 Task: Look for space in Mykolayiv, Ukraine from 15th June, 2023 to 21st June, 2023 for 5 adults in price range Rs.14000 to Rs.25000. Place can be entire place with 3 bedrooms having 3 beds and 3 bathrooms. Property type can be house, flat, guest house. Booking option can be shelf check-in. Required host language is English.
Action: Mouse moved to (518, 110)
Screenshot: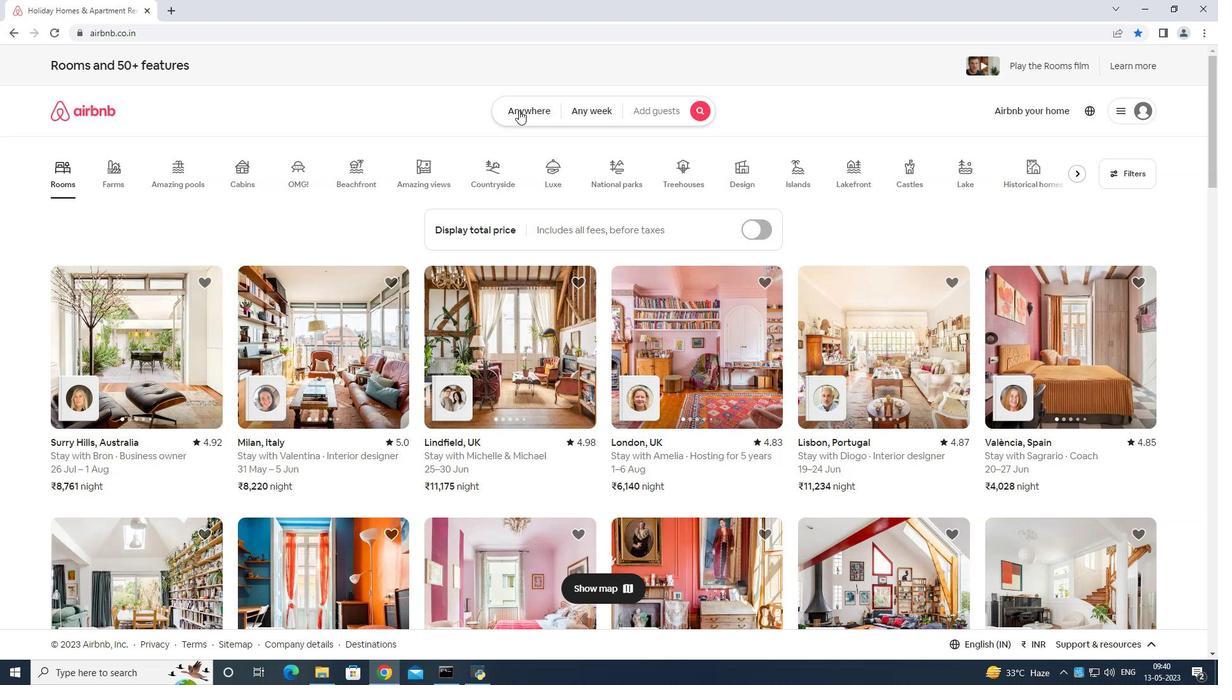 
Action: Mouse pressed left at (518, 110)
Screenshot: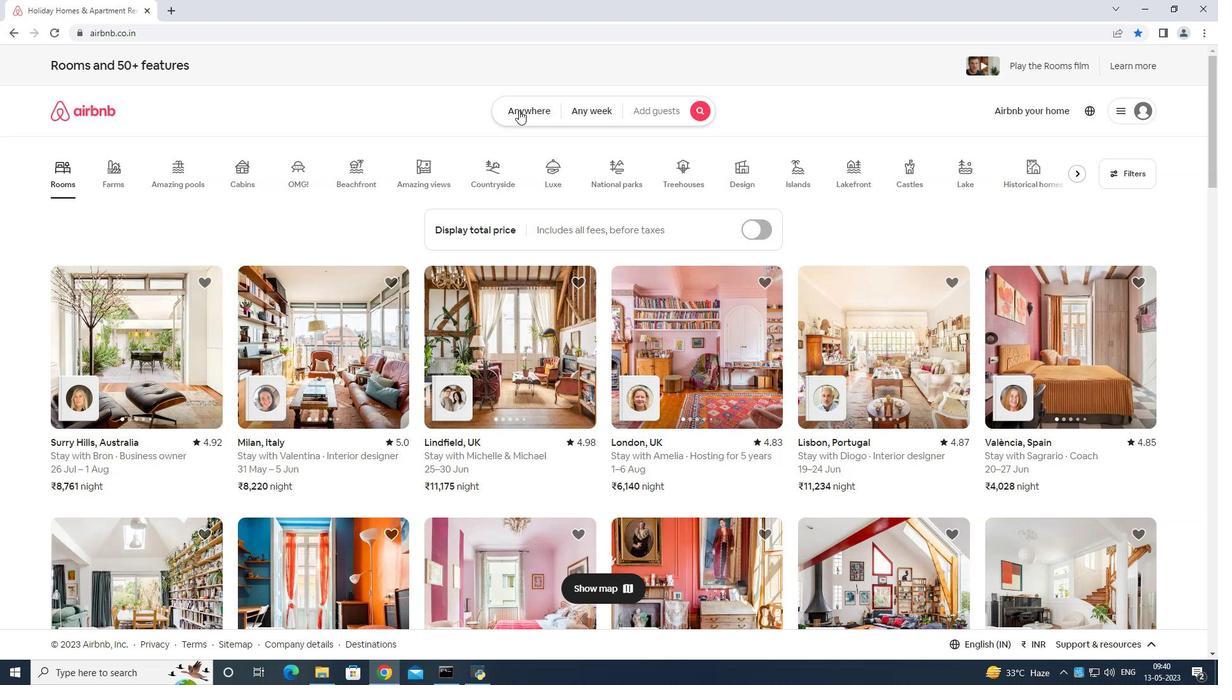 
Action: Mouse moved to (478, 154)
Screenshot: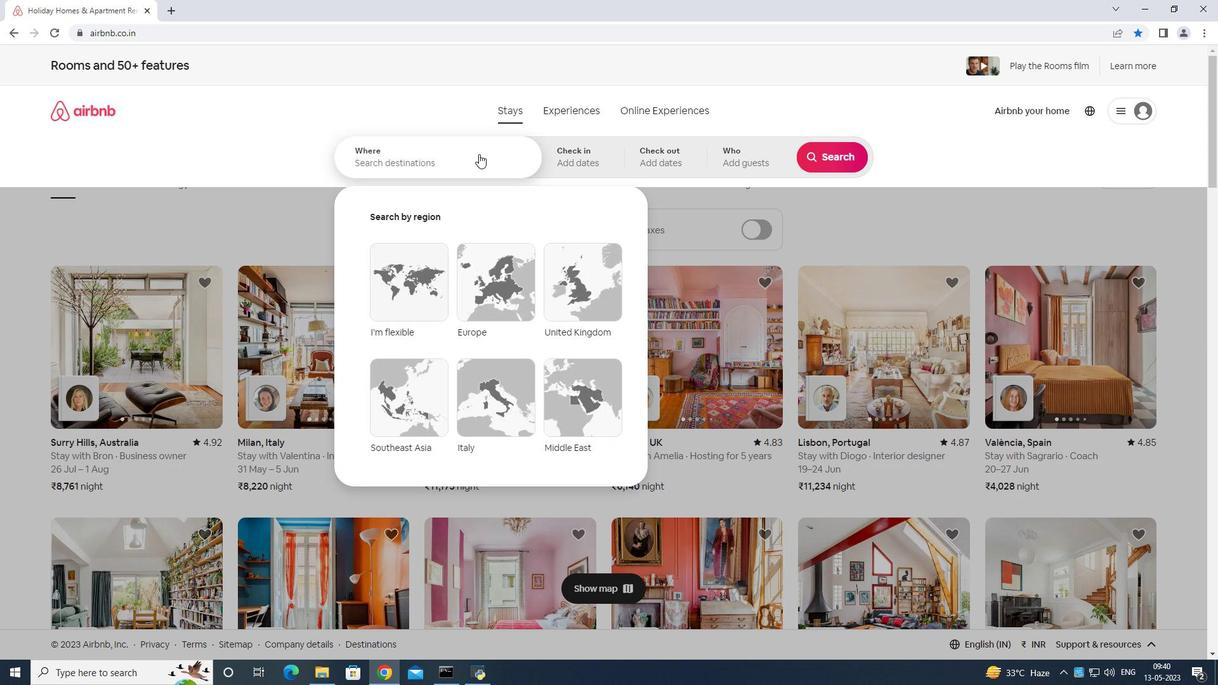 
Action: Mouse pressed left at (478, 154)
Screenshot: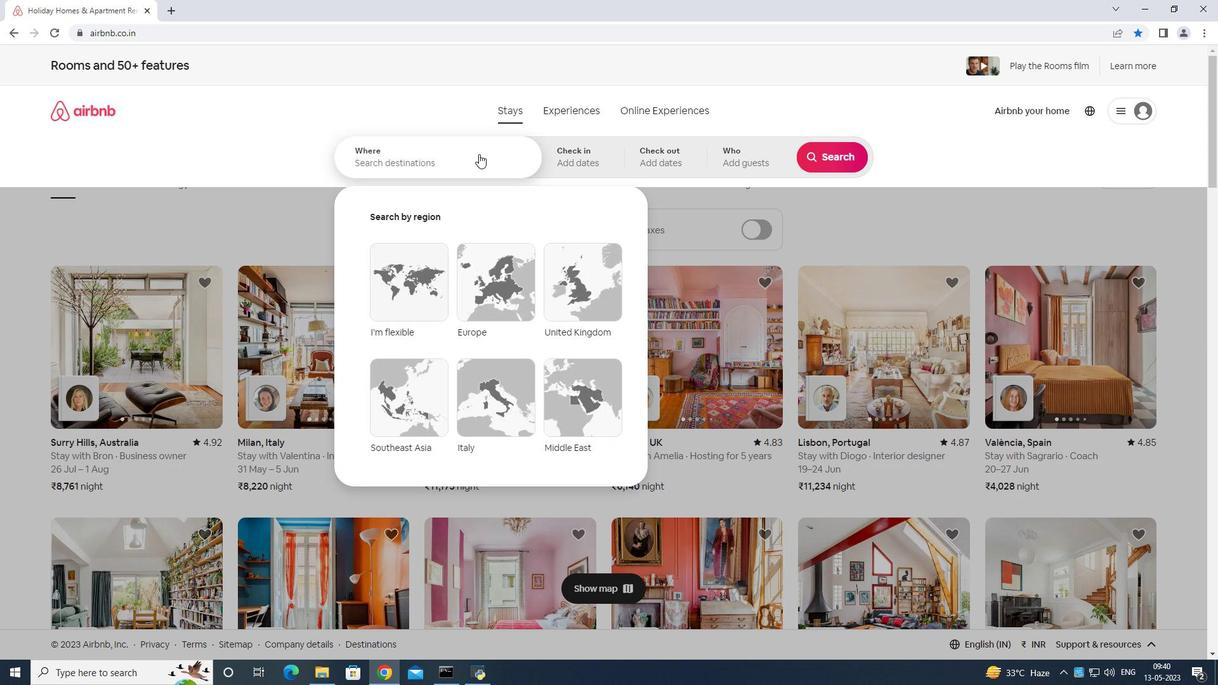
Action: Key pressed <Key.shift>m<Key.backspace><Key.shift>Mykolyiv<Key.space>ukran<Key.backspace>ine<Key.enter>
Screenshot: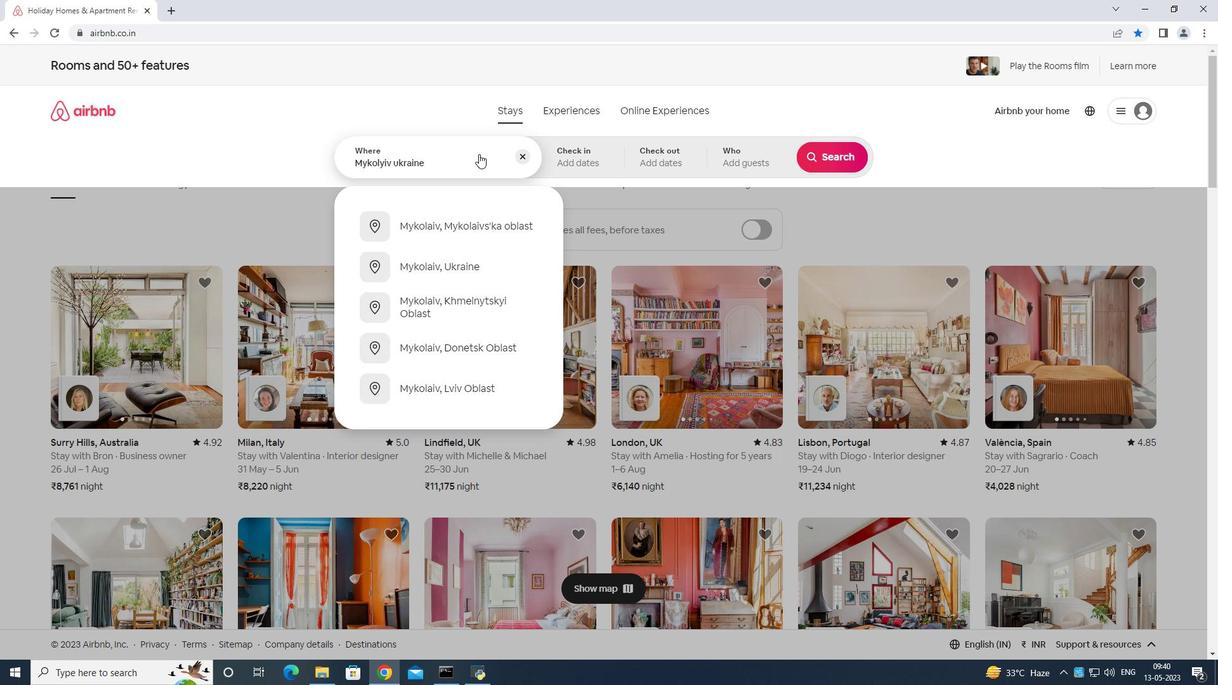 
Action: Mouse moved to (751, 369)
Screenshot: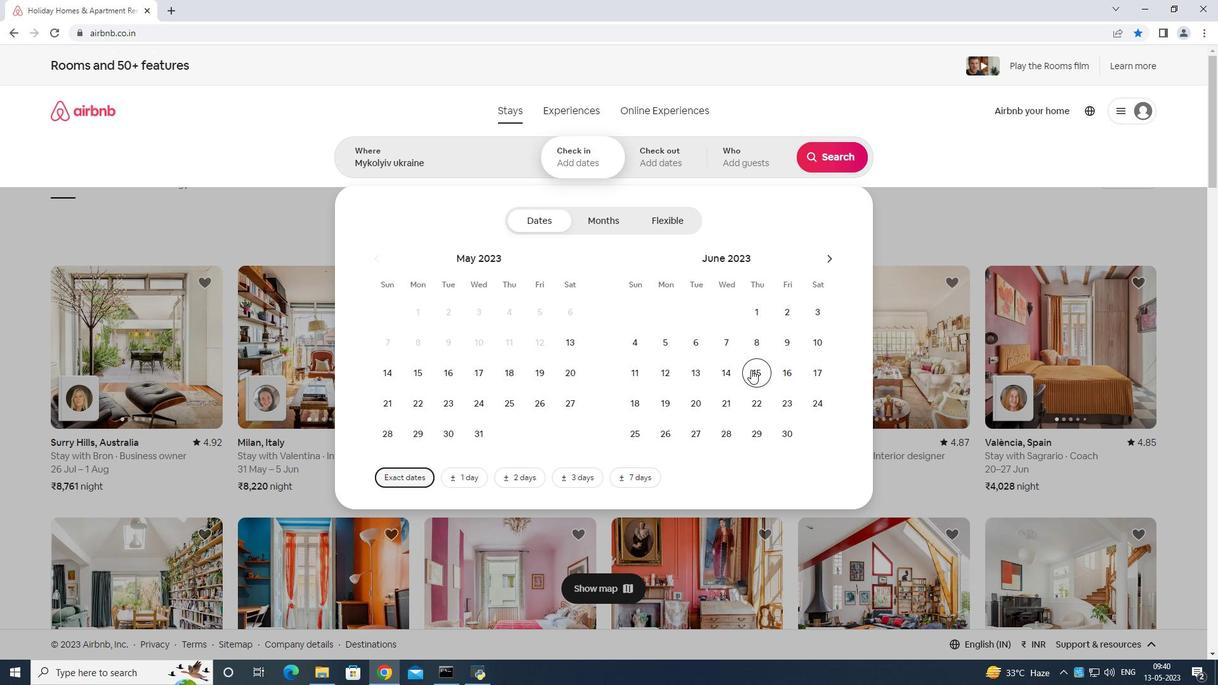 
Action: Mouse pressed left at (751, 369)
Screenshot: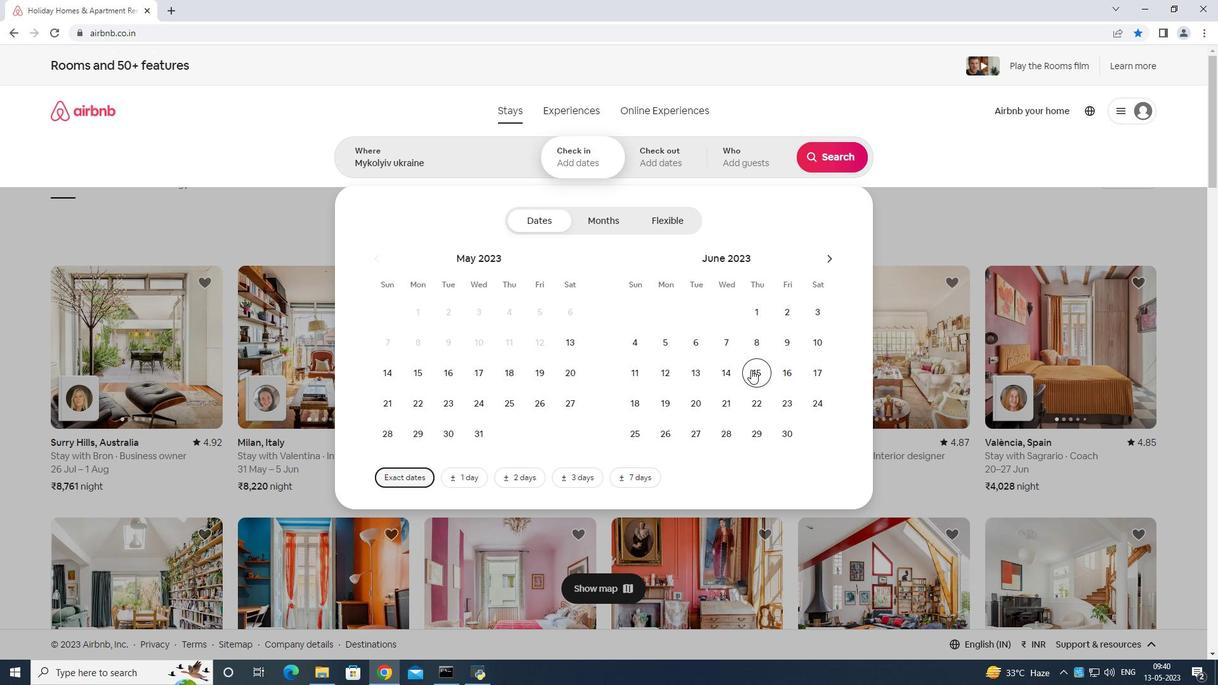 
Action: Mouse moved to (721, 396)
Screenshot: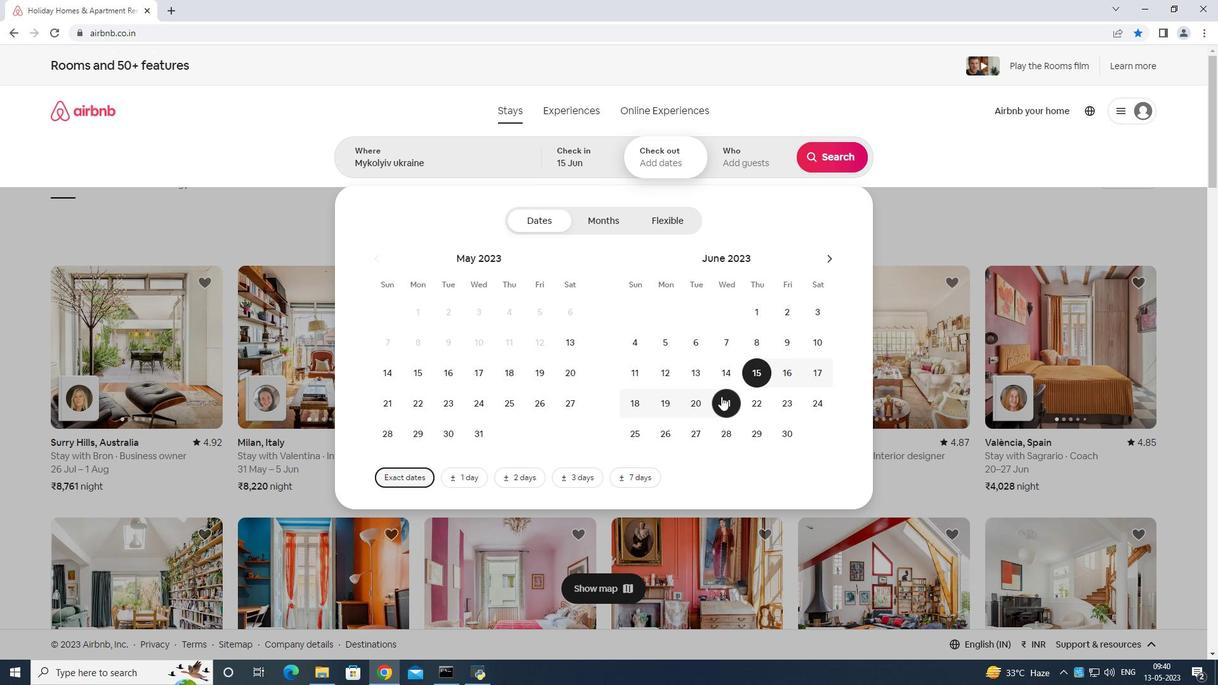 
Action: Mouse pressed left at (721, 396)
Screenshot: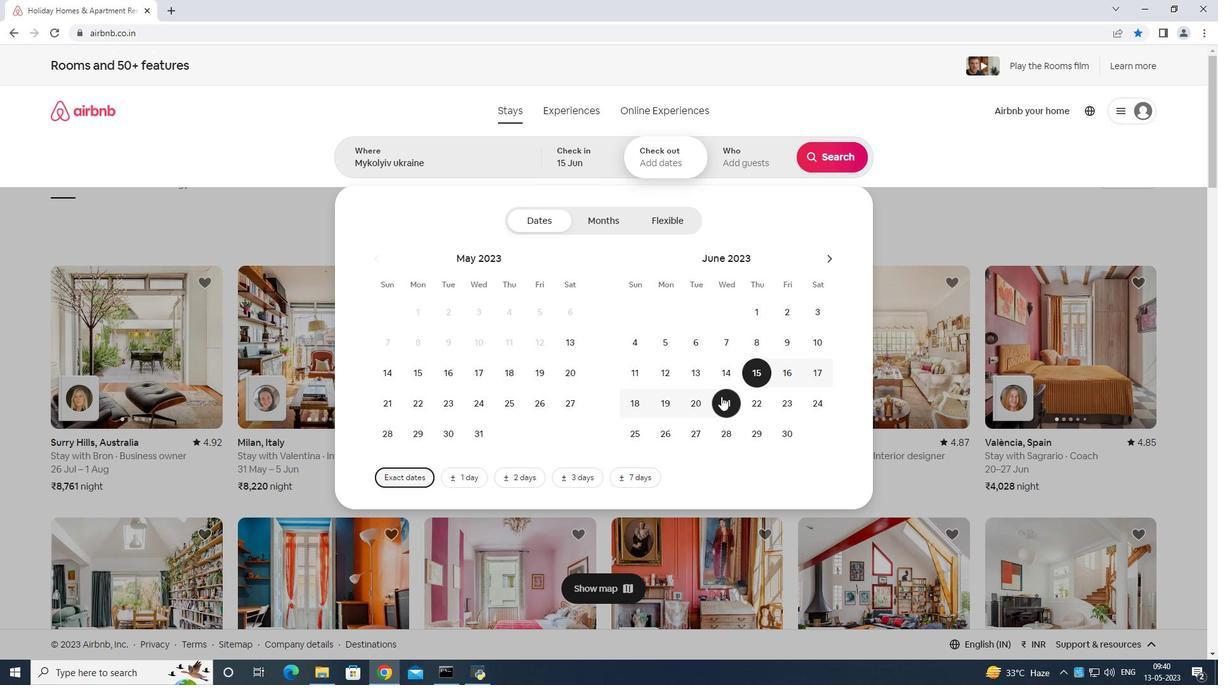 
Action: Mouse moved to (750, 150)
Screenshot: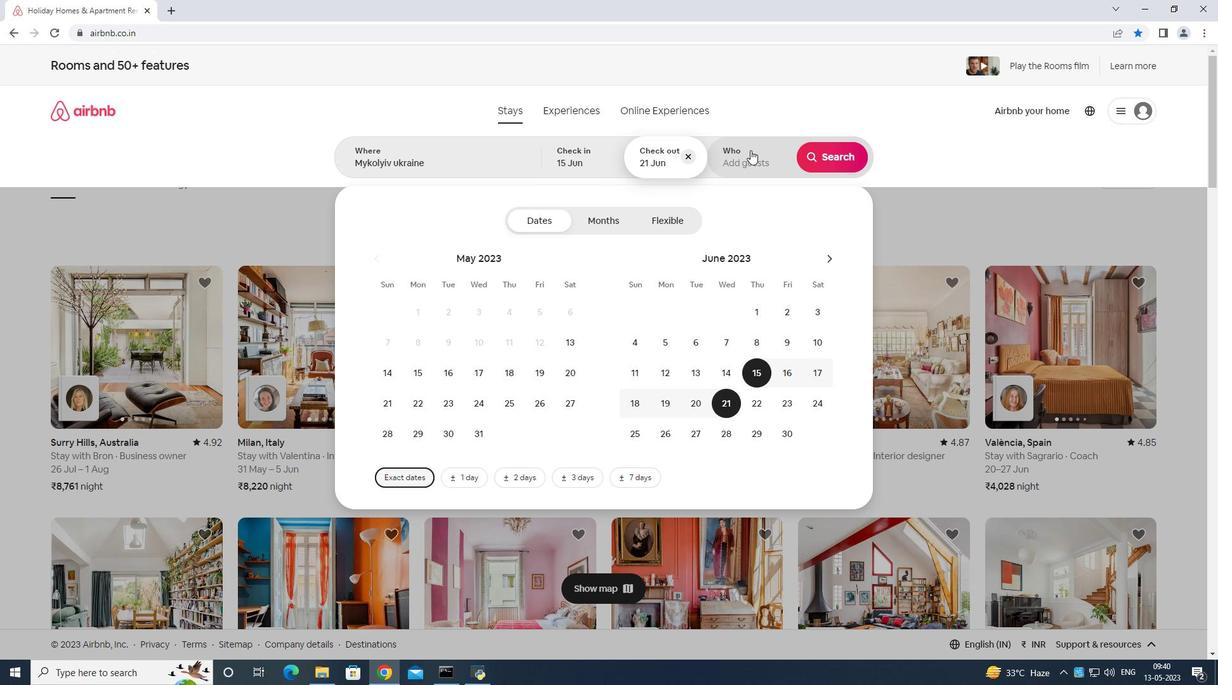 
Action: Mouse pressed left at (750, 150)
Screenshot: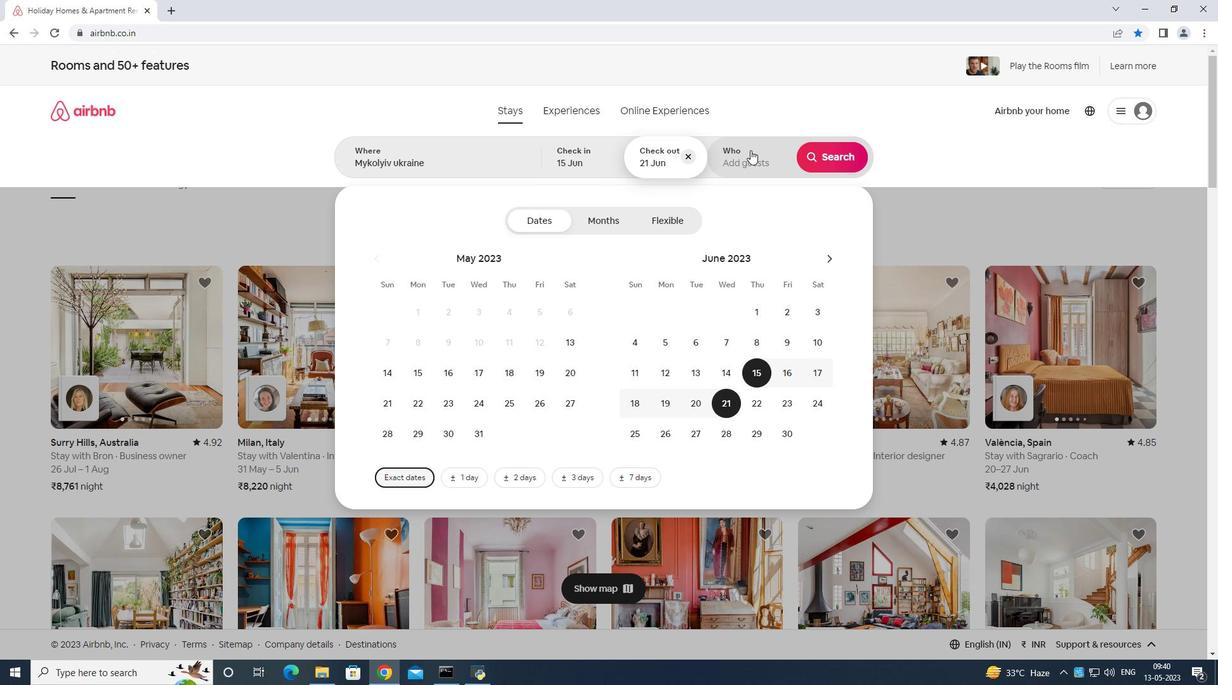 
Action: Mouse moved to (832, 223)
Screenshot: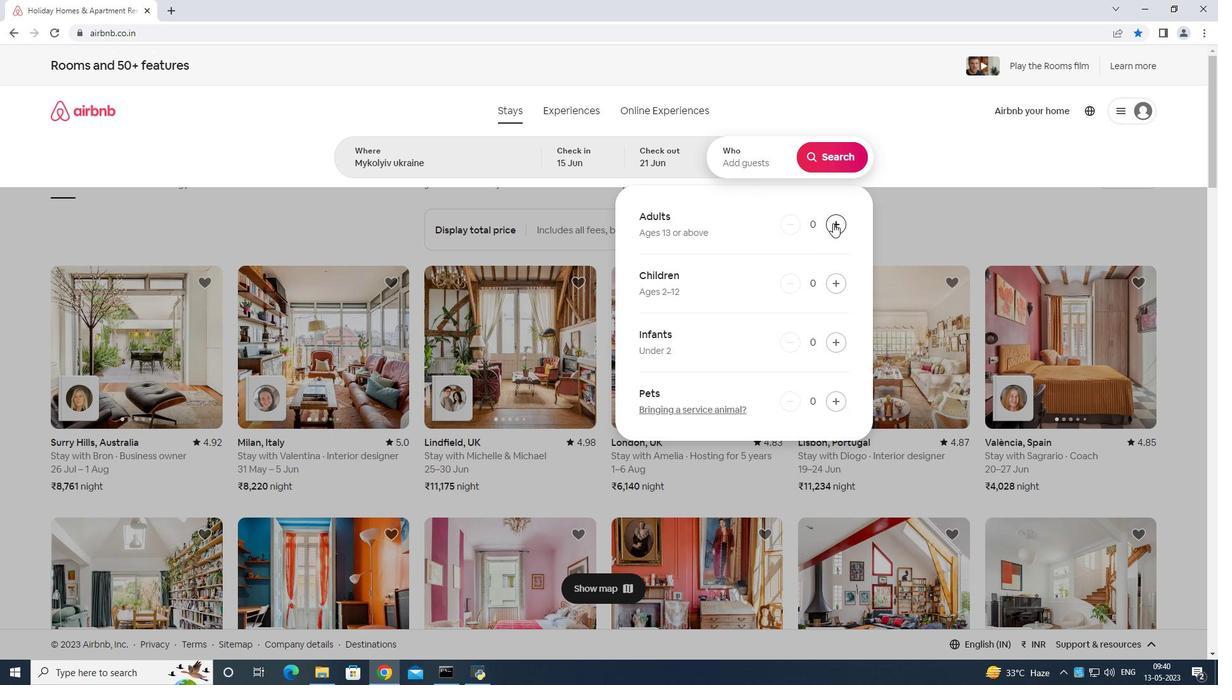
Action: Mouse pressed left at (832, 223)
Screenshot: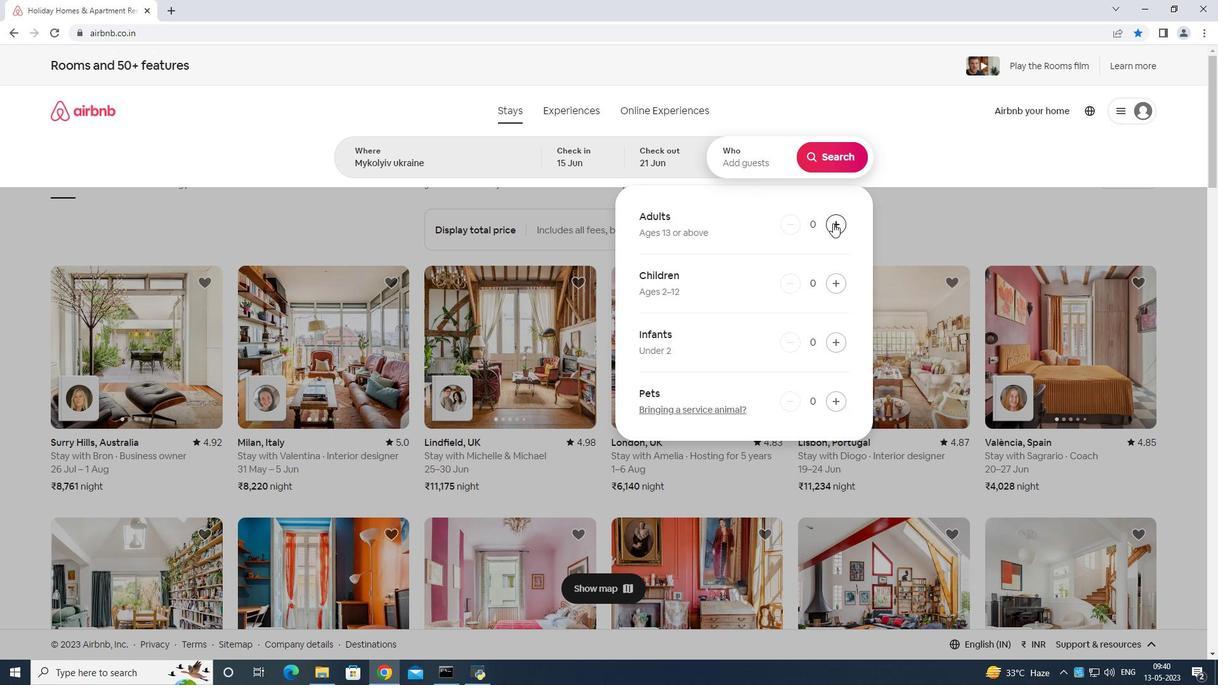
Action: Mouse pressed left at (832, 223)
Screenshot: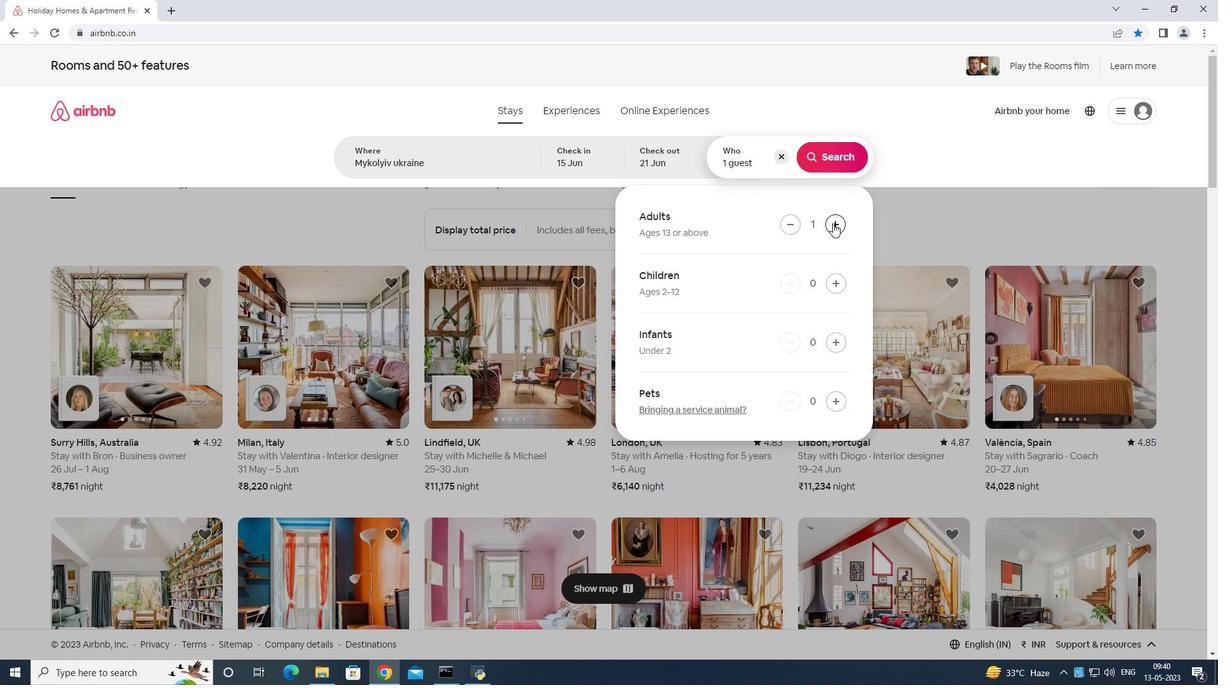 
Action: Mouse pressed left at (832, 223)
Screenshot: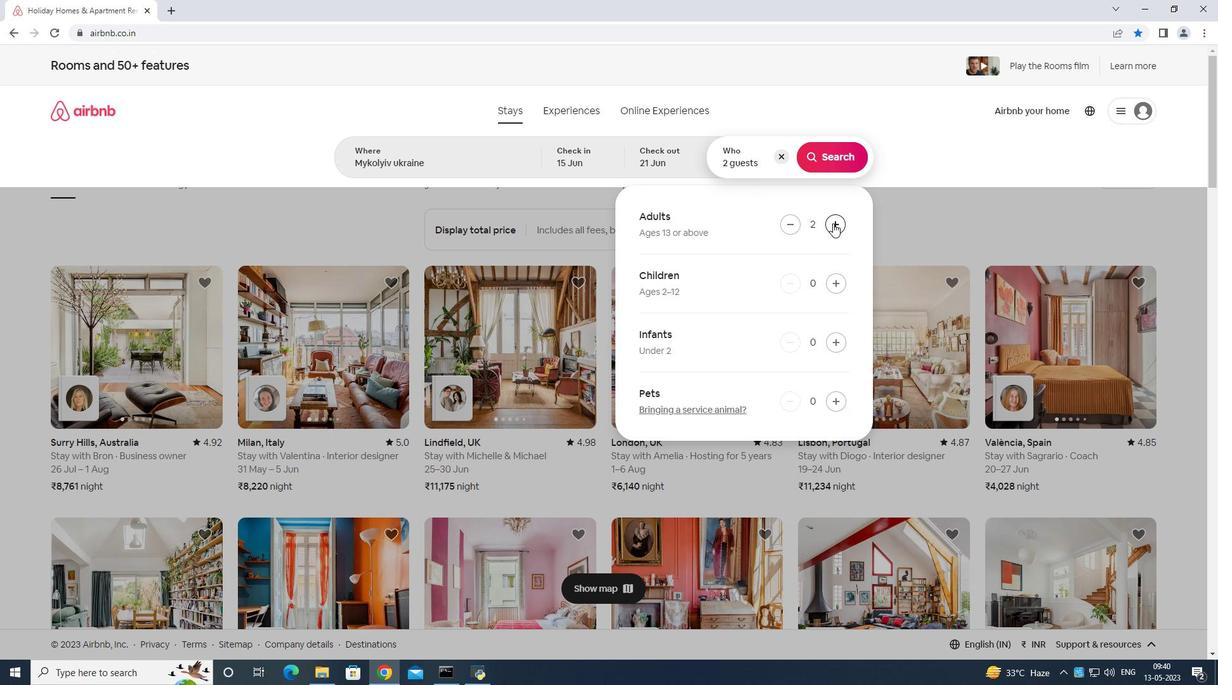 
Action: Mouse pressed left at (832, 223)
Screenshot: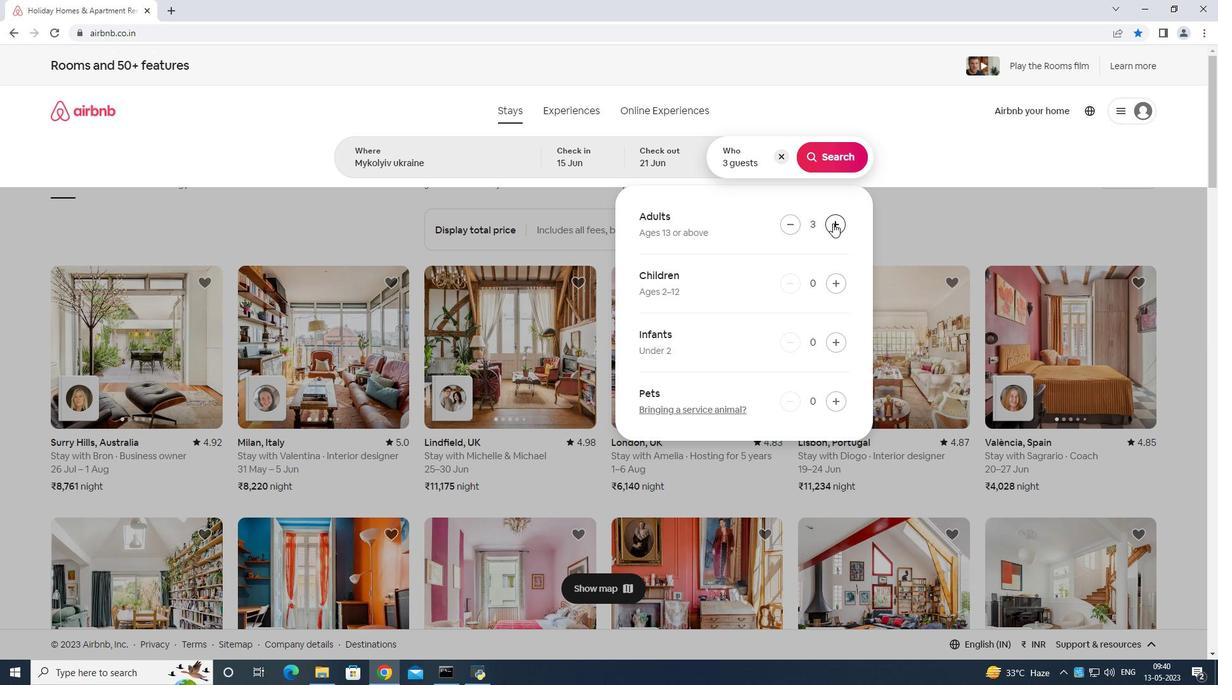 
Action: Mouse pressed left at (832, 223)
Screenshot: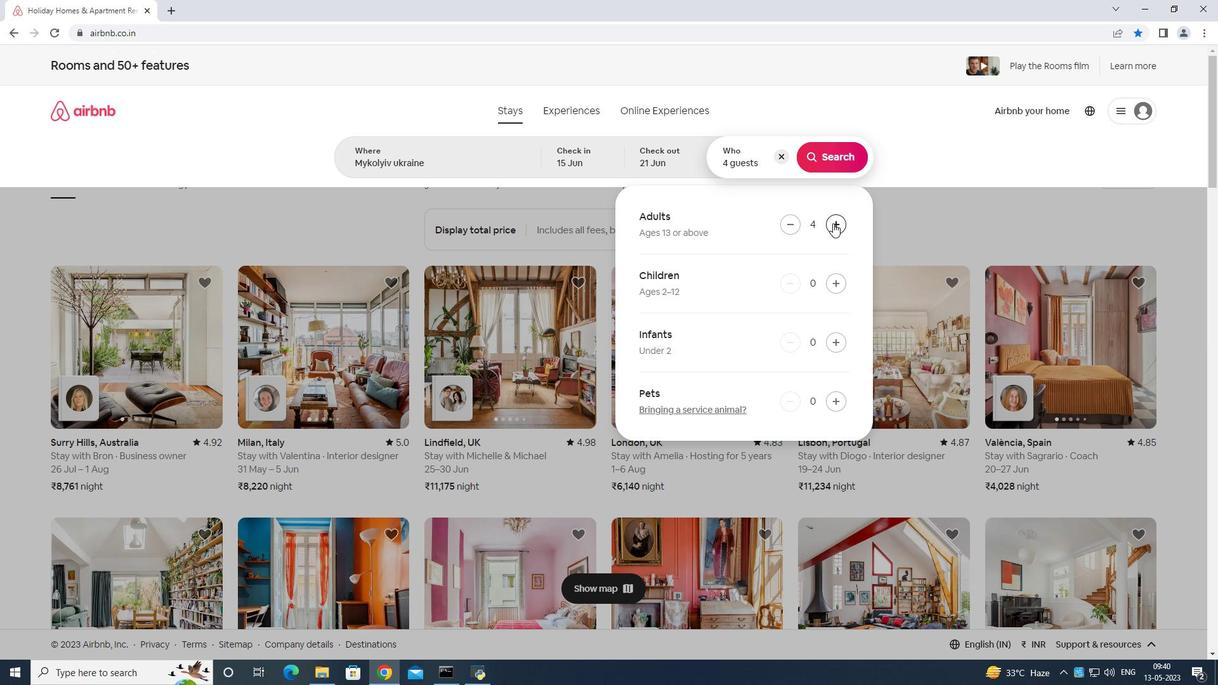 
Action: Mouse moved to (821, 154)
Screenshot: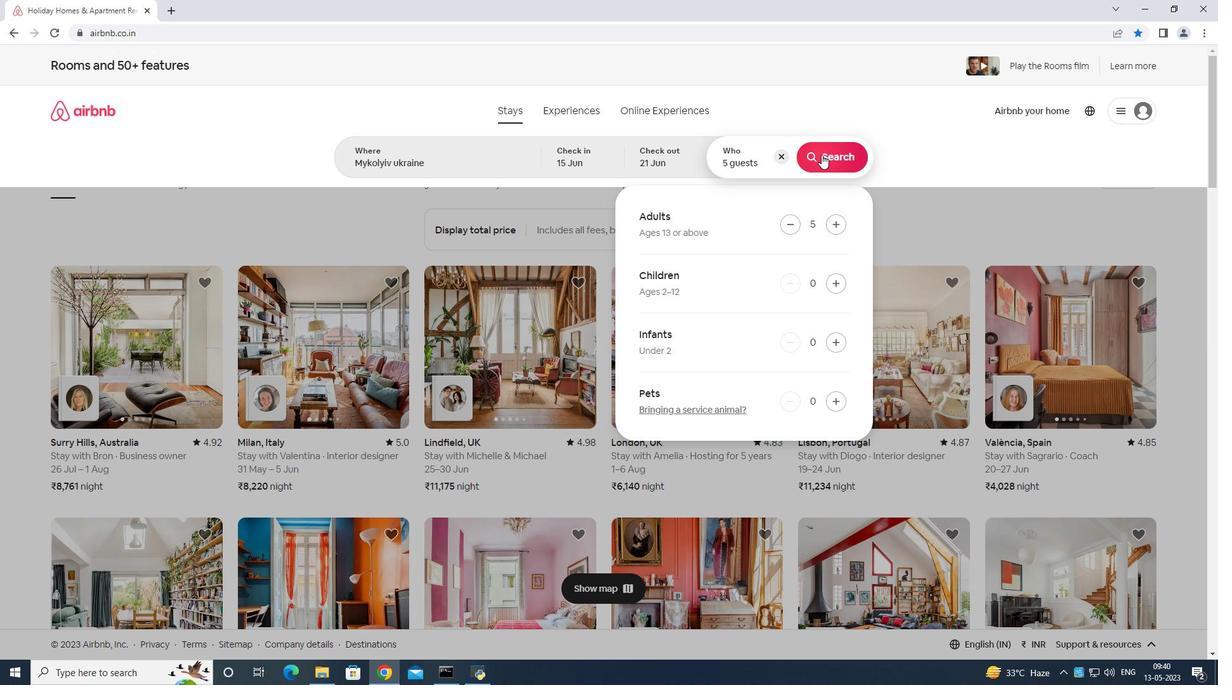 
Action: Mouse pressed left at (821, 154)
Screenshot: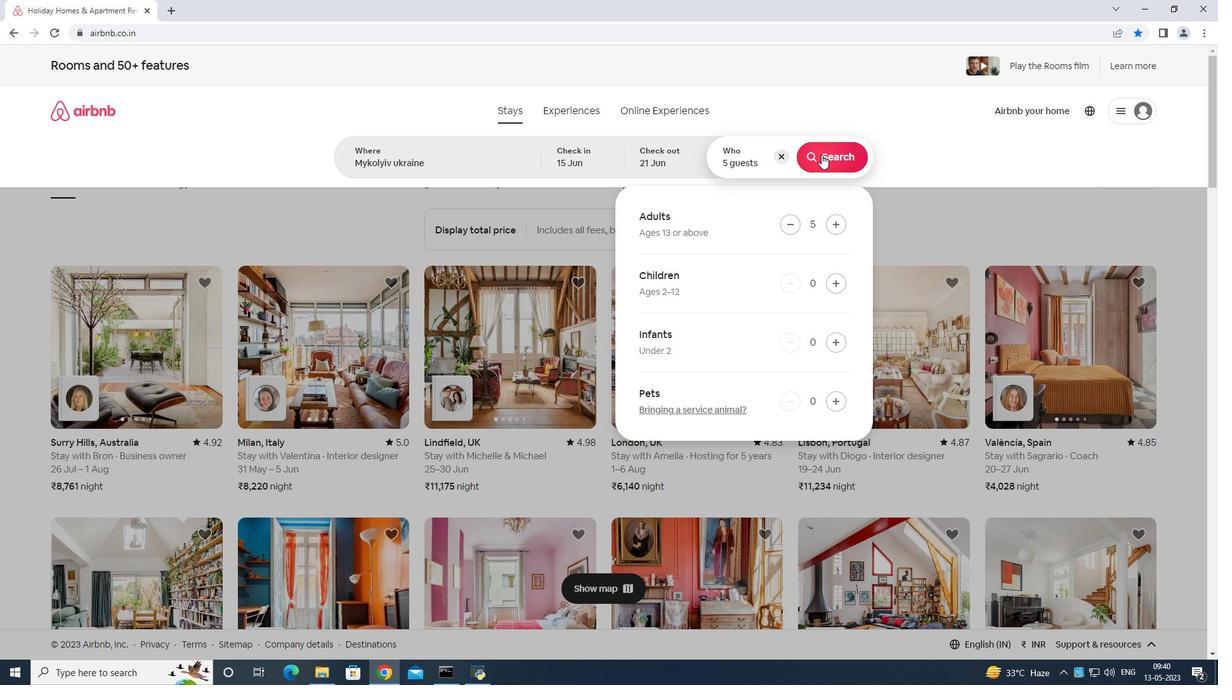 
Action: Mouse moved to (1159, 112)
Screenshot: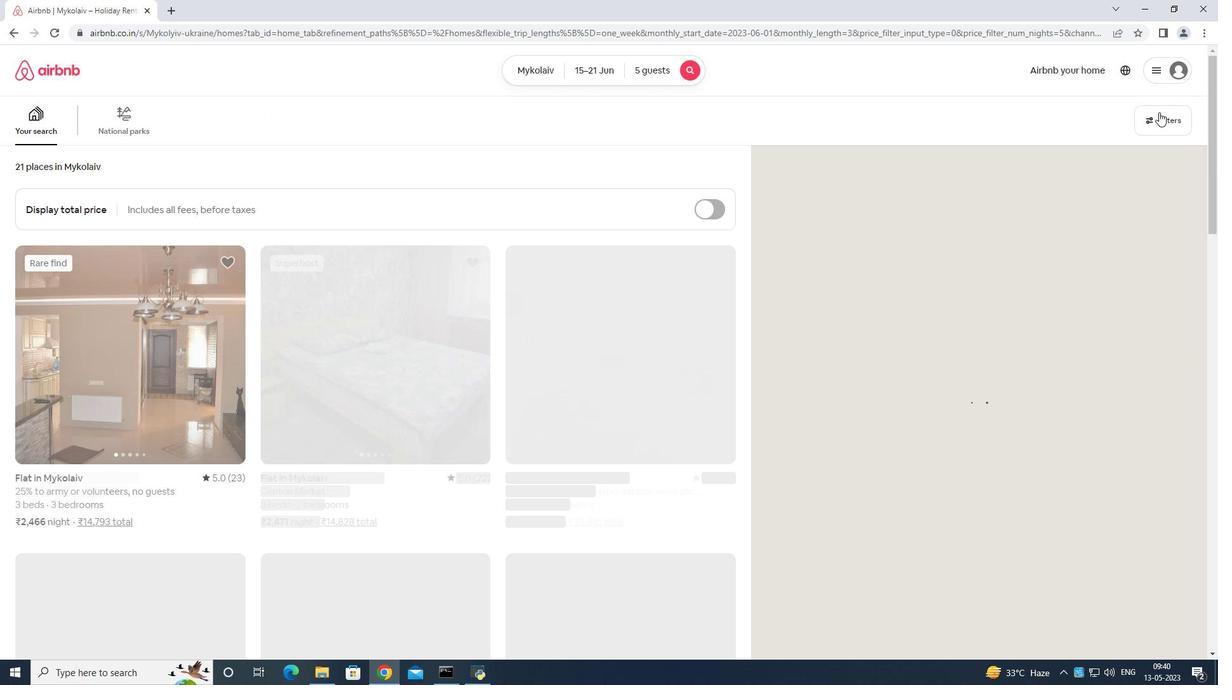 
Action: Mouse pressed left at (1159, 112)
Screenshot: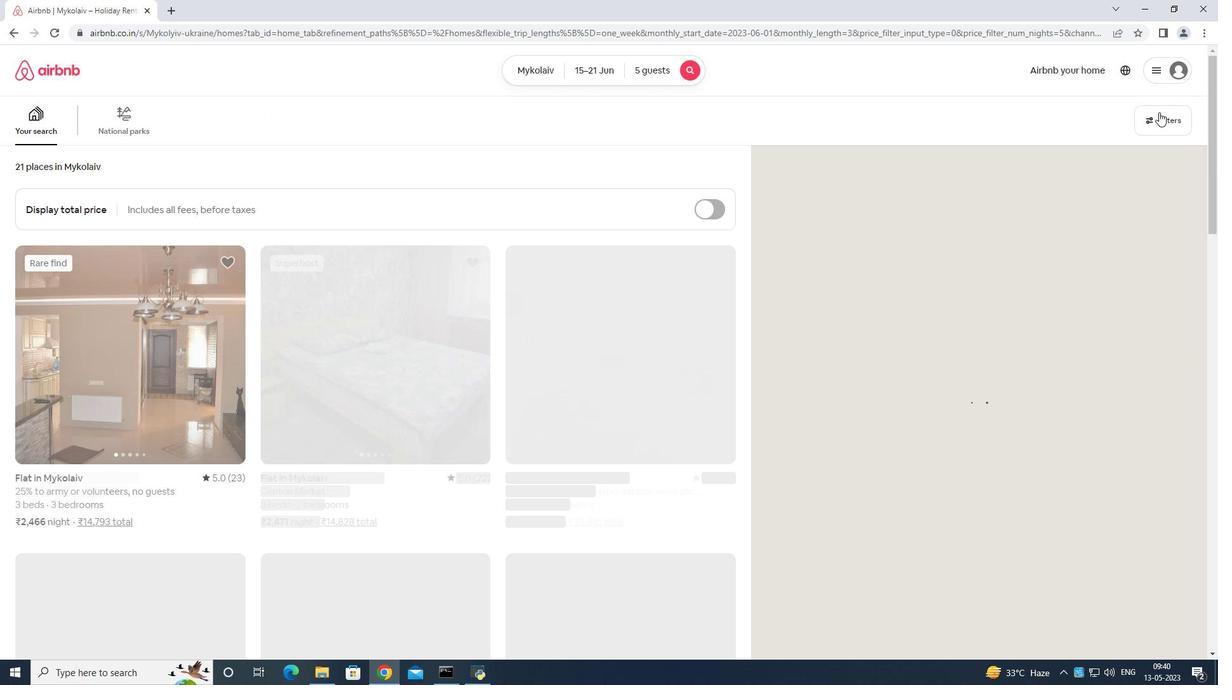 
Action: Mouse moved to (520, 430)
Screenshot: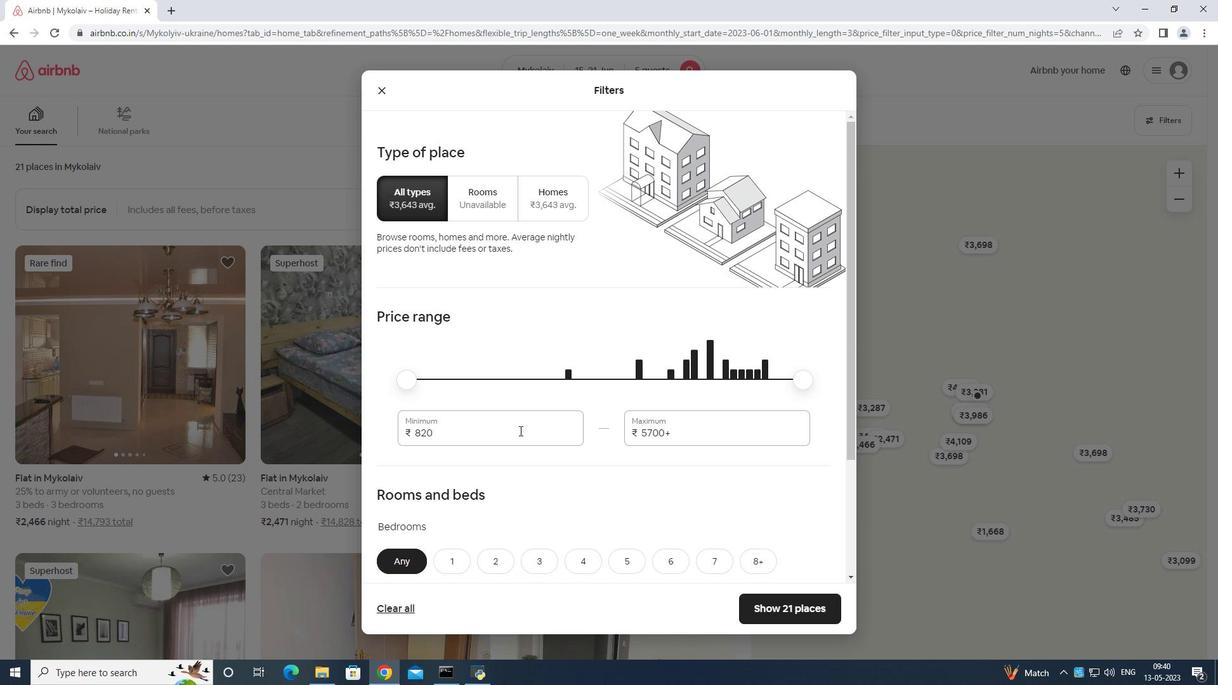 
Action: Mouse pressed left at (520, 430)
Screenshot: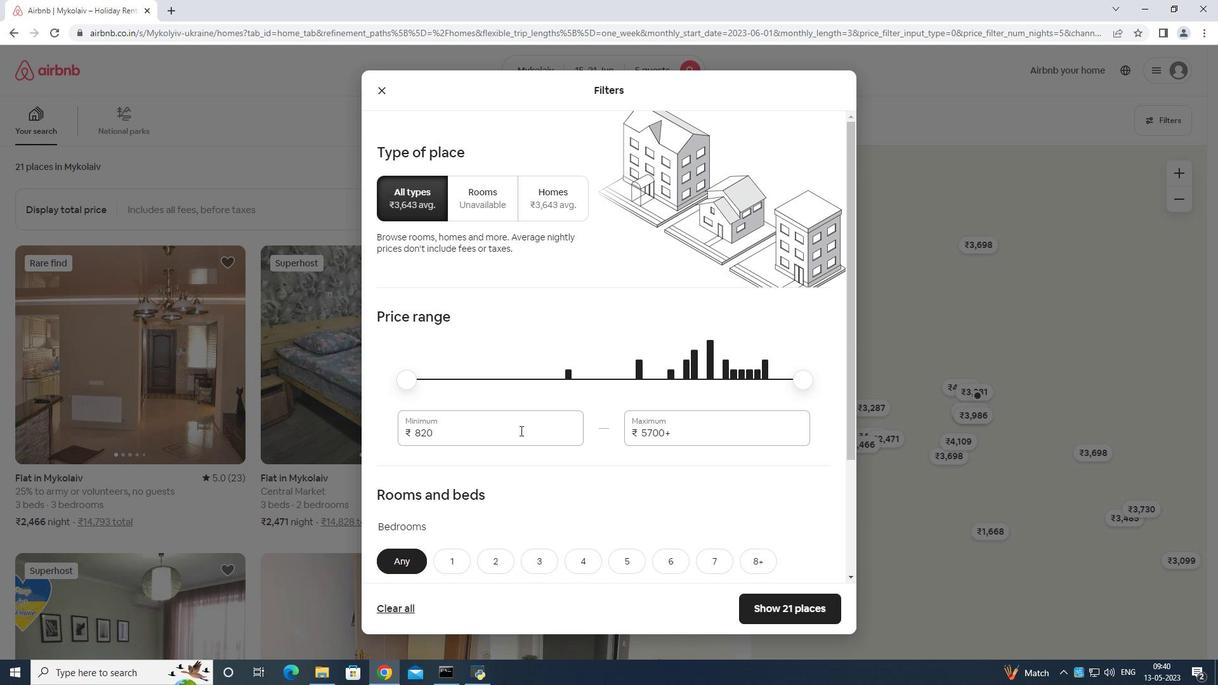 
Action: Mouse moved to (519, 428)
Screenshot: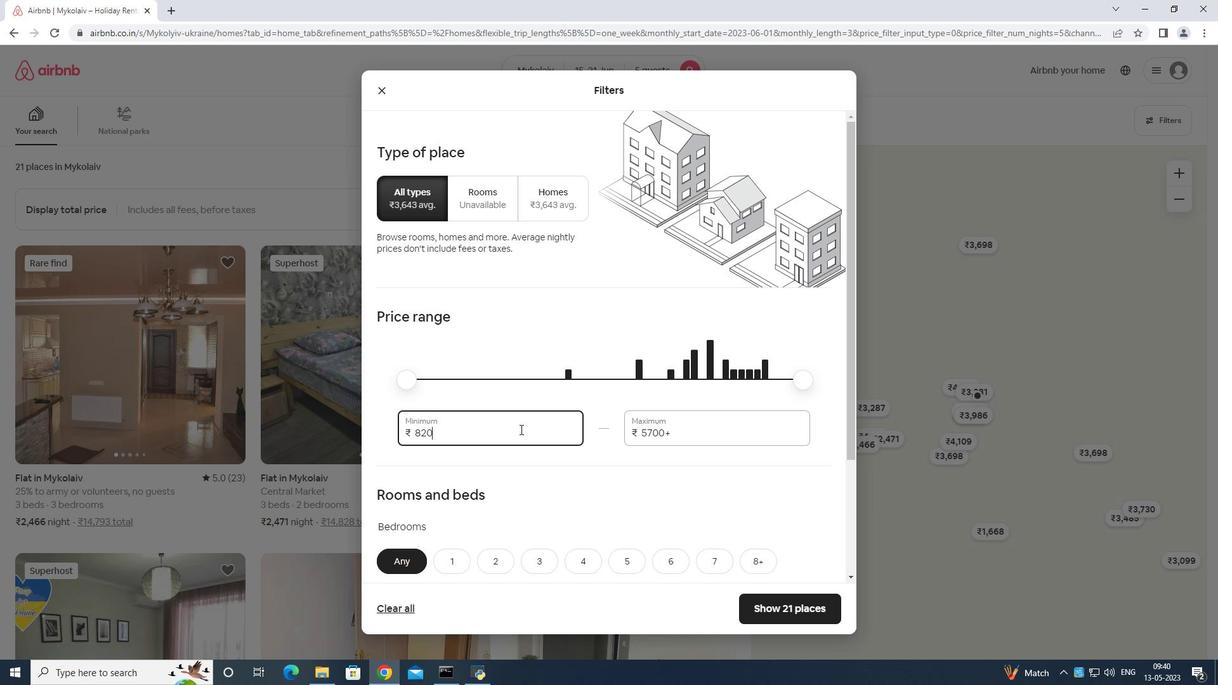 
Action: Key pressed <Key.backspace>
Screenshot: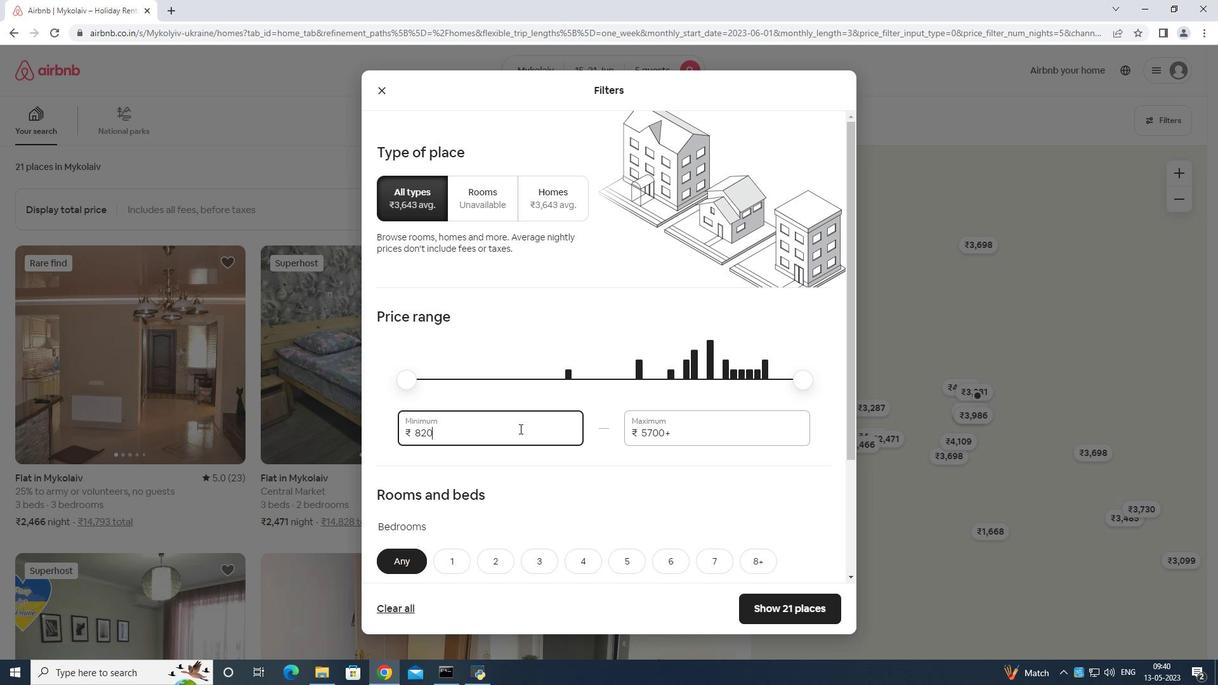 
Action: Mouse moved to (515, 426)
Screenshot: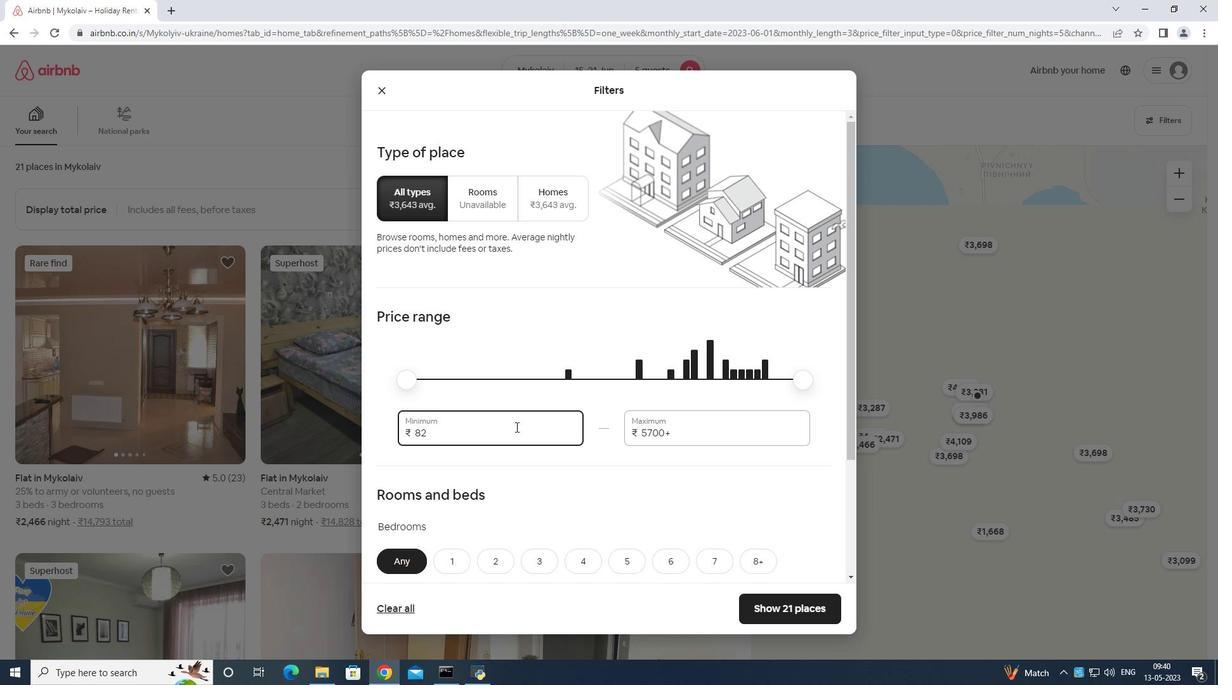 
Action: Key pressed <Key.backspace>
Screenshot: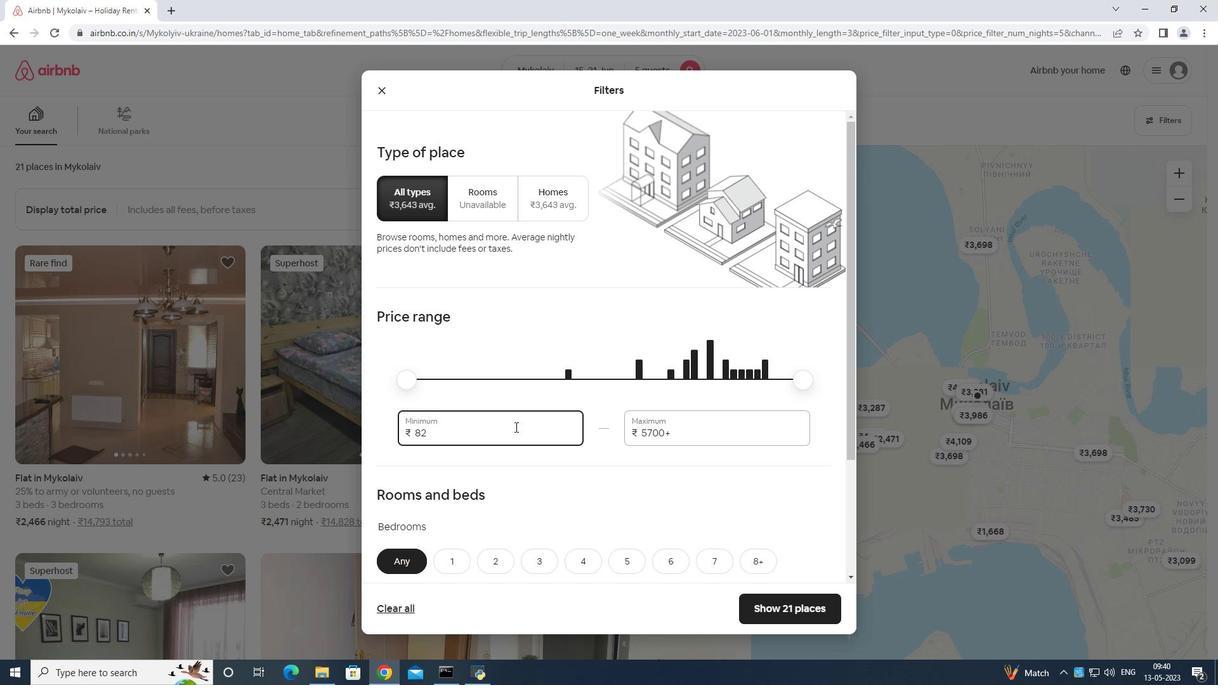 
Action: Mouse moved to (515, 426)
Screenshot: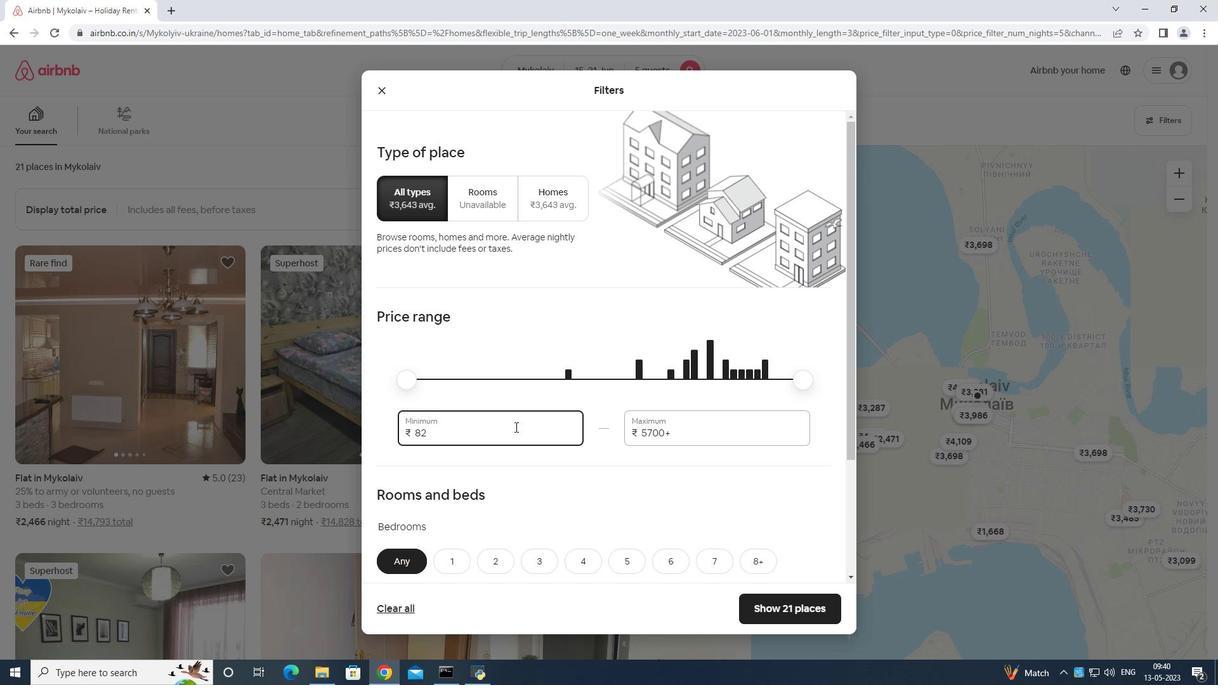 
Action: Key pressed <Key.backspace><Key.backspace><Key.backspace>
Screenshot: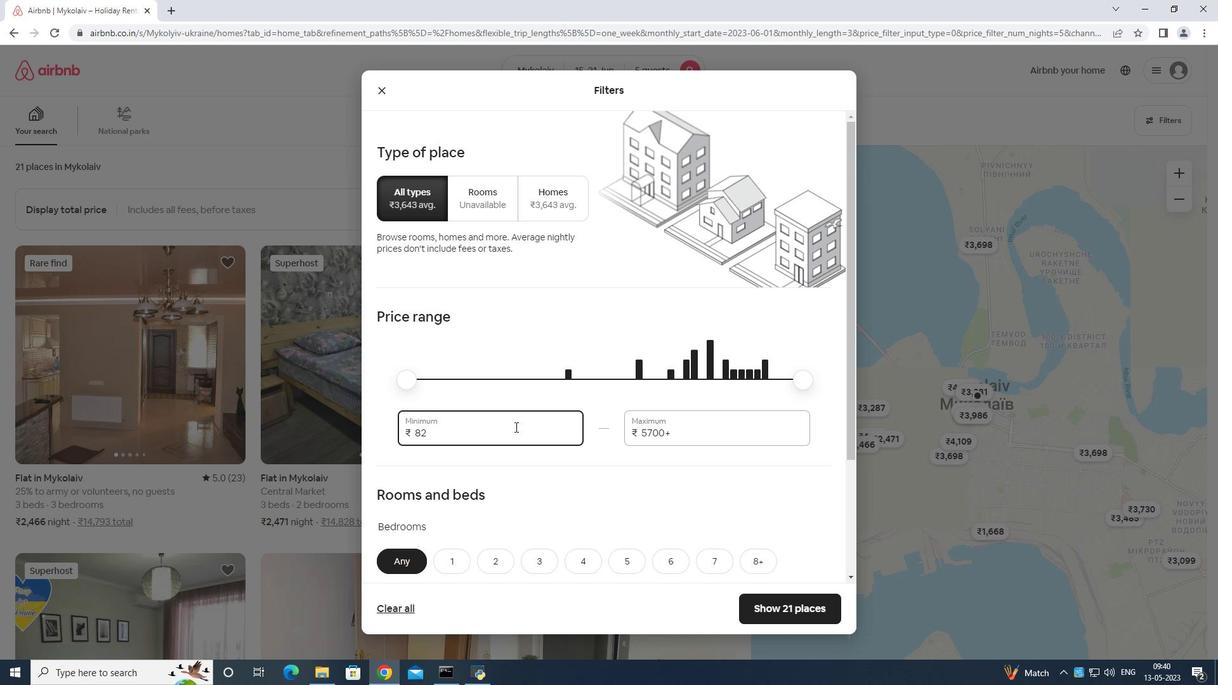 
Action: Mouse moved to (514, 426)
Screenshot: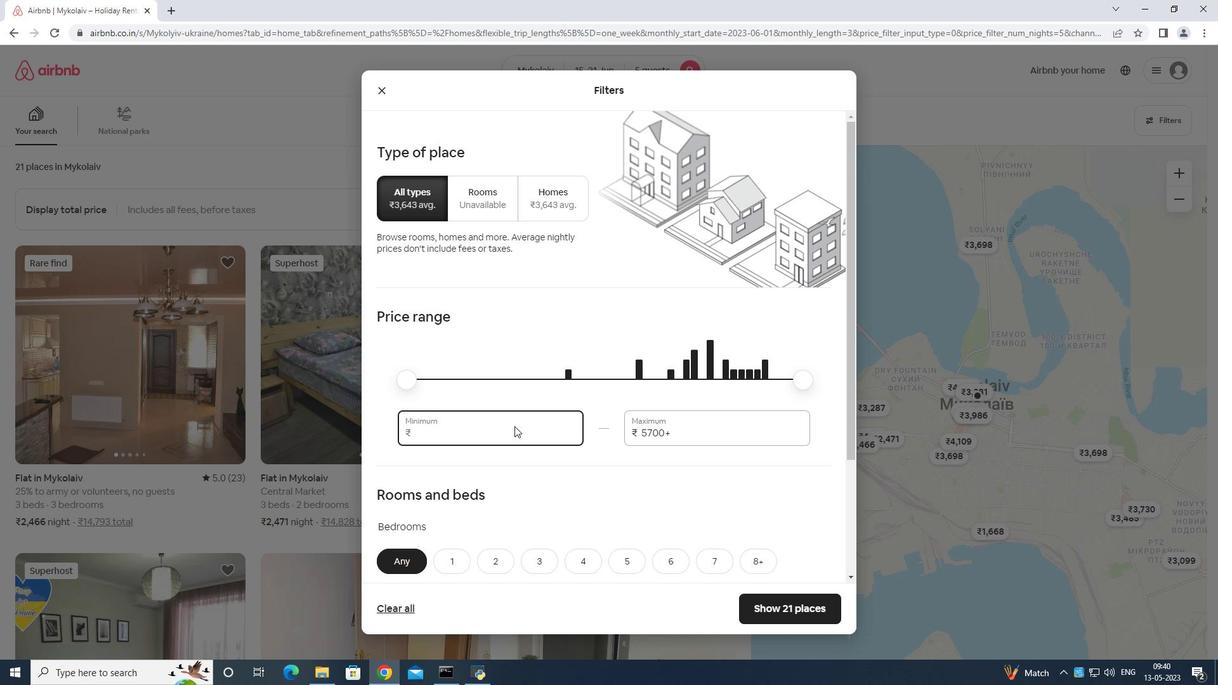 
Action: Key pressed <Key.backspace><Key.backspace><Key.backspace>14
Screenshot: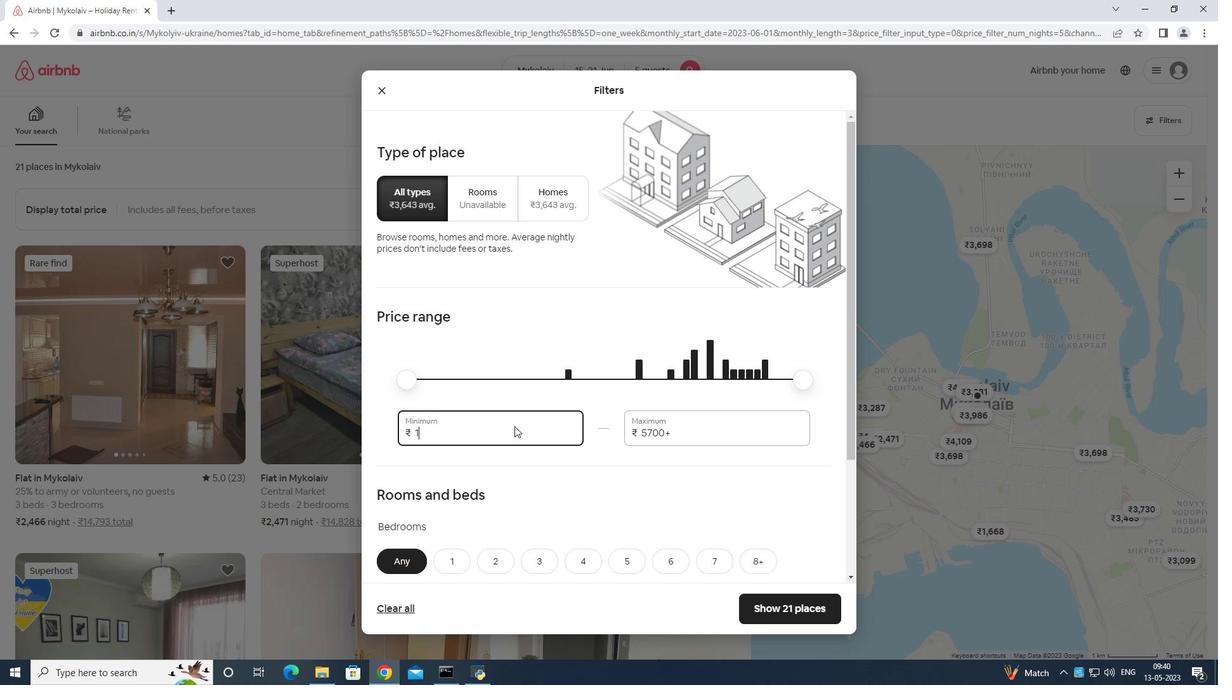 
Action: Mouse moved to (514, 426)
Screenshot: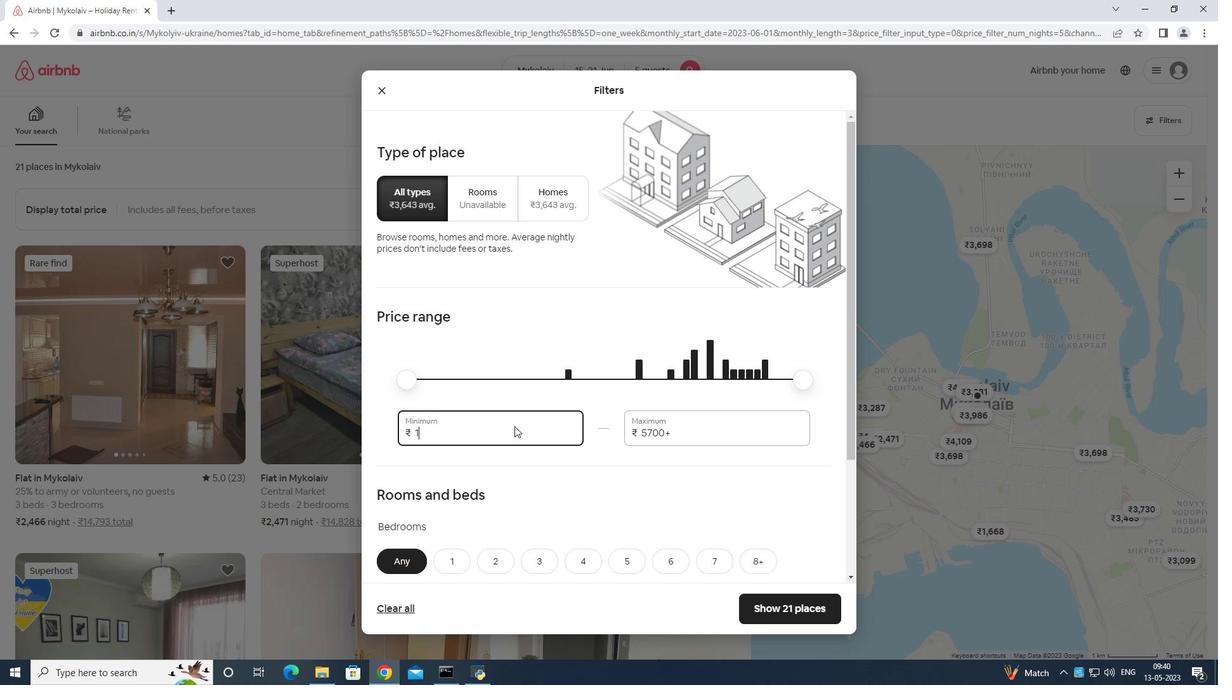 
Action: Key pressed 000
Screenshot: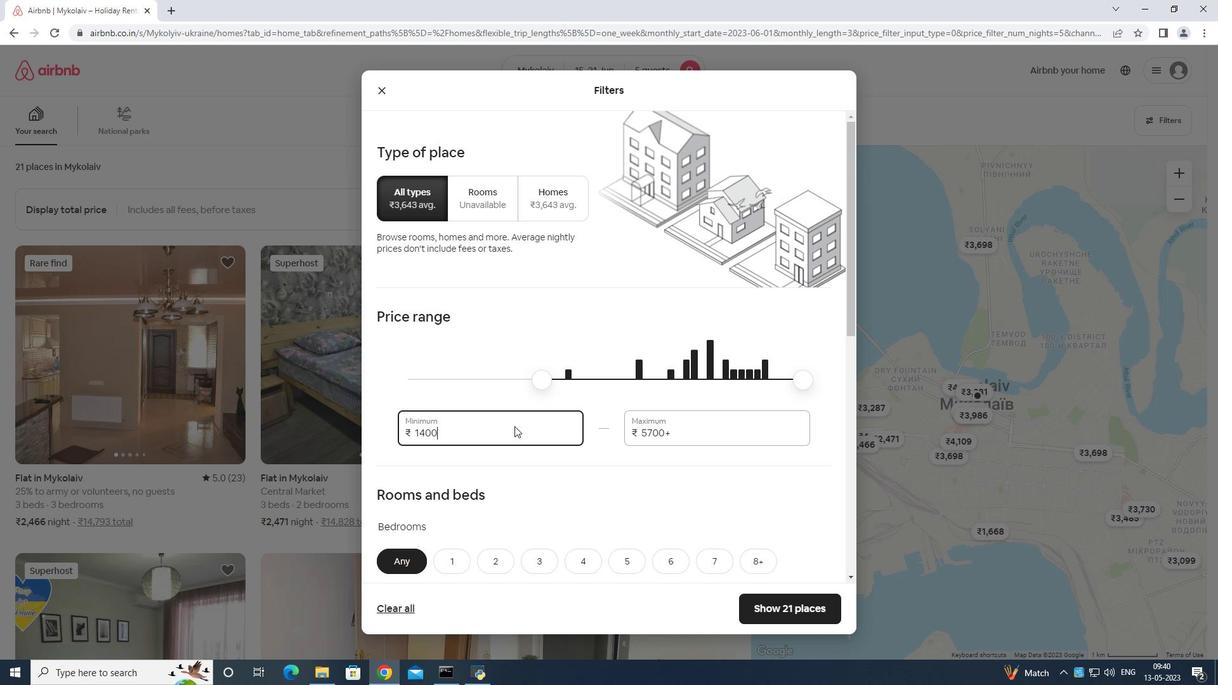 
Action: Mouse moved to (690, 425)
Screenshot: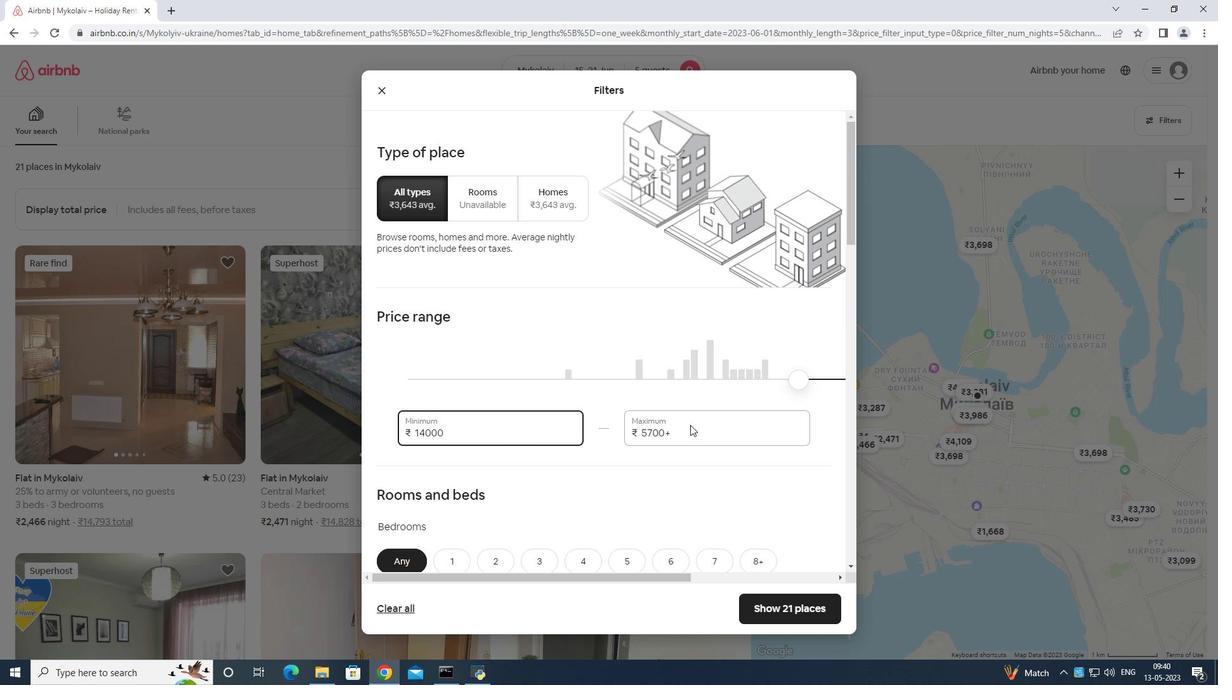 
Action: Mouse pressed left at (690, 425)
Screenshot: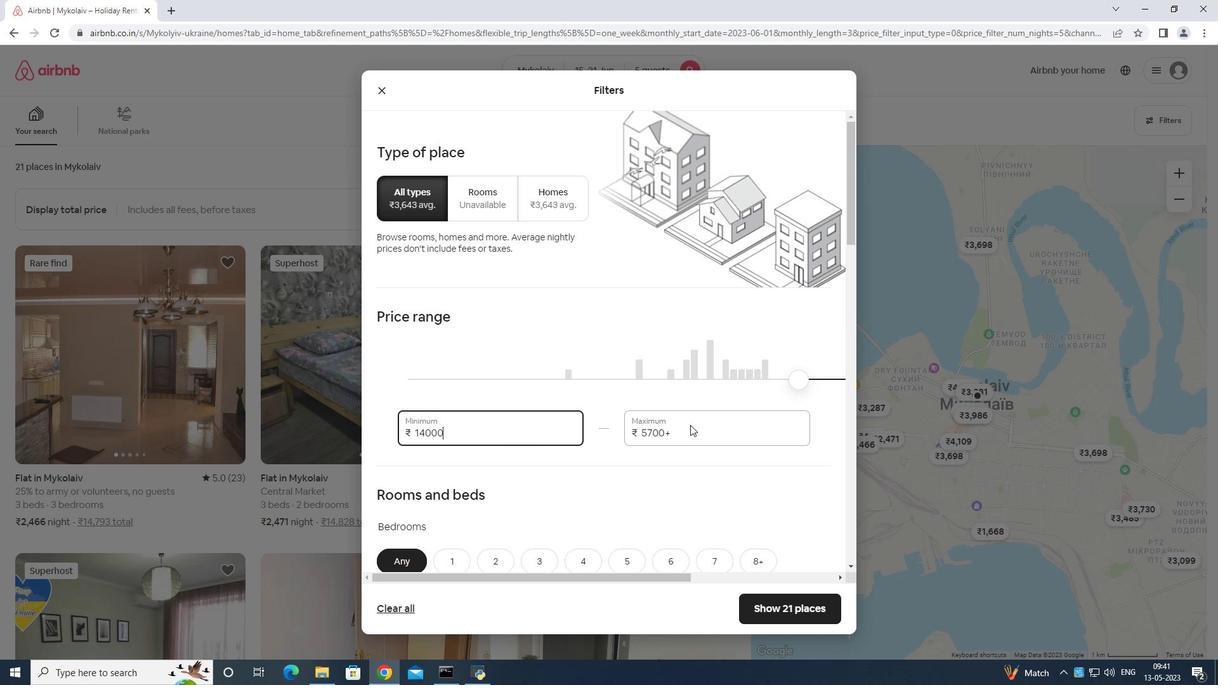 
Action: Mouse moved to (691, 425)
Screenshot: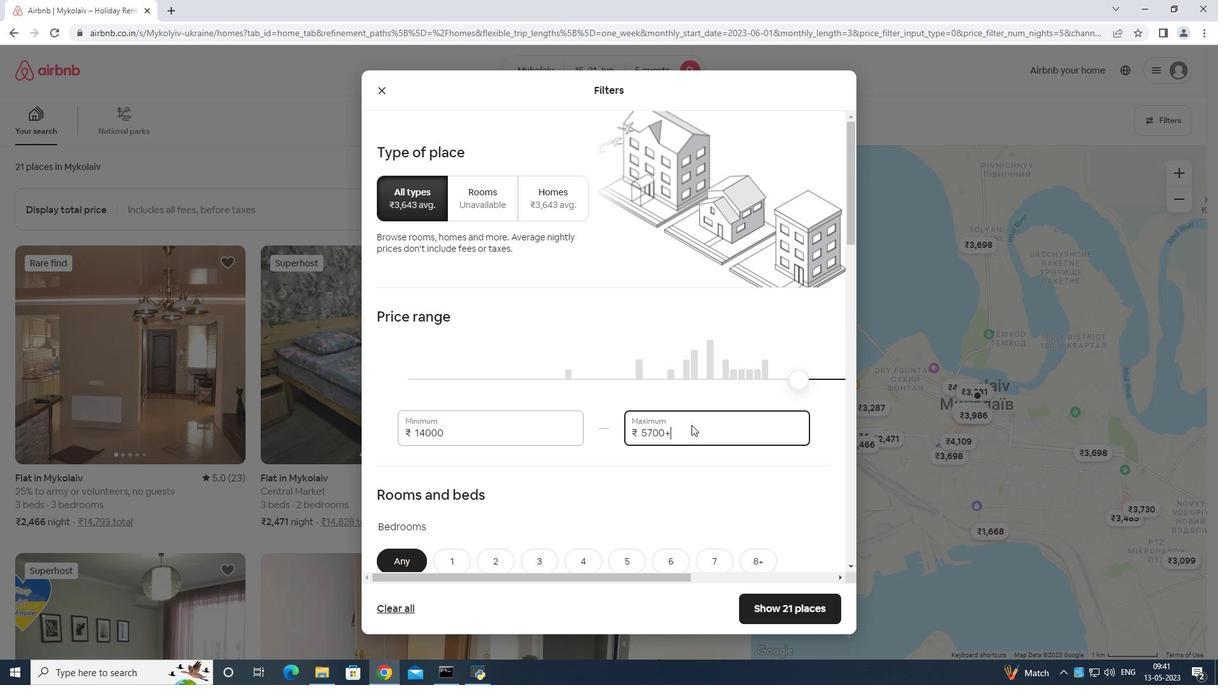 
Action: Key pressed <Key.backspace><Key.backspace><Key.backspace><Key.backspace><Key.backspace><Key.backspace><Key.backspace><Key.backspace><Key.backspace><Key.backspace><Key.backspace><Key.backspace><Key.backspace>25000
Screenshot: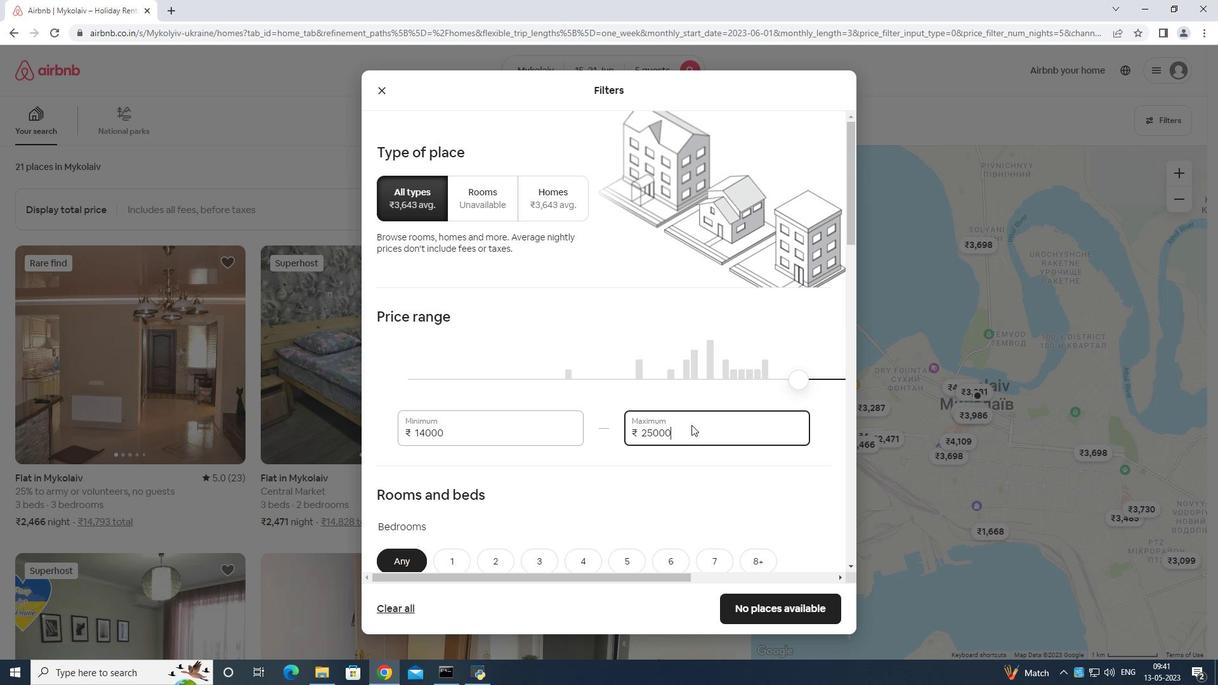 
Action: Mouse scrolled (691, 424) with delta (0, 0)
Screenshot: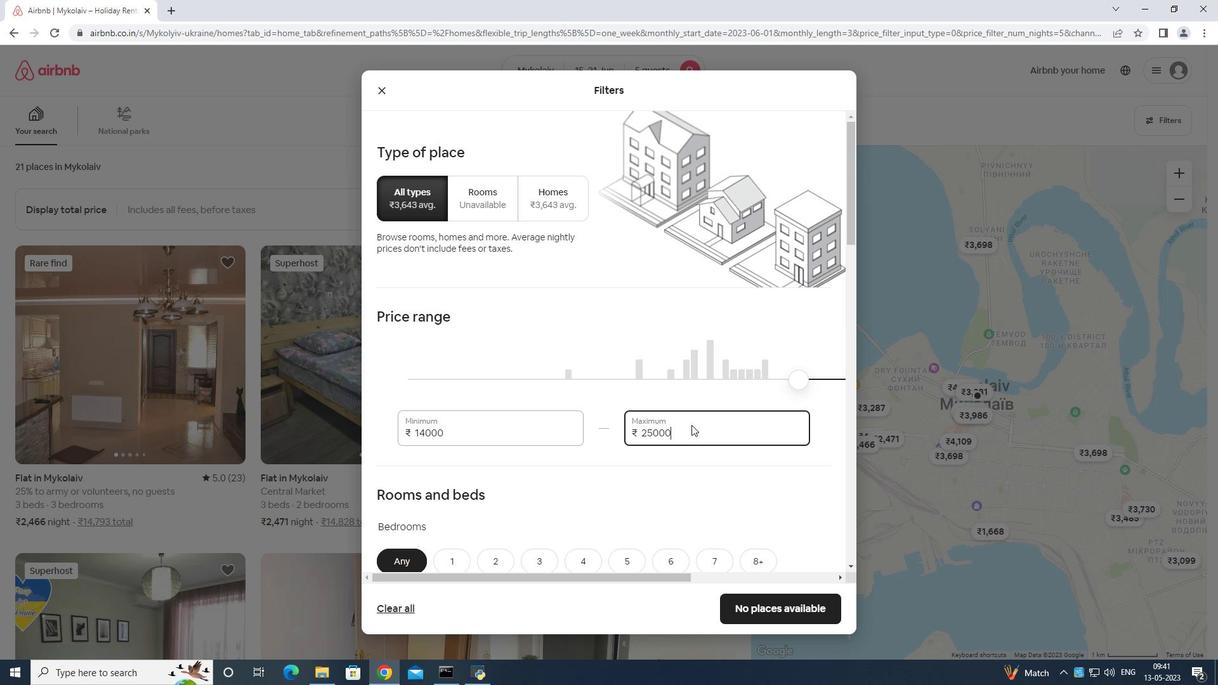 
Action: Mouse scrolled (691, 424) with delta (0, 0)
Screenshot: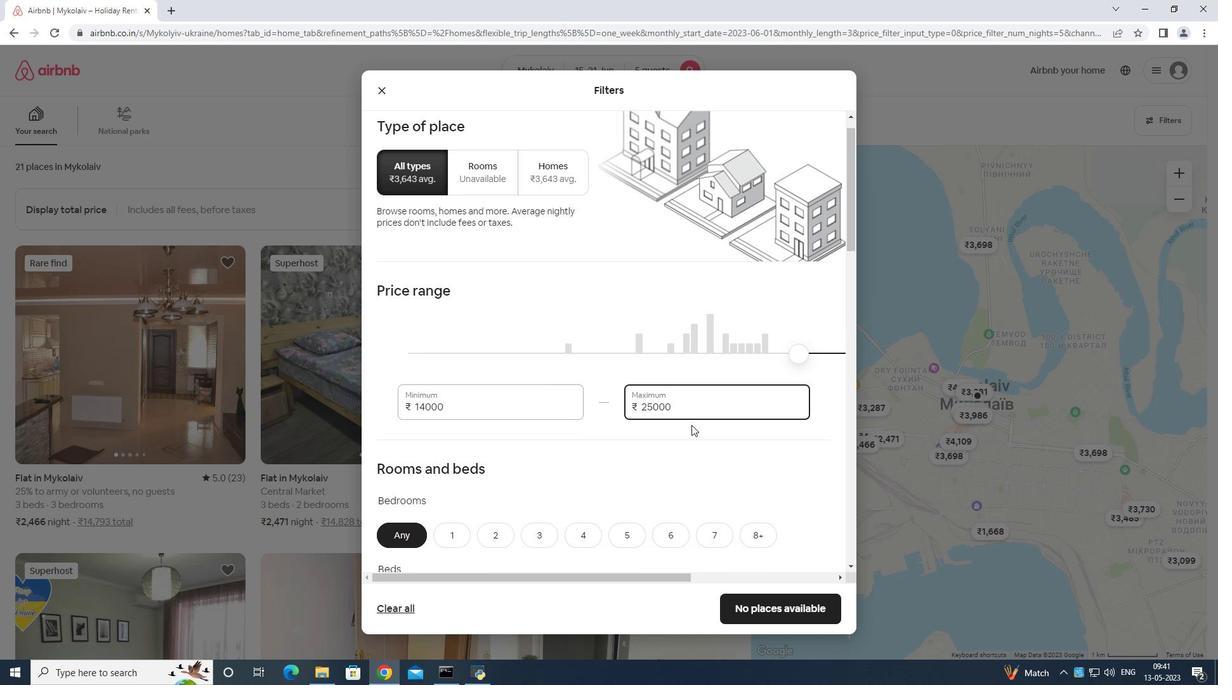 
Action: Mouse scrolled (691, 424) with delta (0, 0)
Screenshot: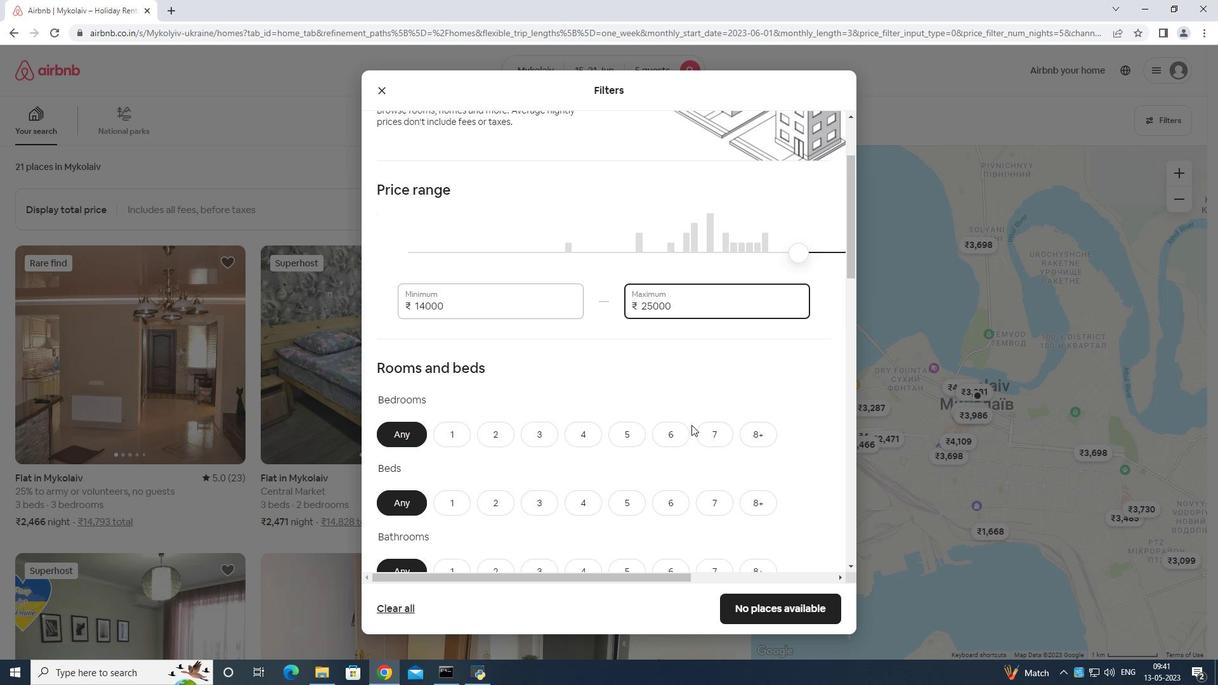 
Action: Mouse moved to (532, 367)
Screenshot: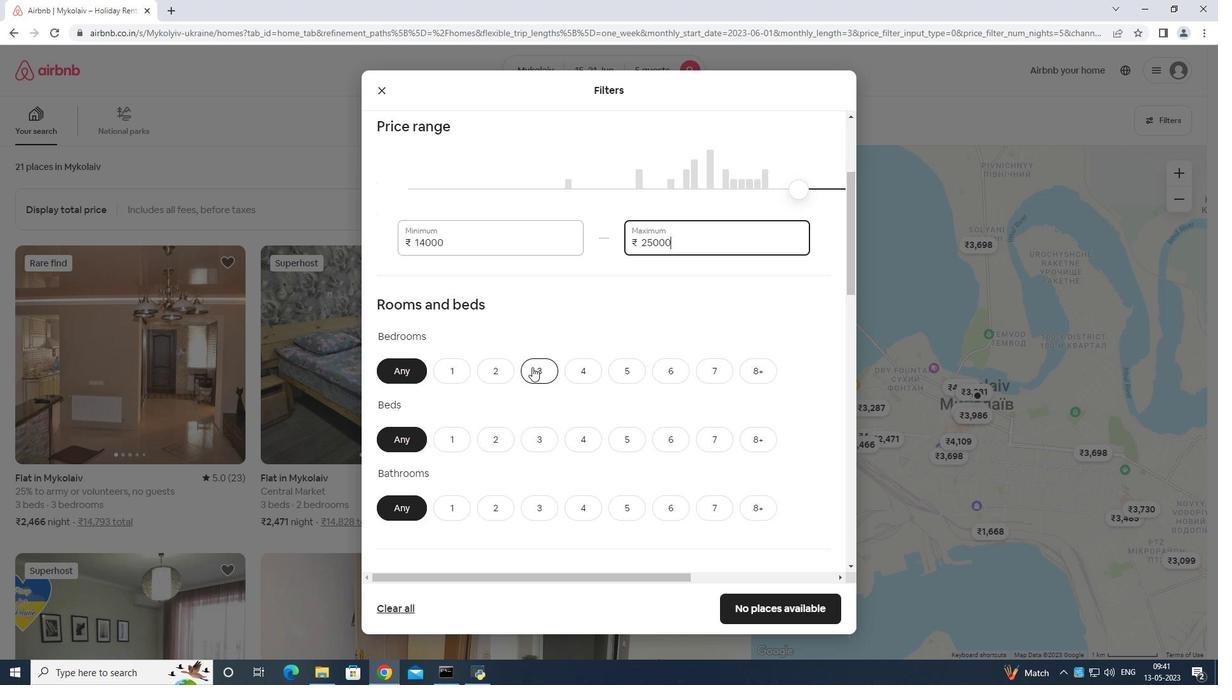 
Action: Mouse pressed left at (532, 367)
Screenshot: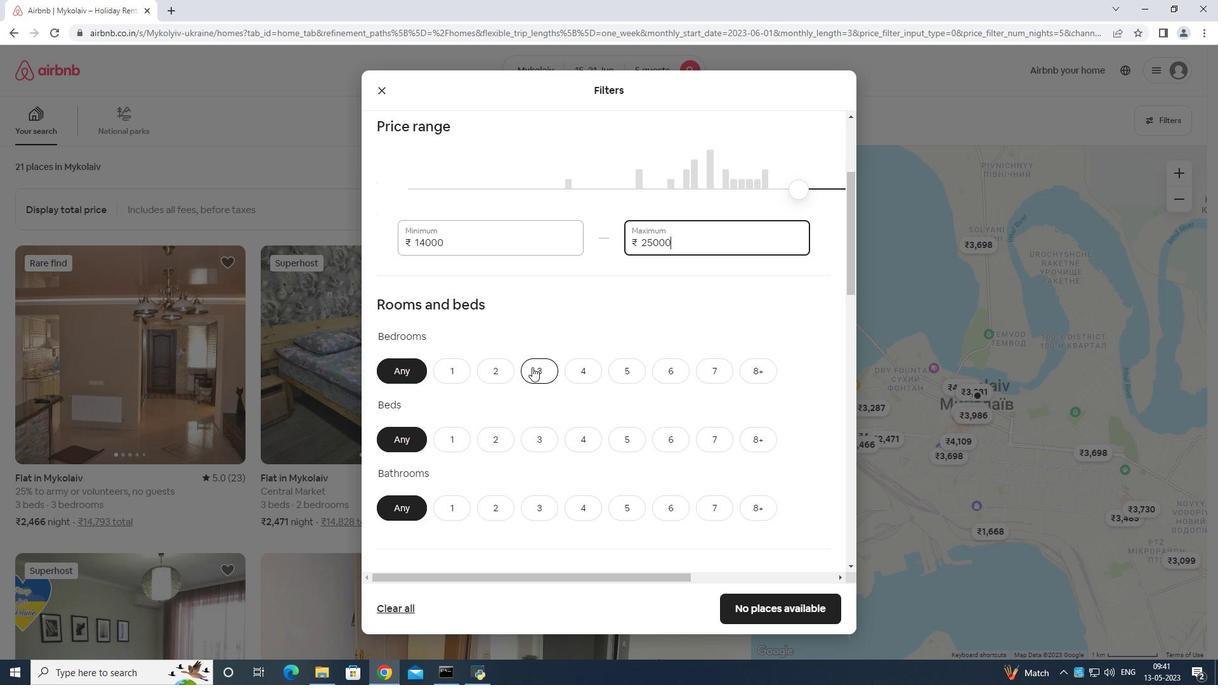 
Action: Mouse moved to (533, 432)
Screenshot: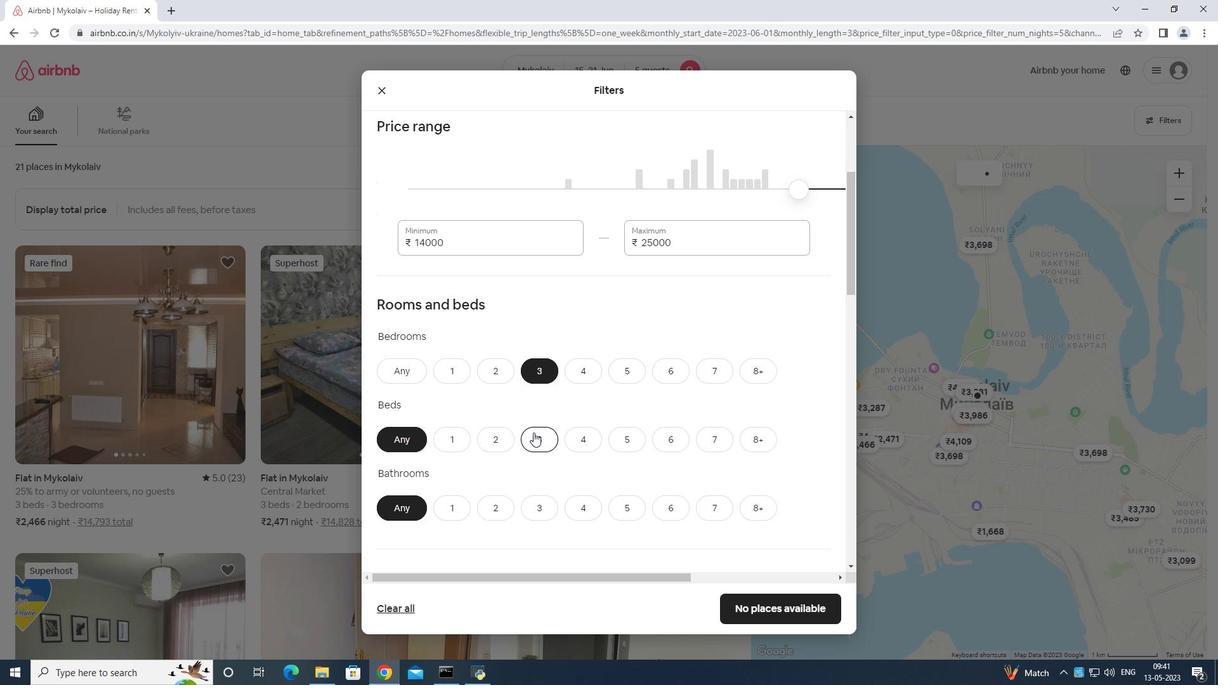 
Action: Mouse pressed left at (533, 432)
Screenshot: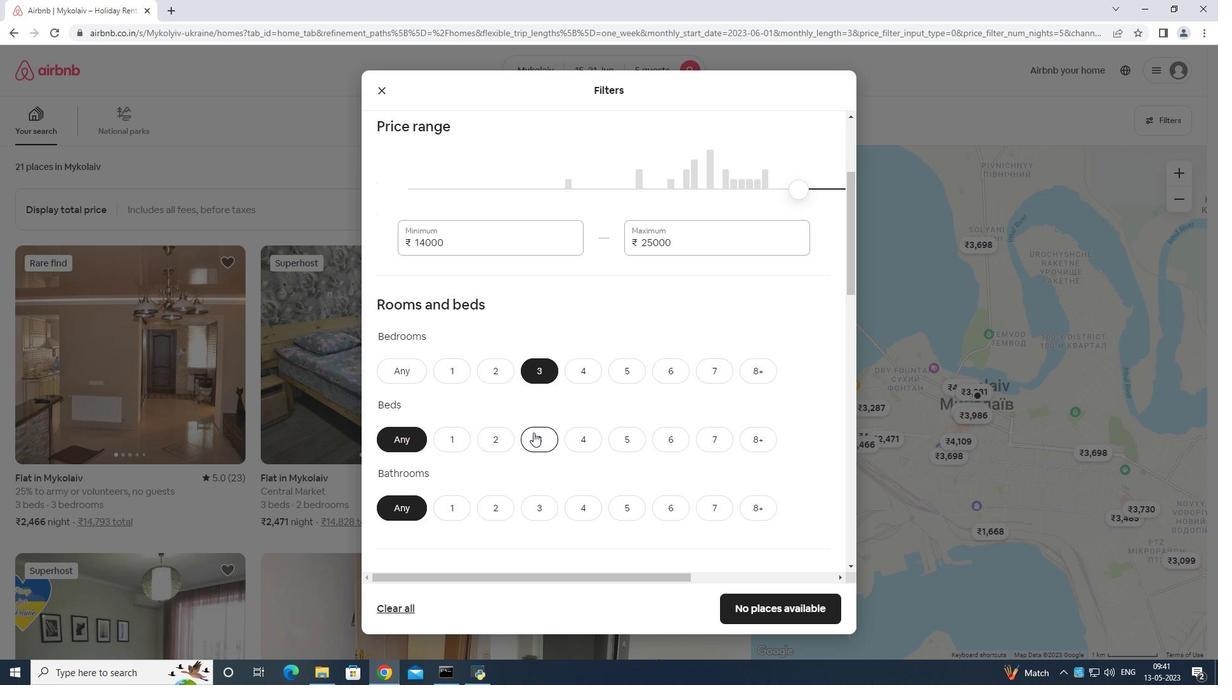 
Action: Mouse moved to (536, 507)
Screenshot: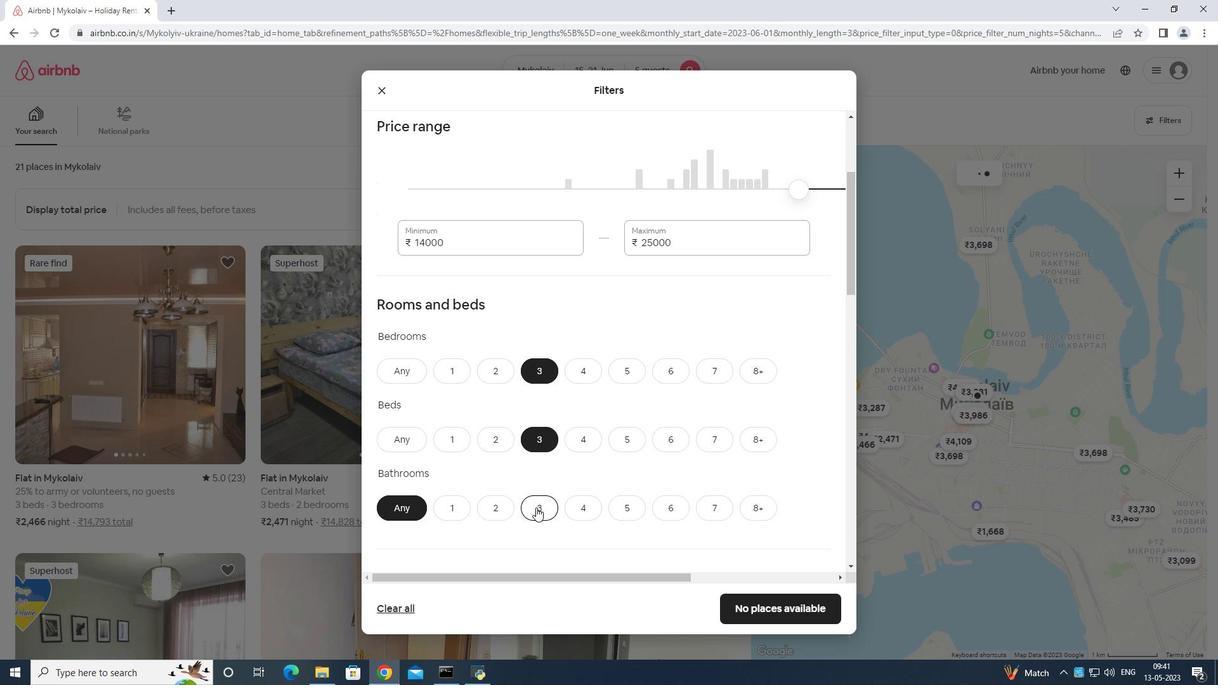 
Action: Mouse pressed left at (536, 507)
Screenshot: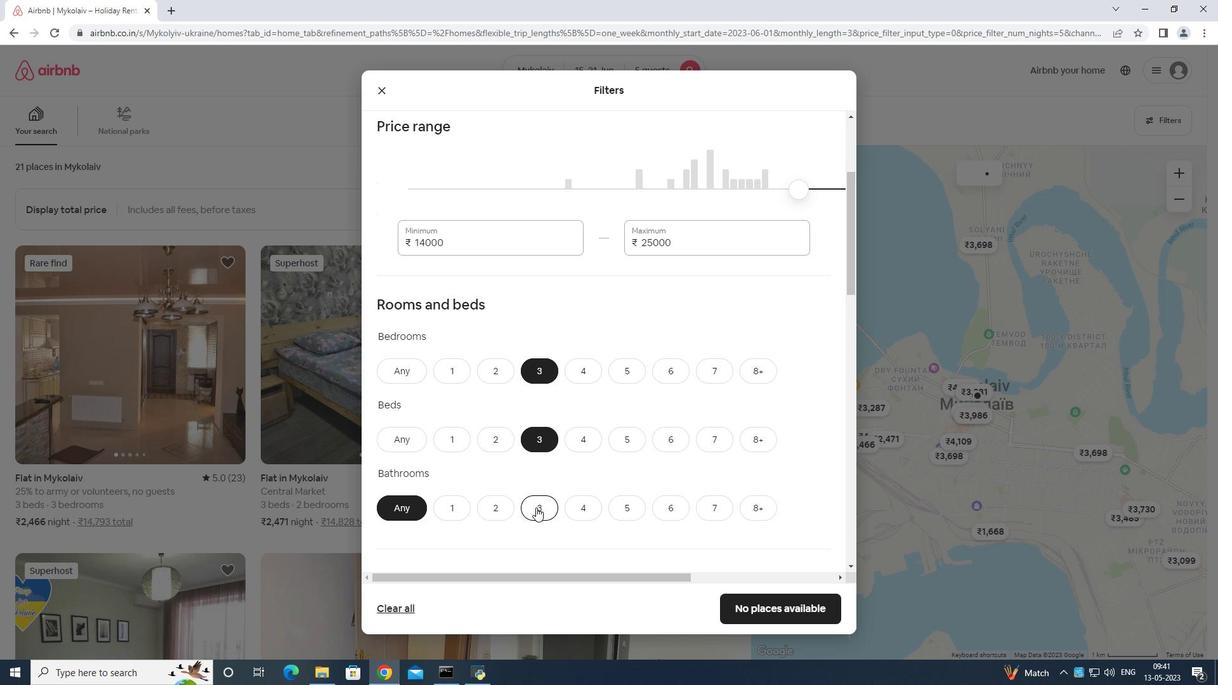 
Action: Mouse moved to (537, 503)
Screenshot: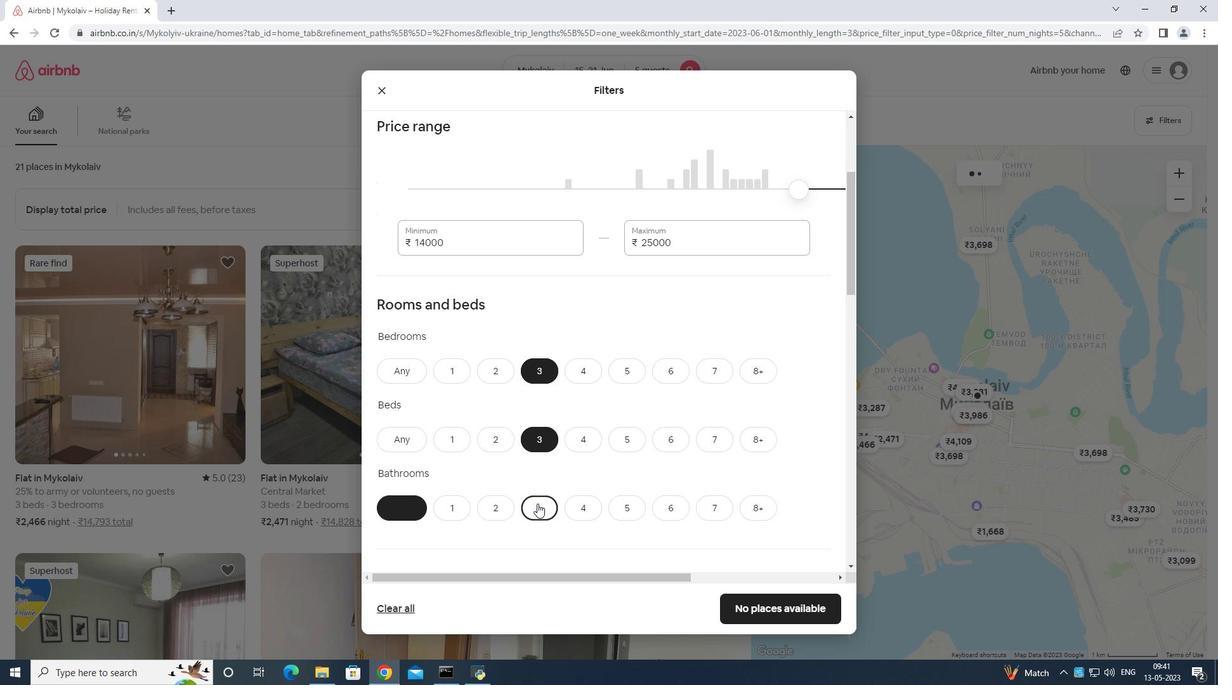 
Action: Mouse scrolled (537, 502) with delta (0, 0)
Screenshot: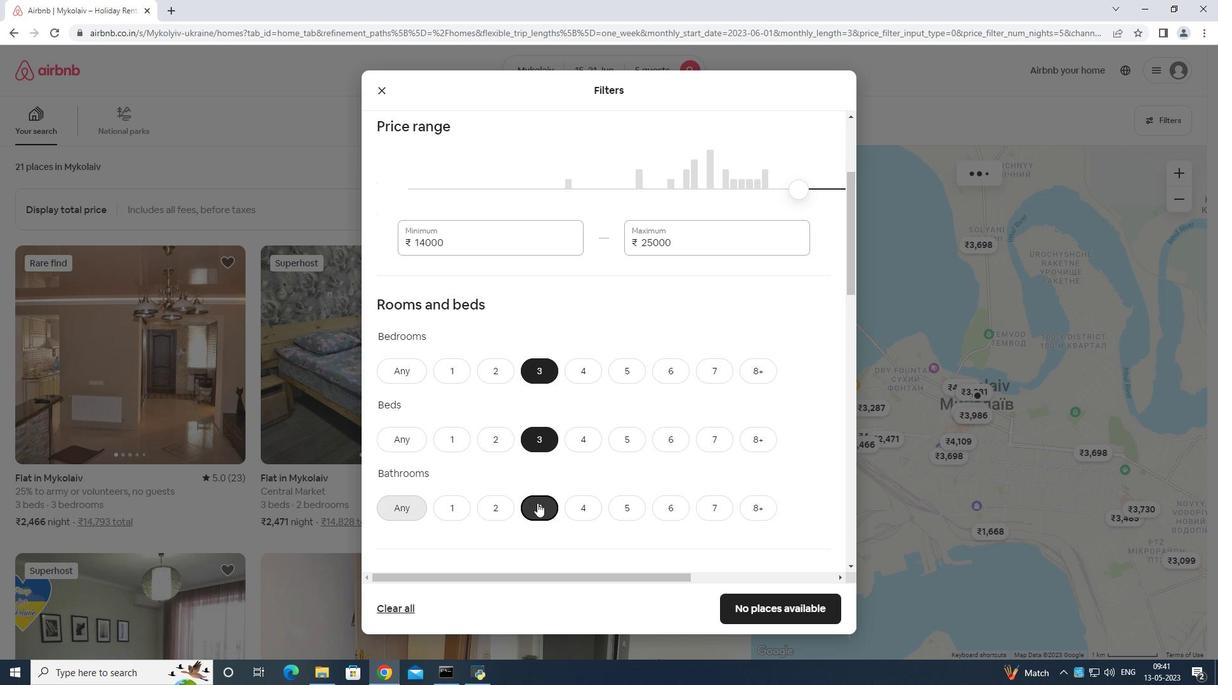 
Action: Mouse scrolled (537, 502) with delta (0, 0)
Screenshot: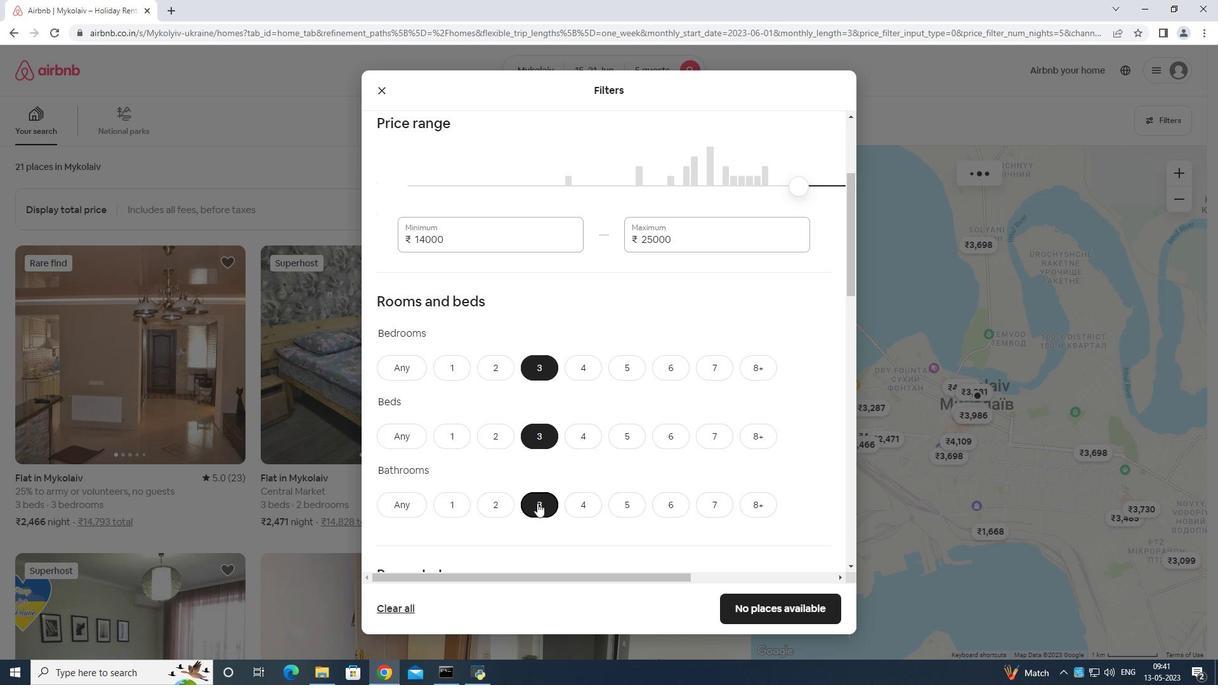 
Action: Mouse scrolled (537, 502) with delta (0, 0)
Screenshot: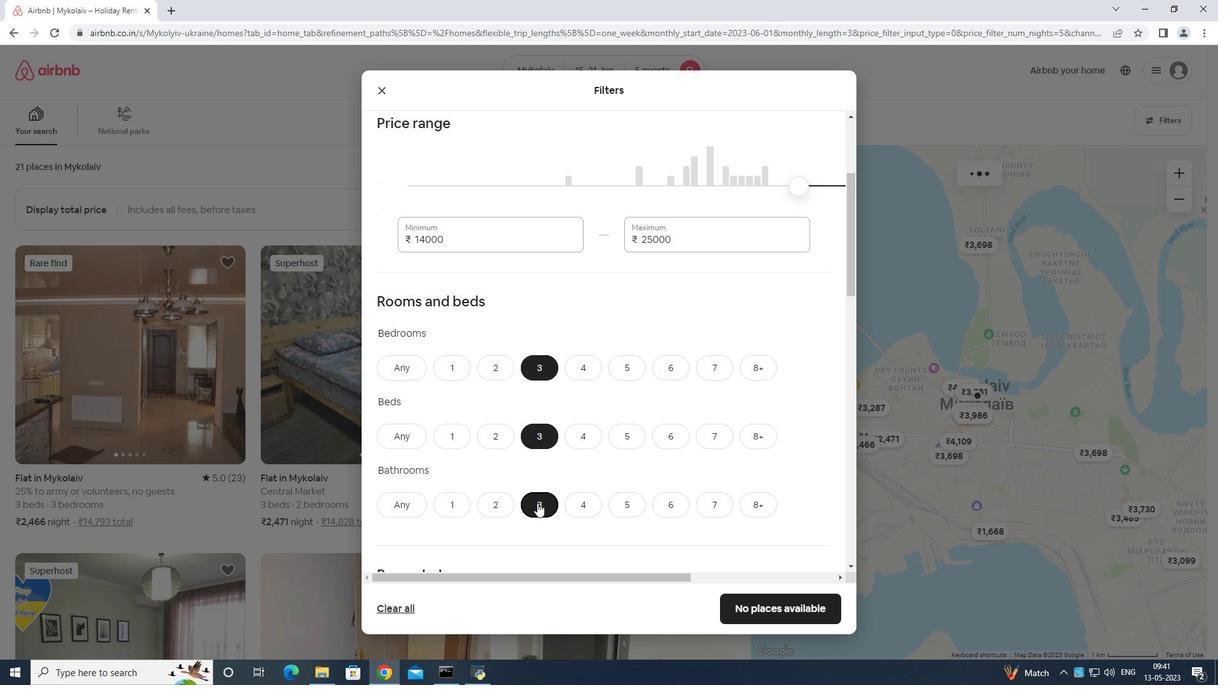 
Action: Mouse moved to (537, 501)
Screenshot: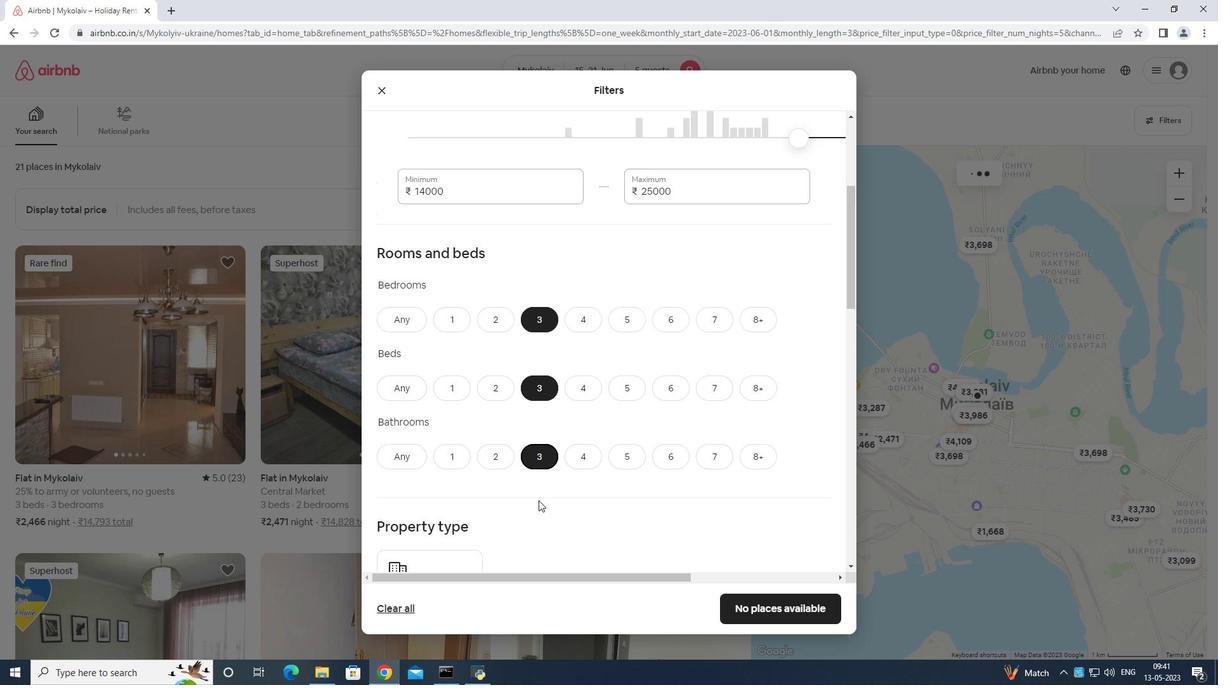 
Action: Mouse scrolled (537, 500) with delta (0, 0)
Screenshot: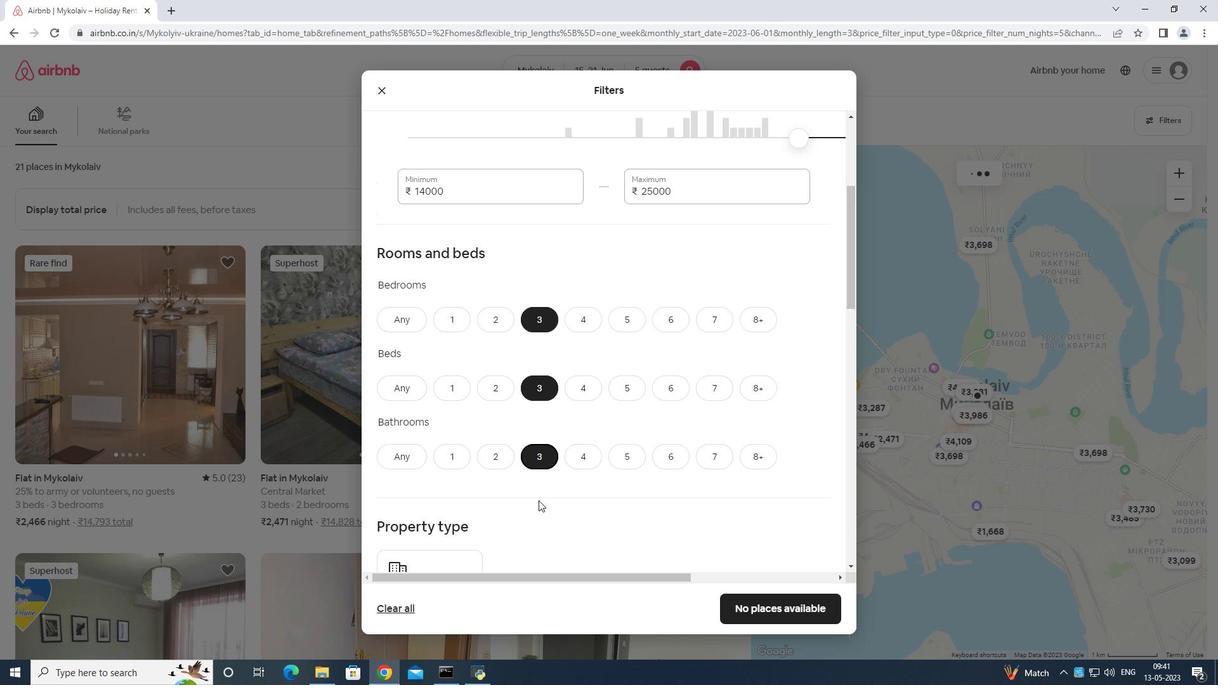 
Action: Mouse moved to (428, 398)
Screenshot: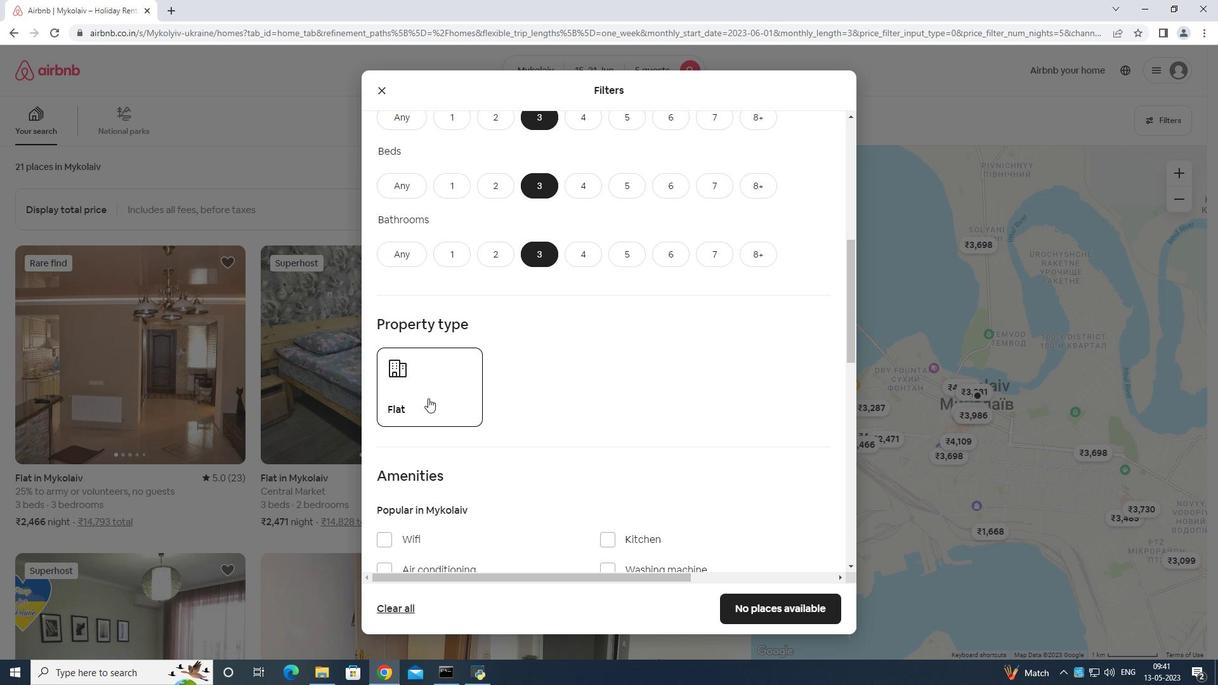 
Action: Mouse pressed left at (428, 398)
Screenshot: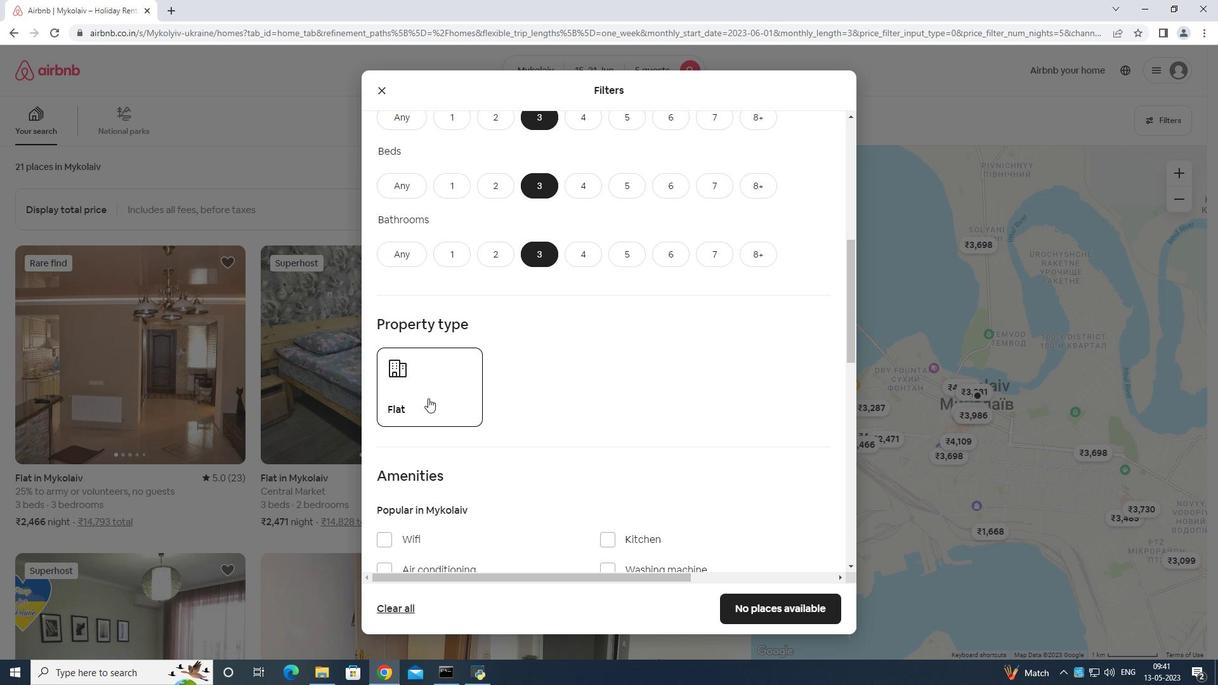 
Action: Mouse moved to (433, 384)
Screenshot: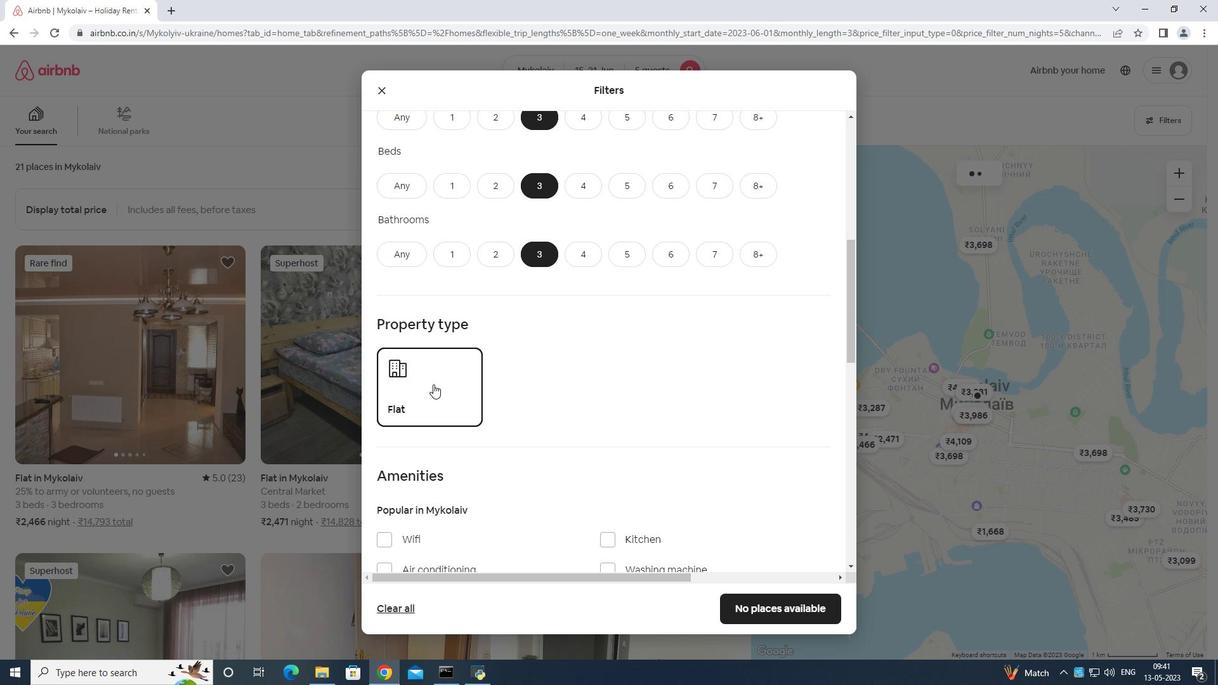 
Action: Mouse scrolled (433, 383) with delta (0, 0)
Screenshot: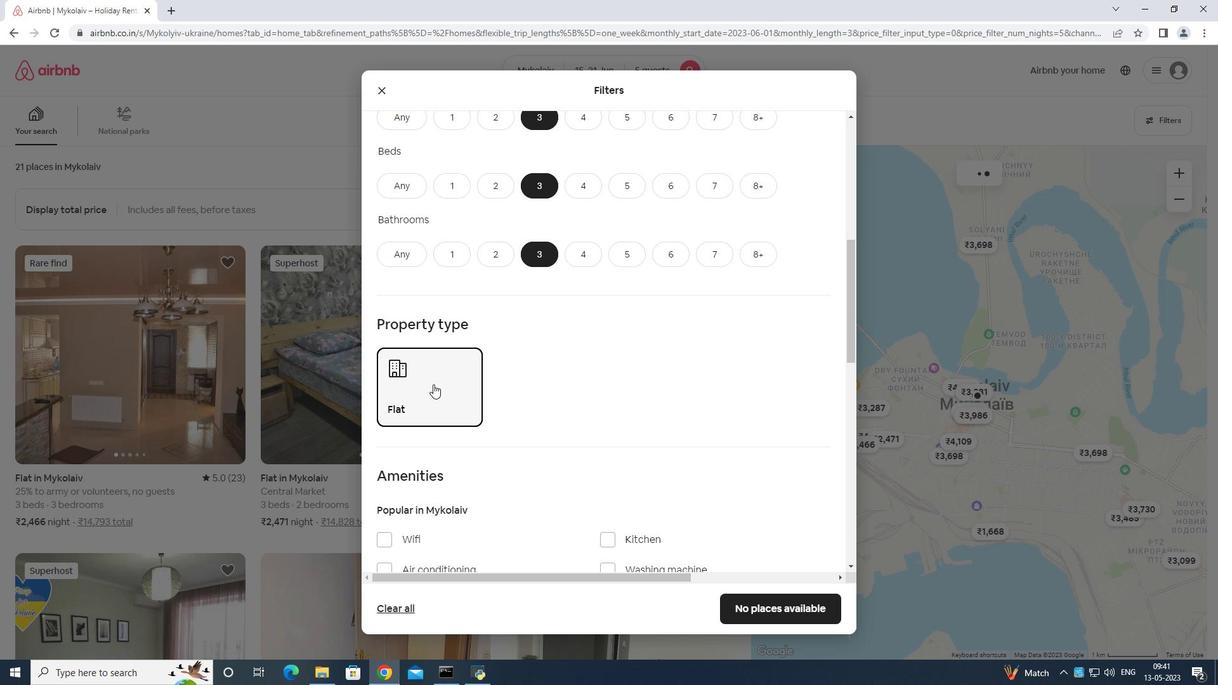 
Action: Mouse scrolled (433, 383) with delta (0, 0)
Screenshot: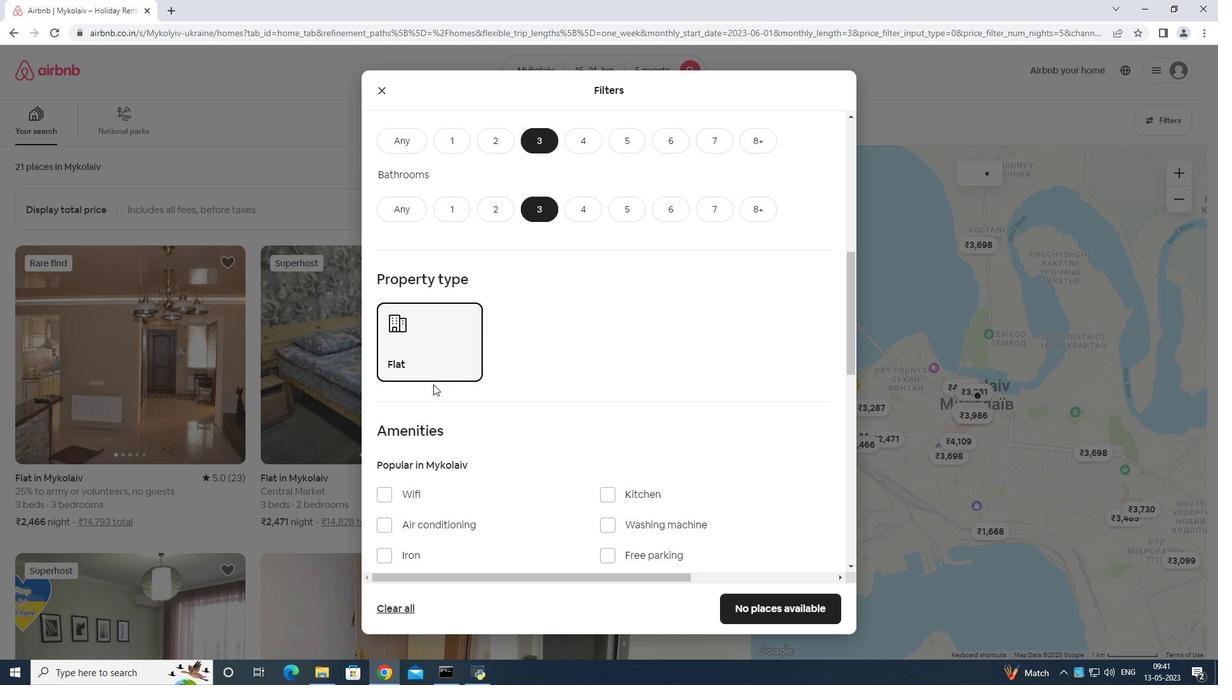 
Action: Mouse scrolled (433, 383) with delta (0, 0)
Screenshot: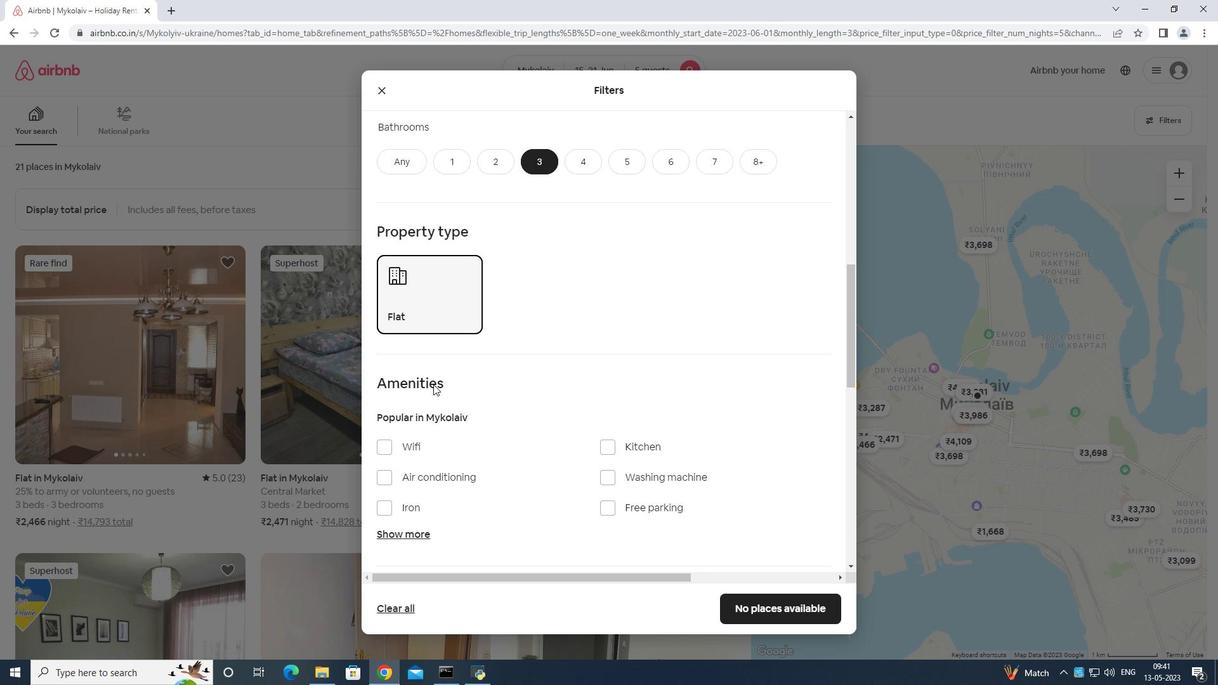 
Action: Mouse scrolled (433, 383) with delta (0, 0)
Screenshot: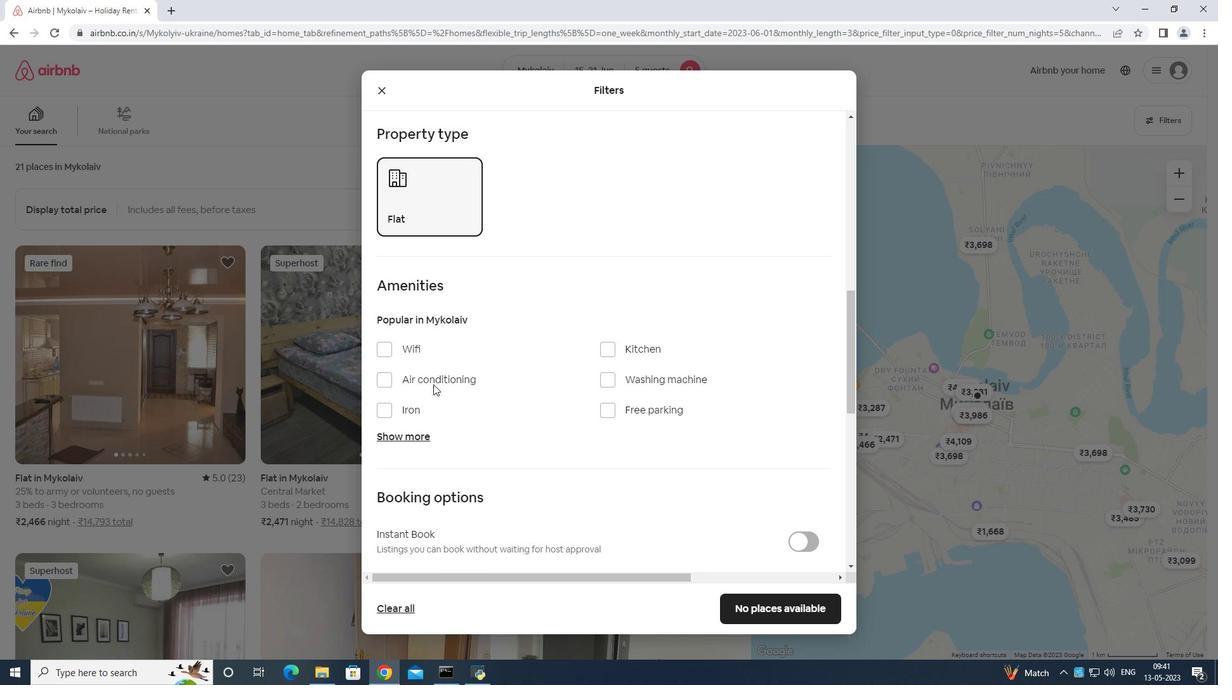 
Action: Mouse moved to (384, 280)
Screenshot: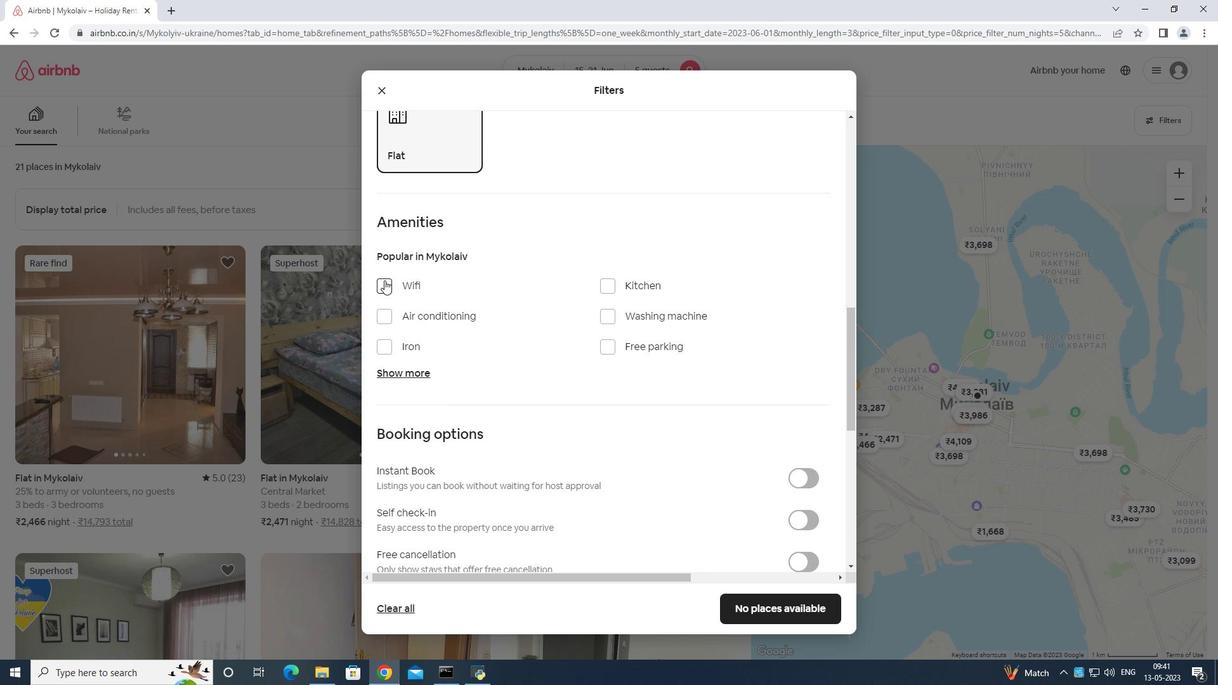 
Action: Mouse pressed left at (384, 280)
Screenshot: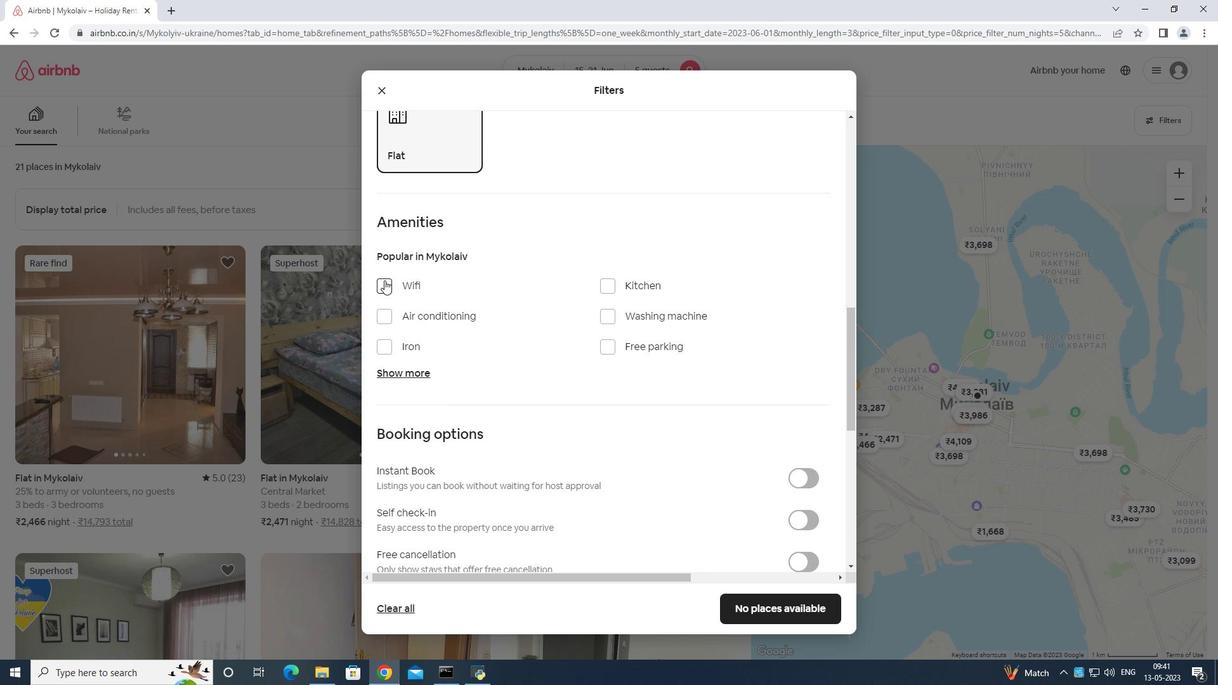 
Action: Mouse moved to (386, 282)
Screenshot: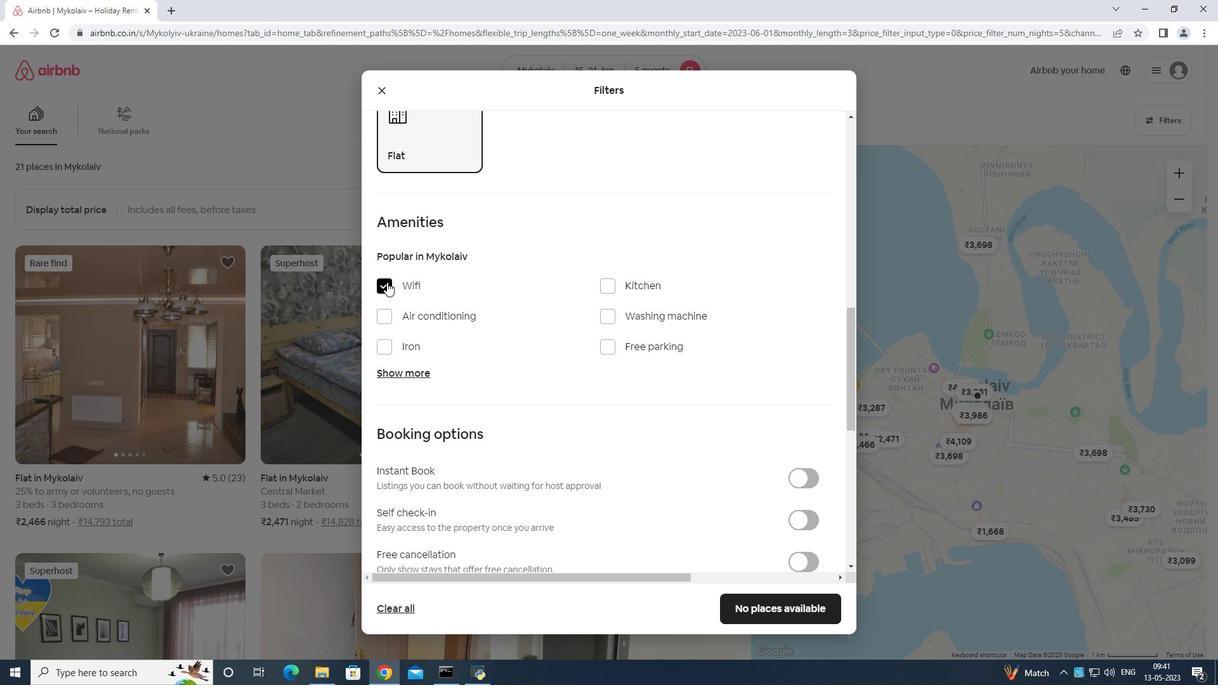 
Action: Mouse pressed left at (386, 282)
Screenshot: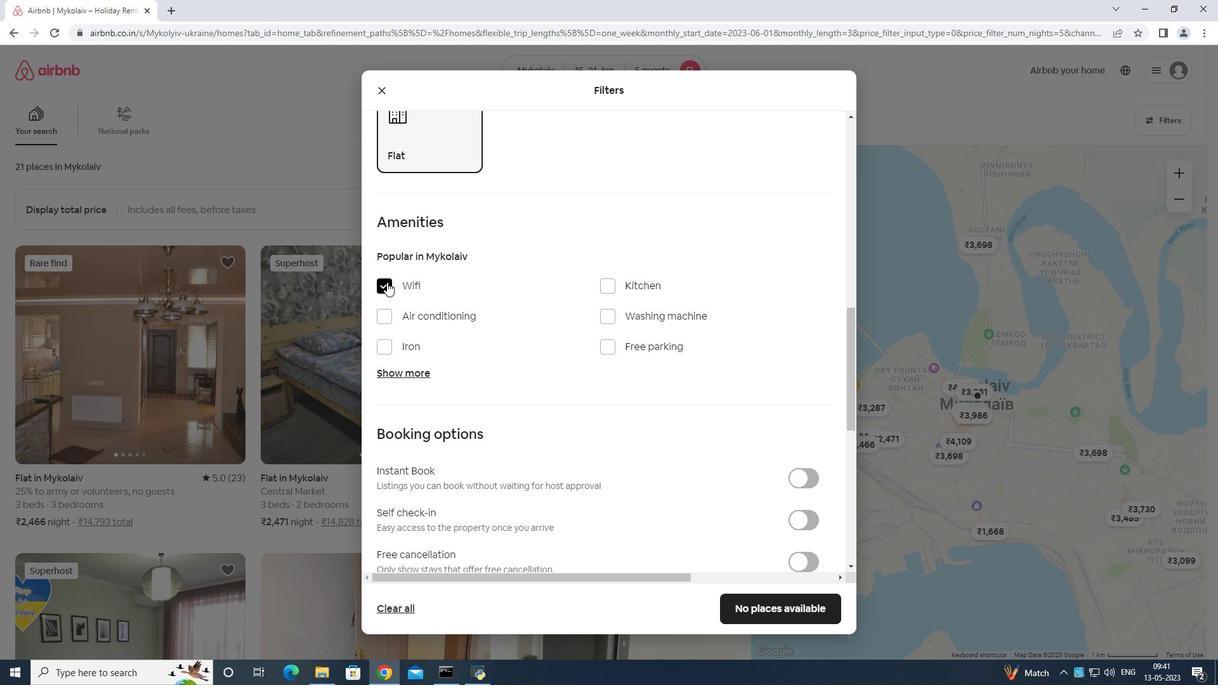 
Action: Mouse moved to (812, 517)
Screenshot: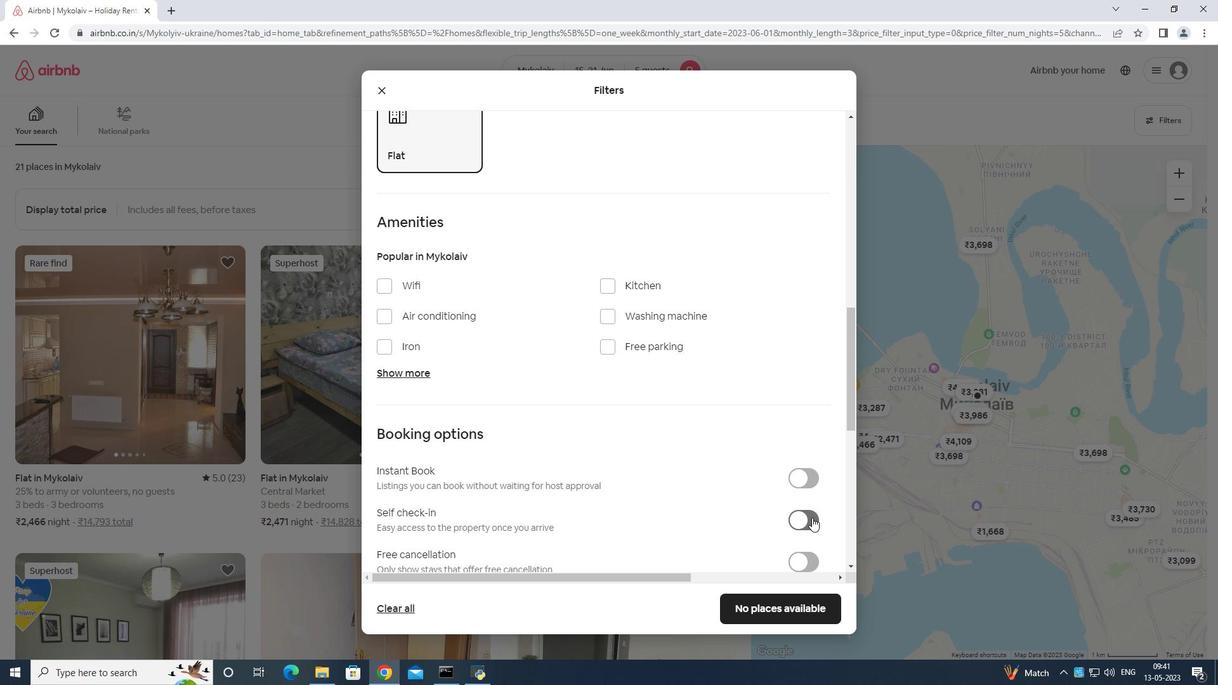 
Action: Mouse pressed left at (812, 517)
Screenshot: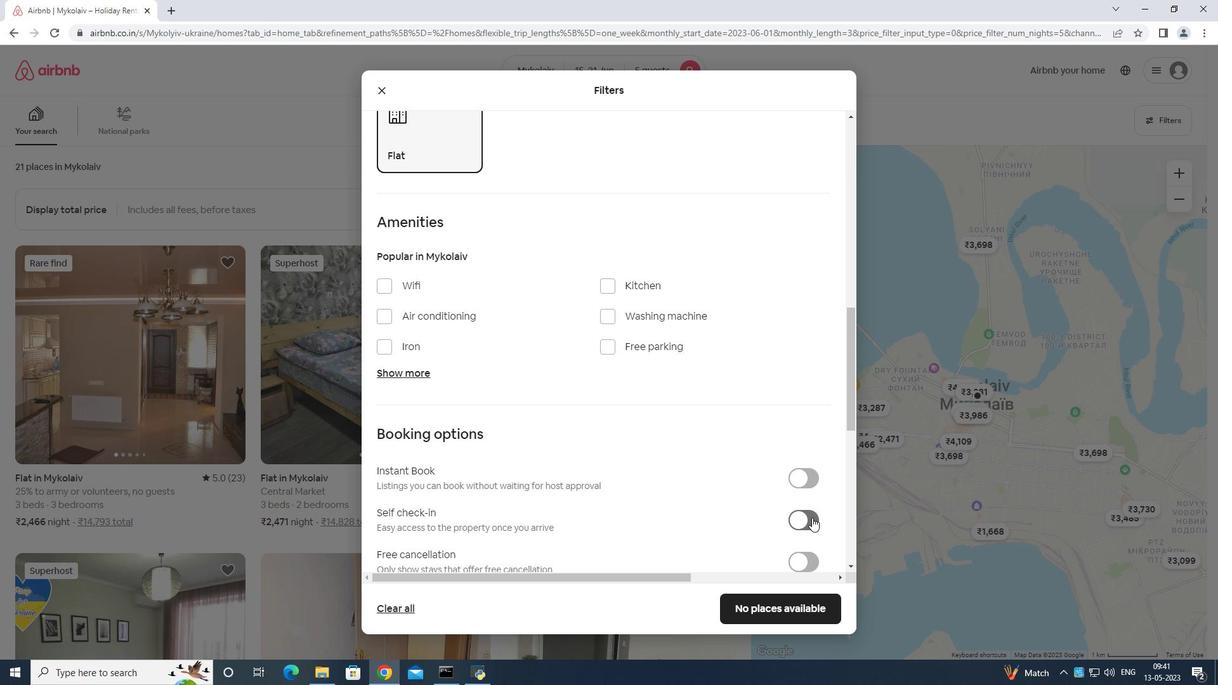 
Action: Mouse moved to (830, 494)
Screenshot: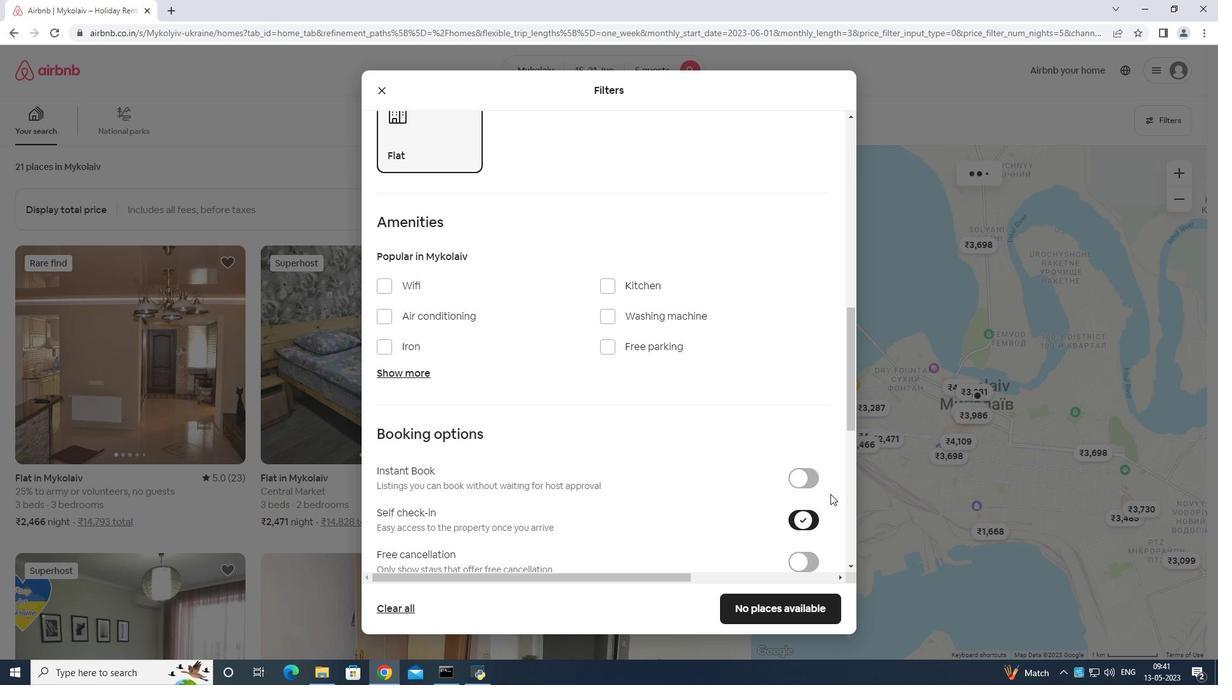 
Action: Mouse scrolled (830, 493) with delta (0, 0)
Screenshot: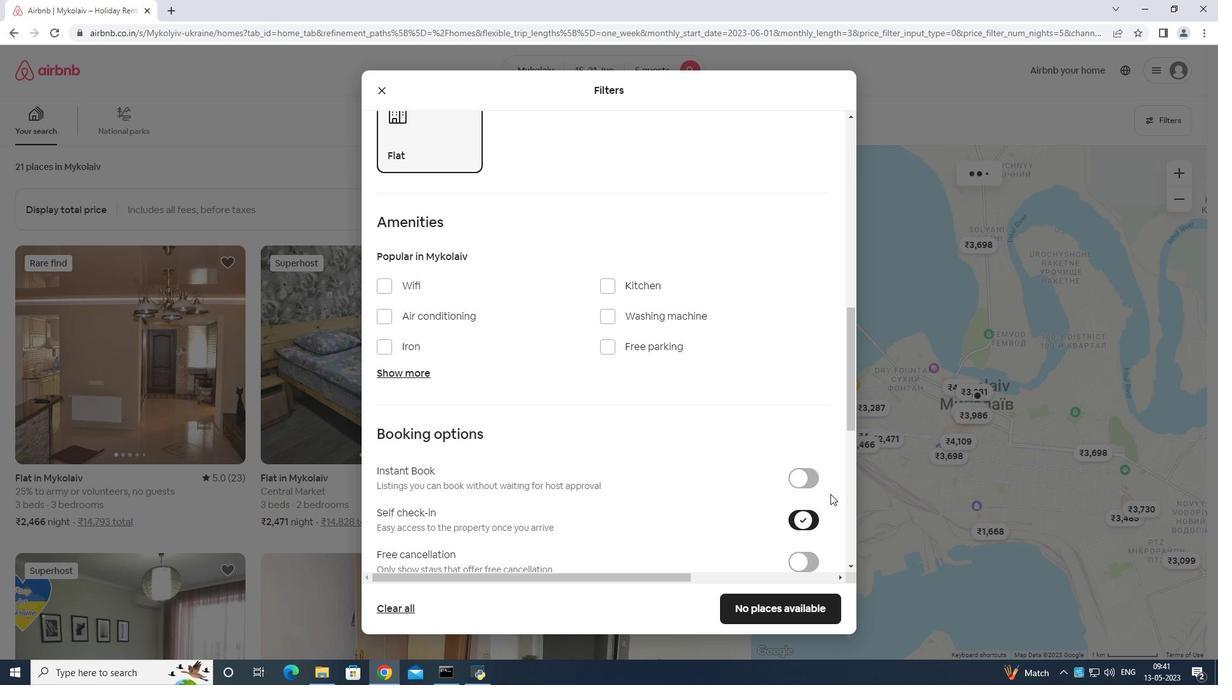 
Action: Mouse scrolled (830, 493) with delta (0, 0)
Screenshot: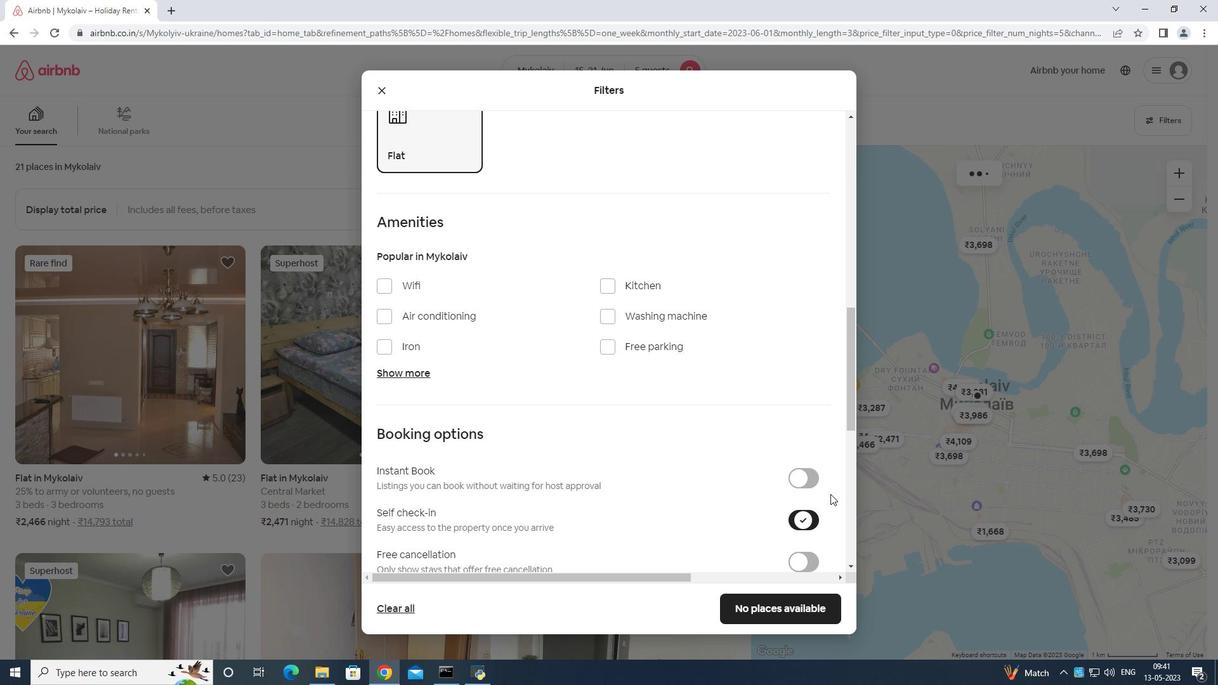 
Action: Mouse scrolled (830, 493) with delta (0, 0)
Screenshot: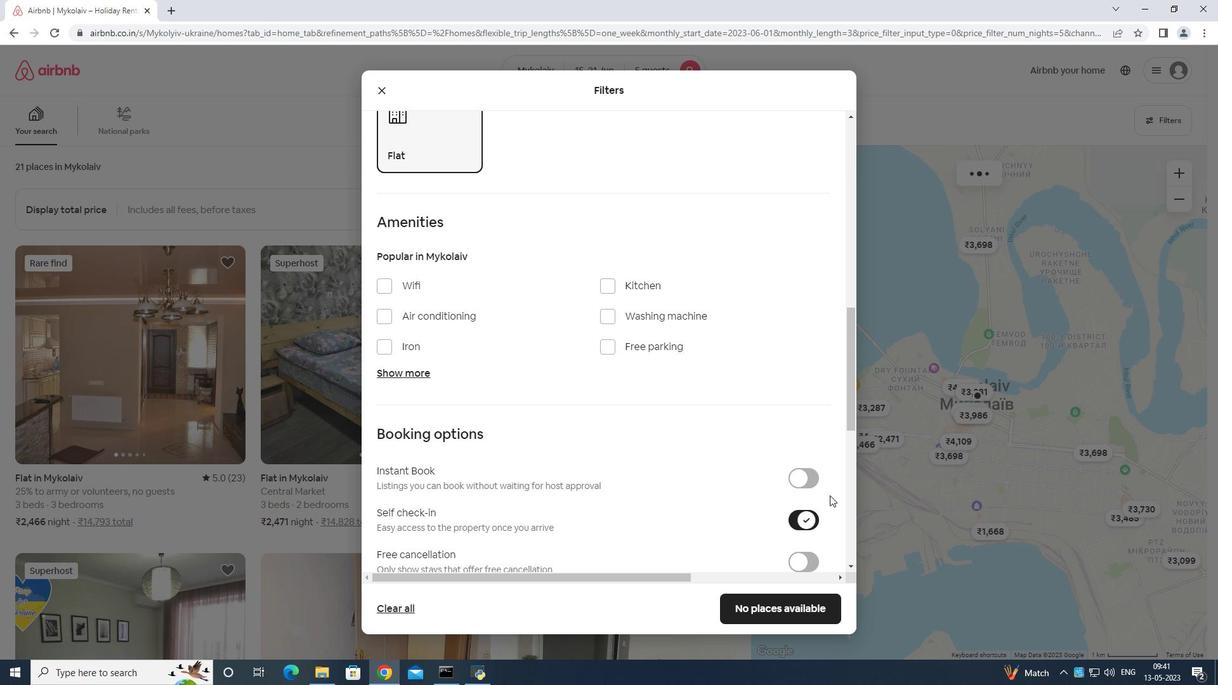 
Action: Mouse moved to (829, 495)
Screenshot: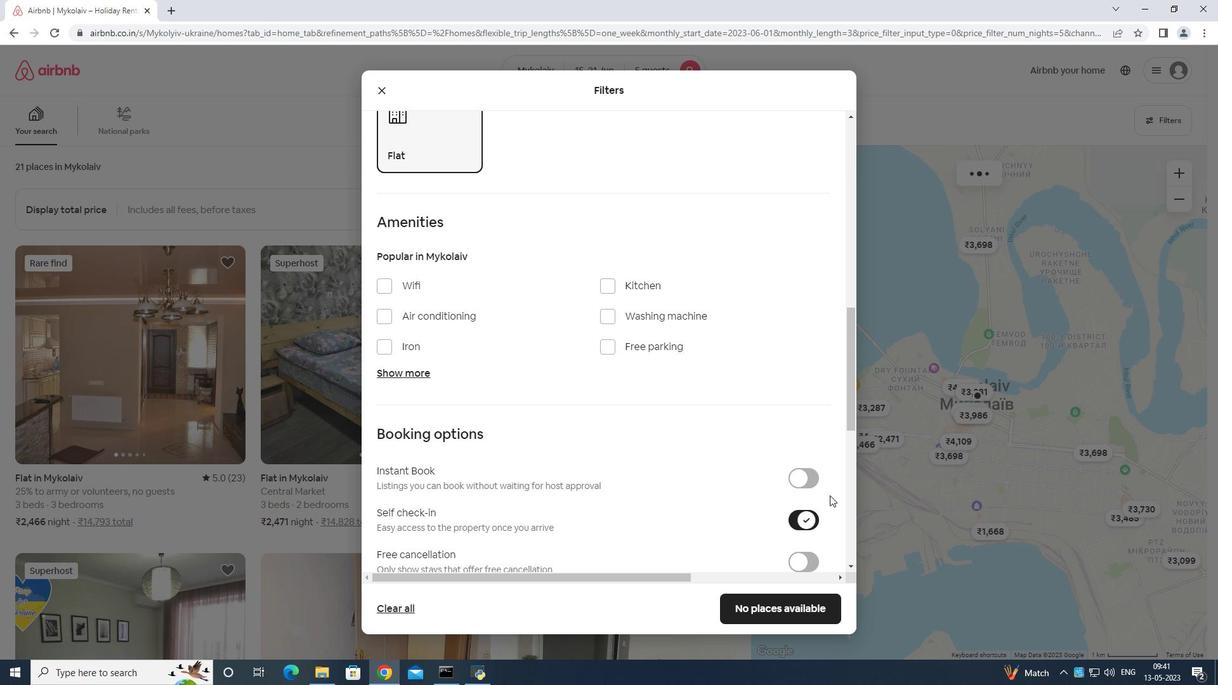 
Action: Mouse scrolled (829, 494) with delta (0, 0)
Screenshot: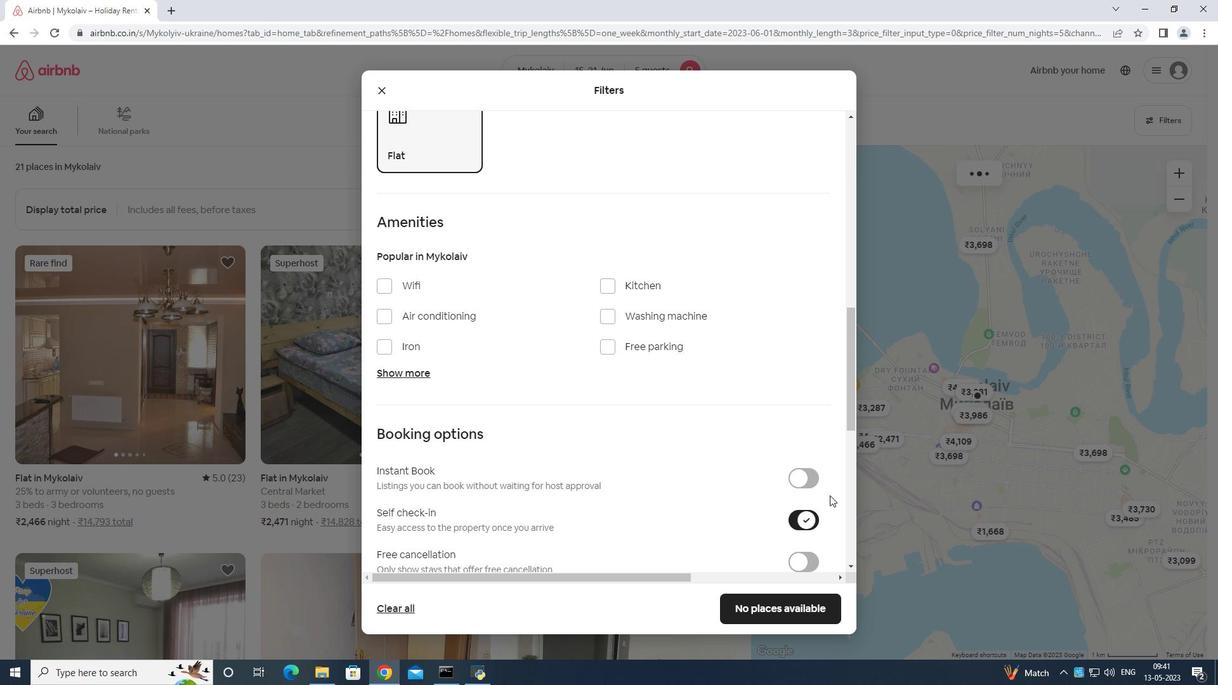 
Action: Mouse moved to (799, 466)
Screenshot: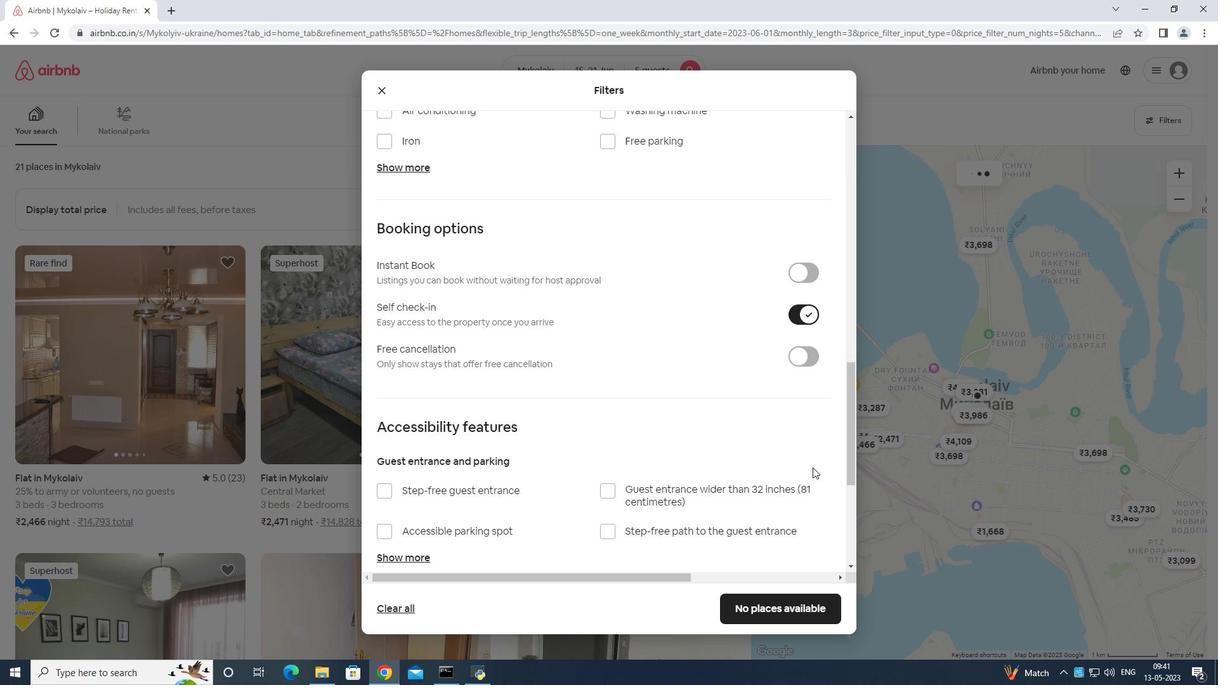
Action: Mouse scrolled (803, 466) with delta (0, 0)
Screenshot: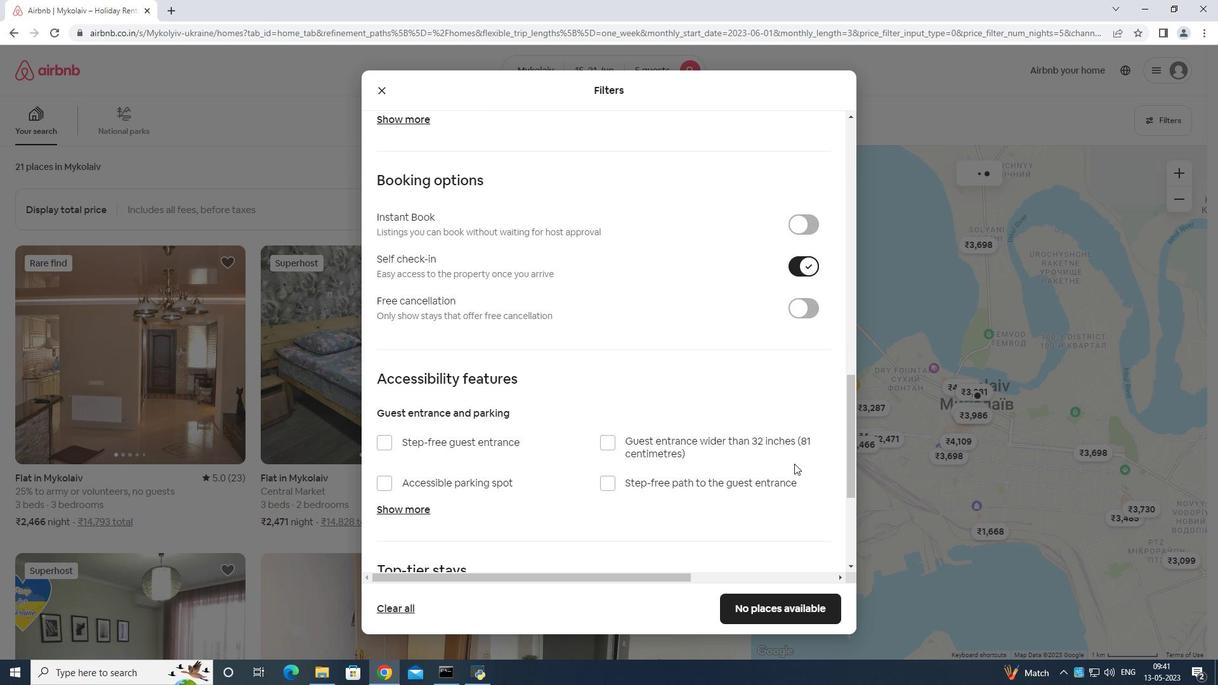 
Action: Mouse moved to (796, 464)
Screenshot: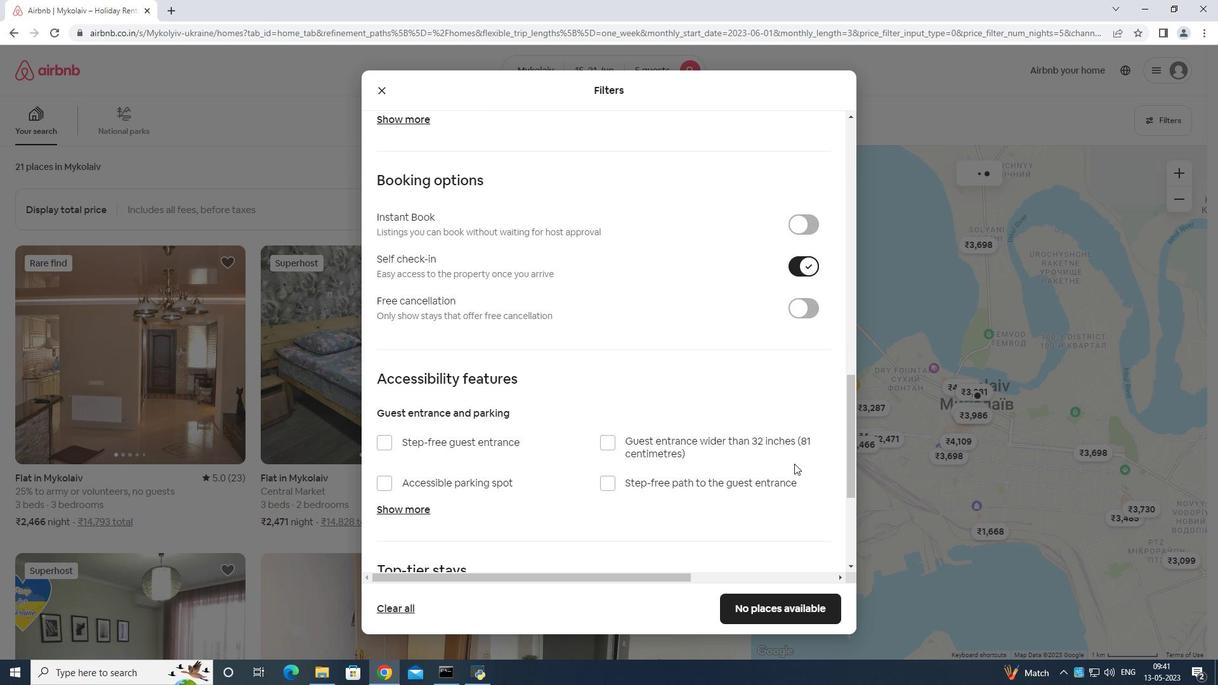 
Action: Mouse scrolled (796, 465) with delta (0, 0)
Screenshot: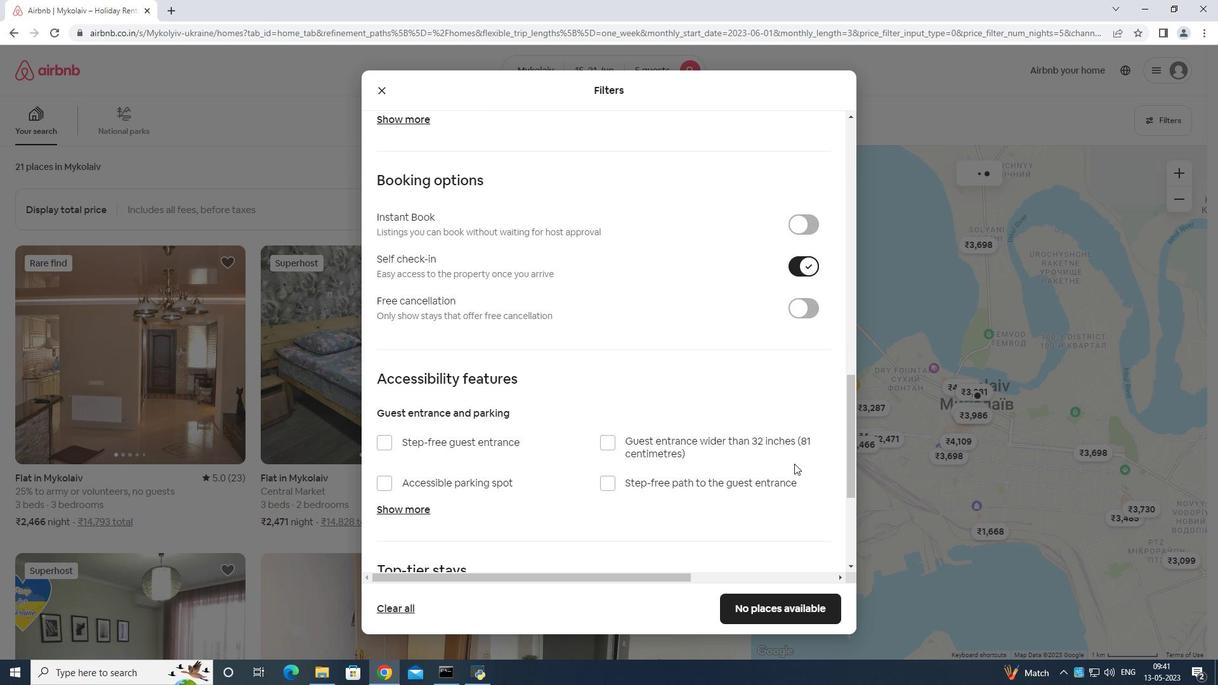 
Action: Mouse moved to (794, 463)
Screenshot: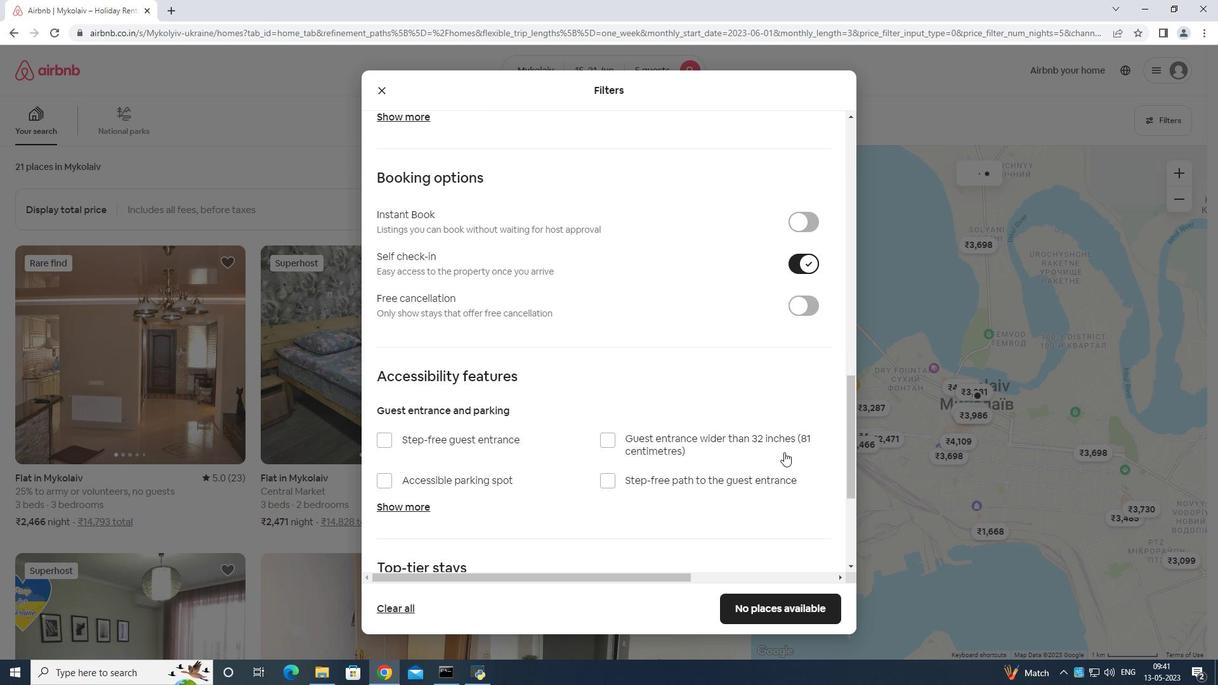 
Action: Mouse scrolled (794, 463) with delta (0, 0)
Screenshot: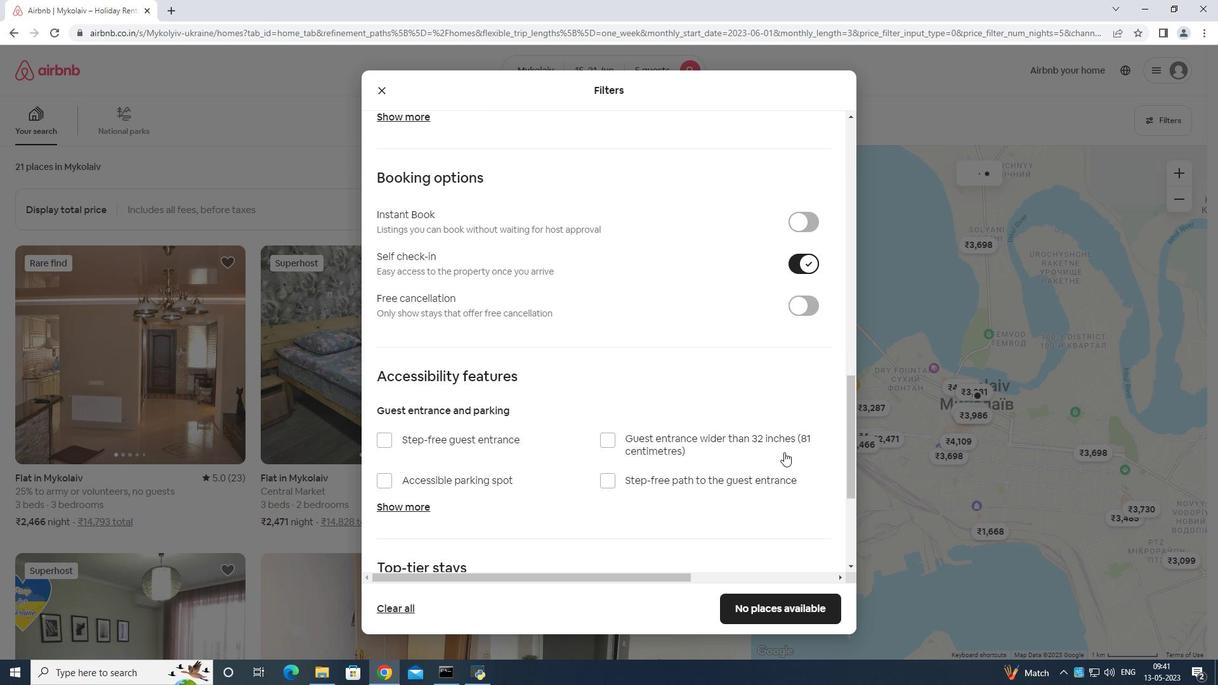 
Action: Mouse moved to (773, 435)
Screenshot: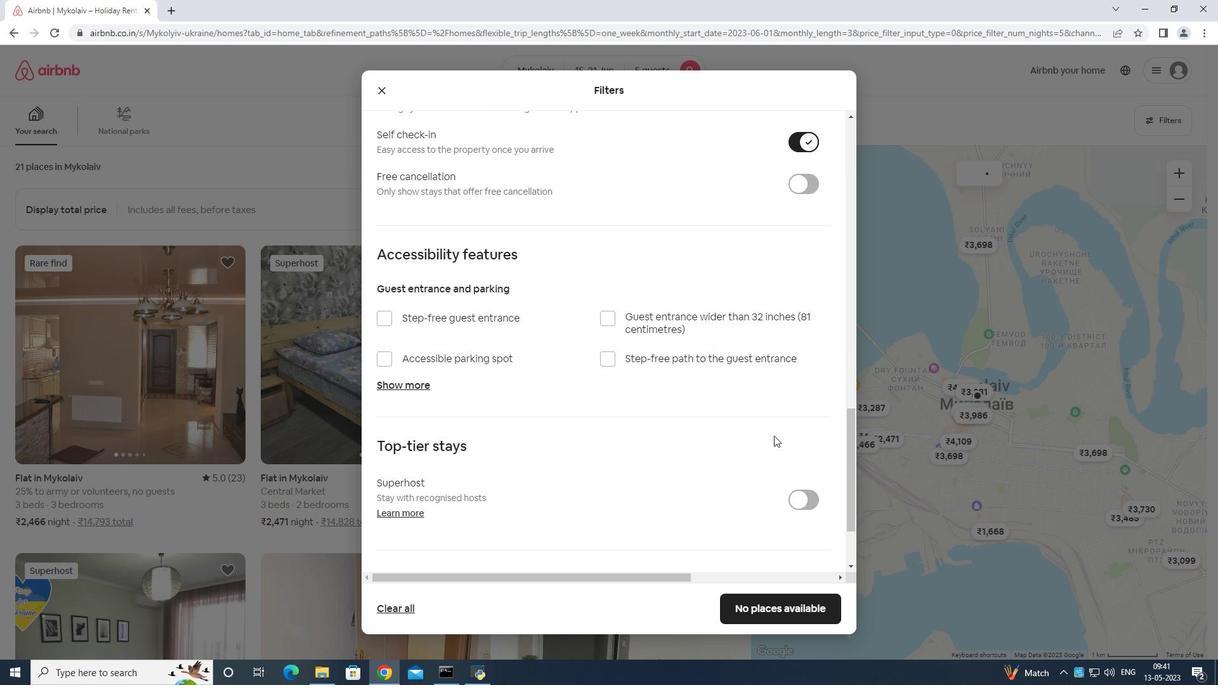 
Action: Mouse scrolled (773, 435) with delta (0, 0)
Screenshot: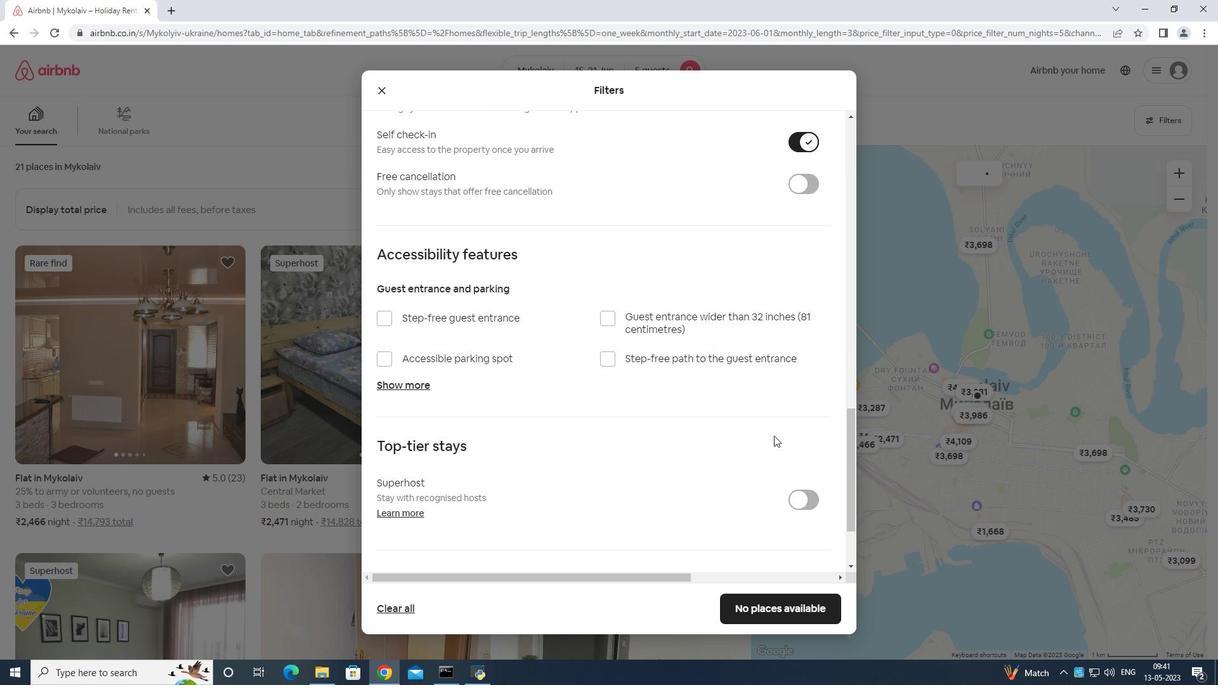 
Action: Mouse moved to (769, 435)
Screenshot: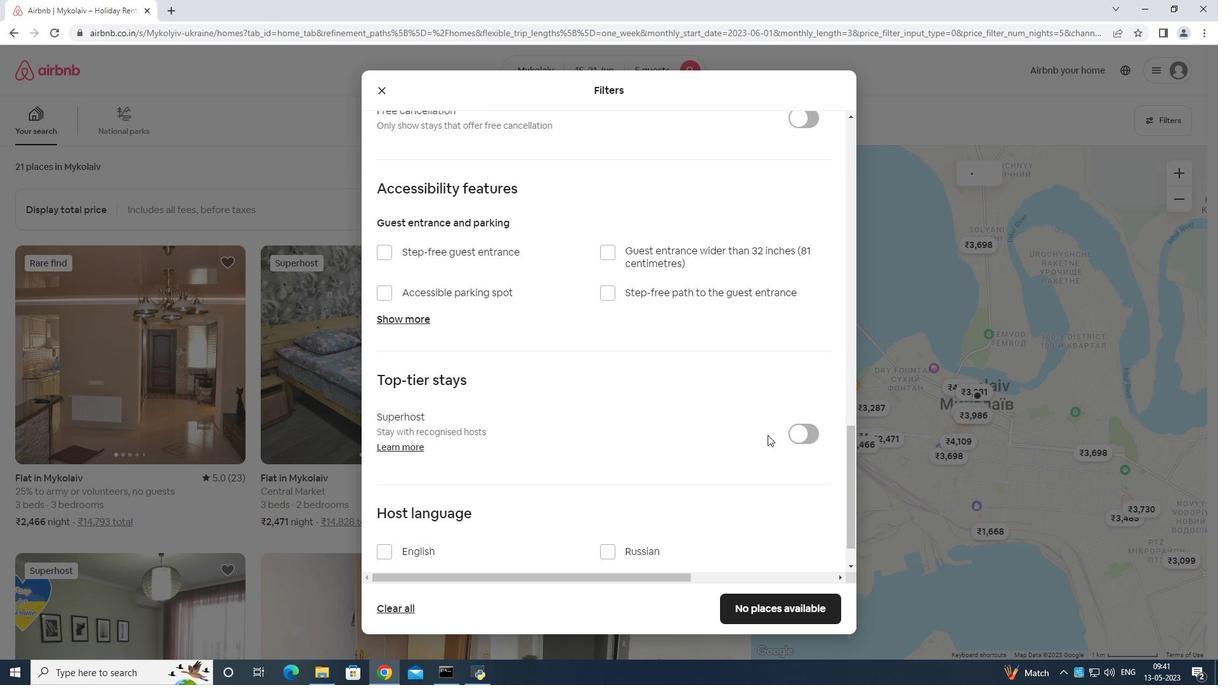 
Action: Mouse scrolled (769, 434) with delta (0, 0)
Screenshot: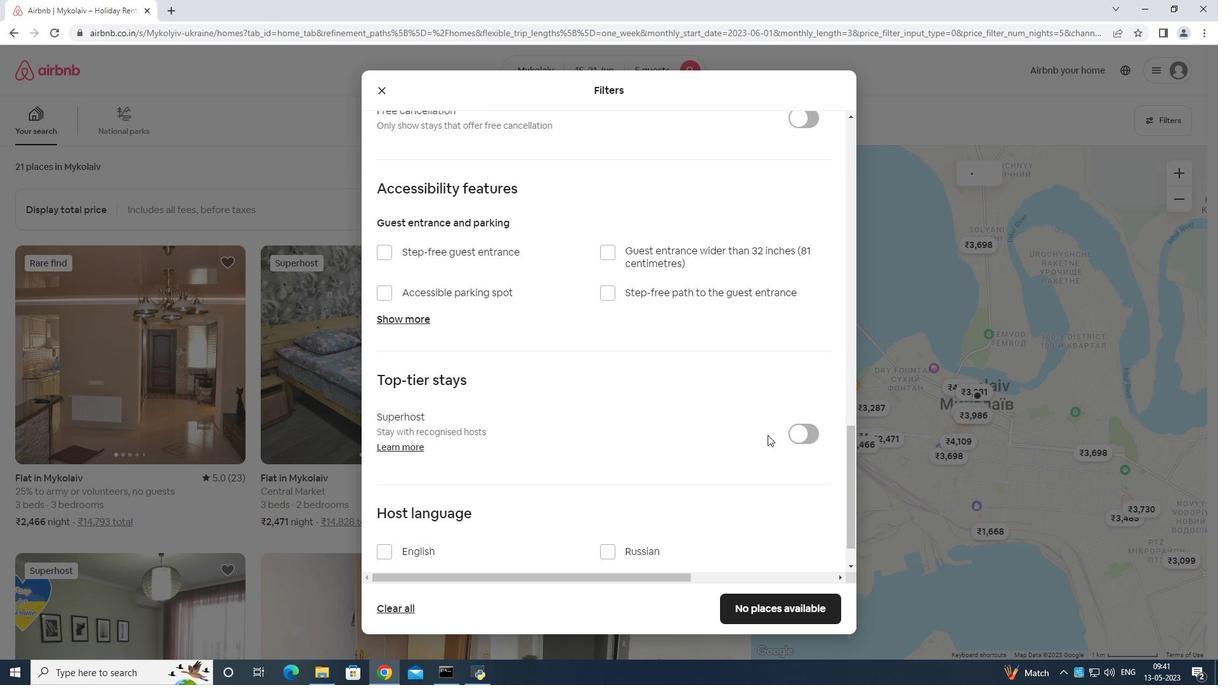 
Action: Mouse moved to (767, 435)
Screenshot: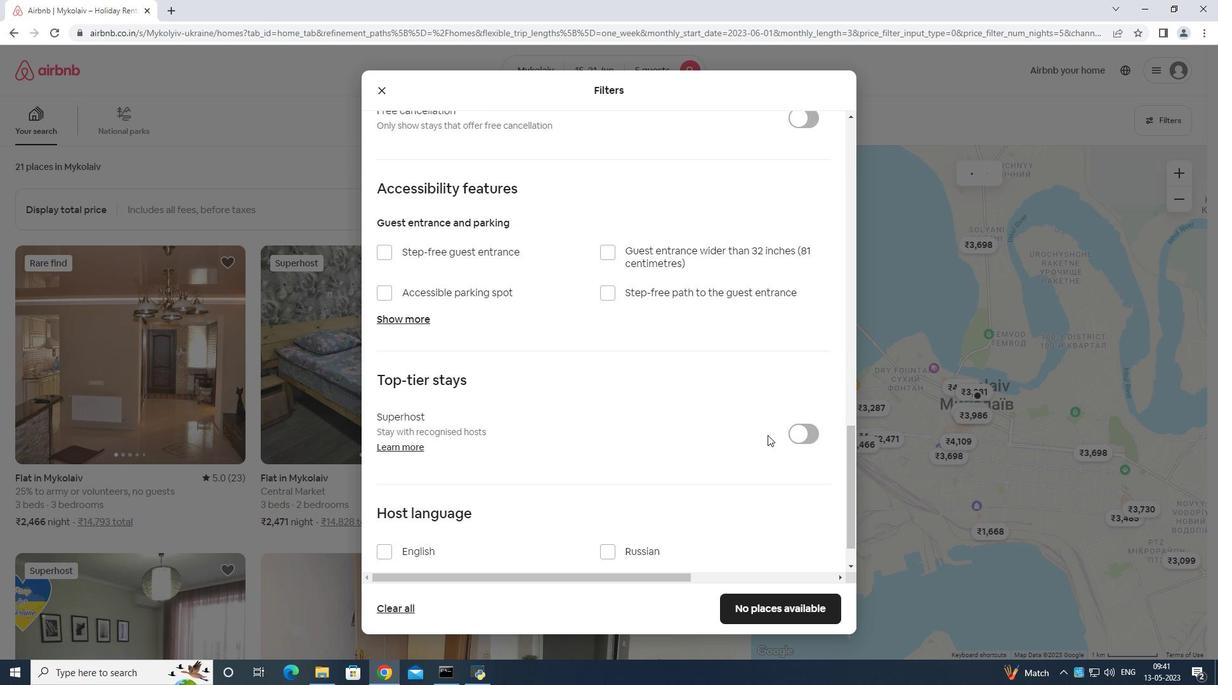 
Action: Mouse scrolled (767, 434) with delta (0, 0)
Screenshot: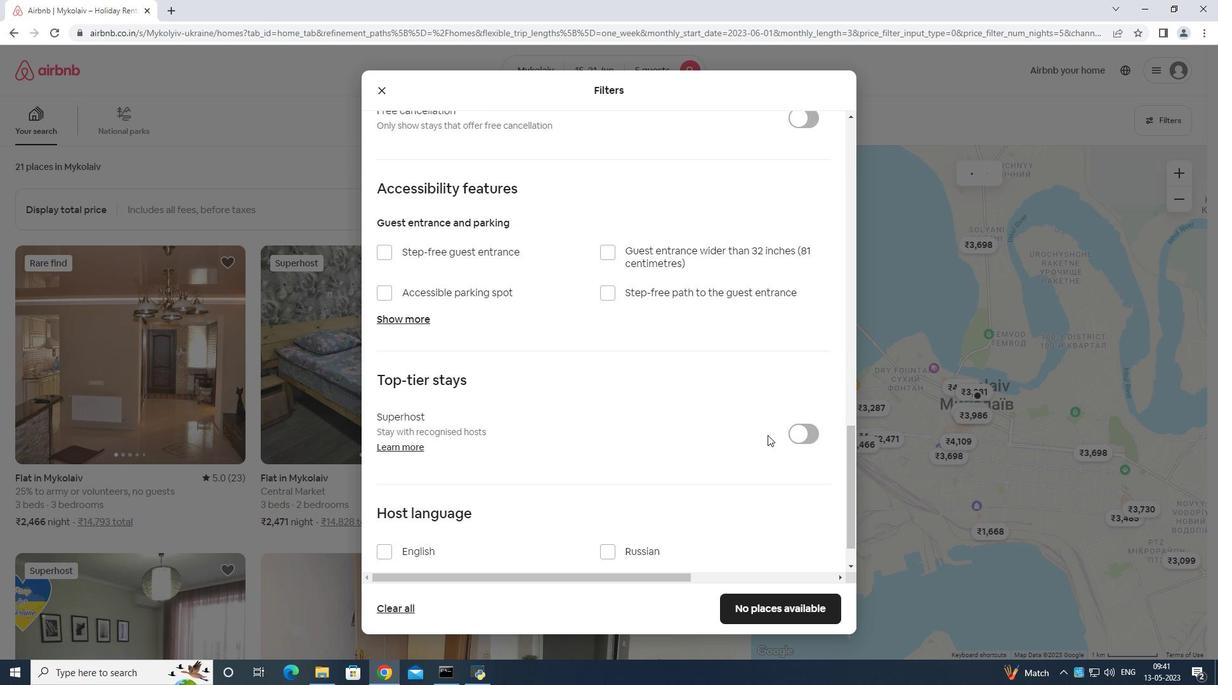 
Action: Mouse moved to (758, 431)
Screenshot: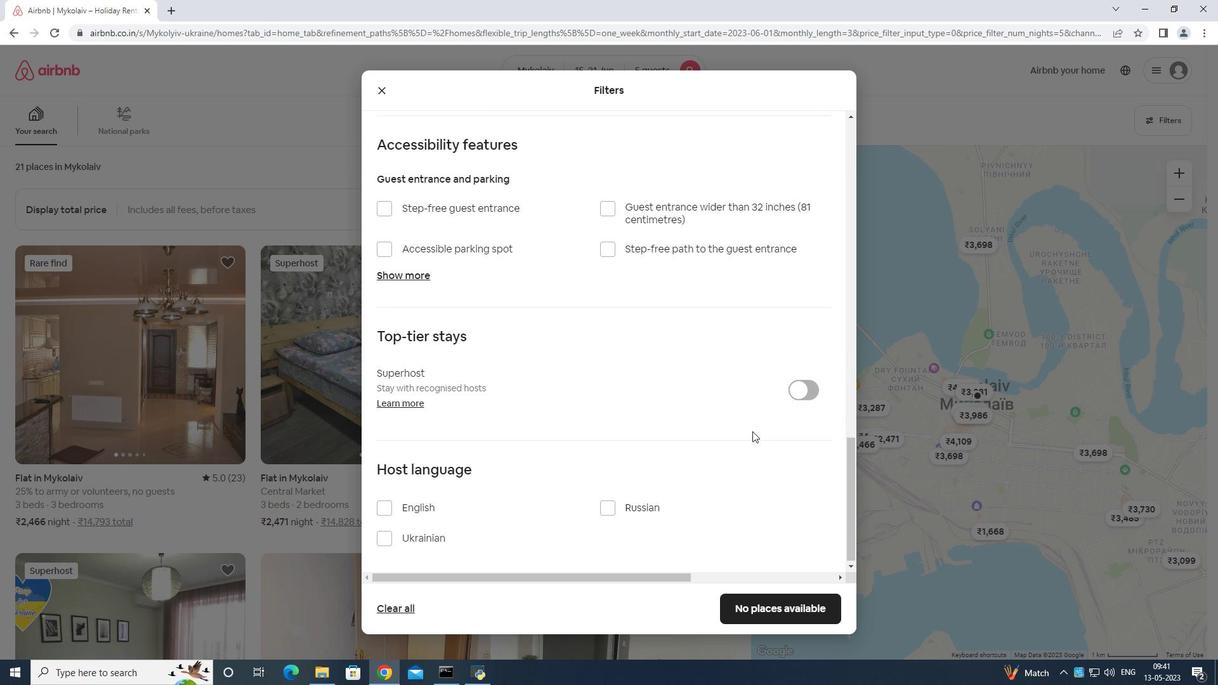 
Action: Mouse scrolled (758, 430) with delta (0, 0)
Screenshot: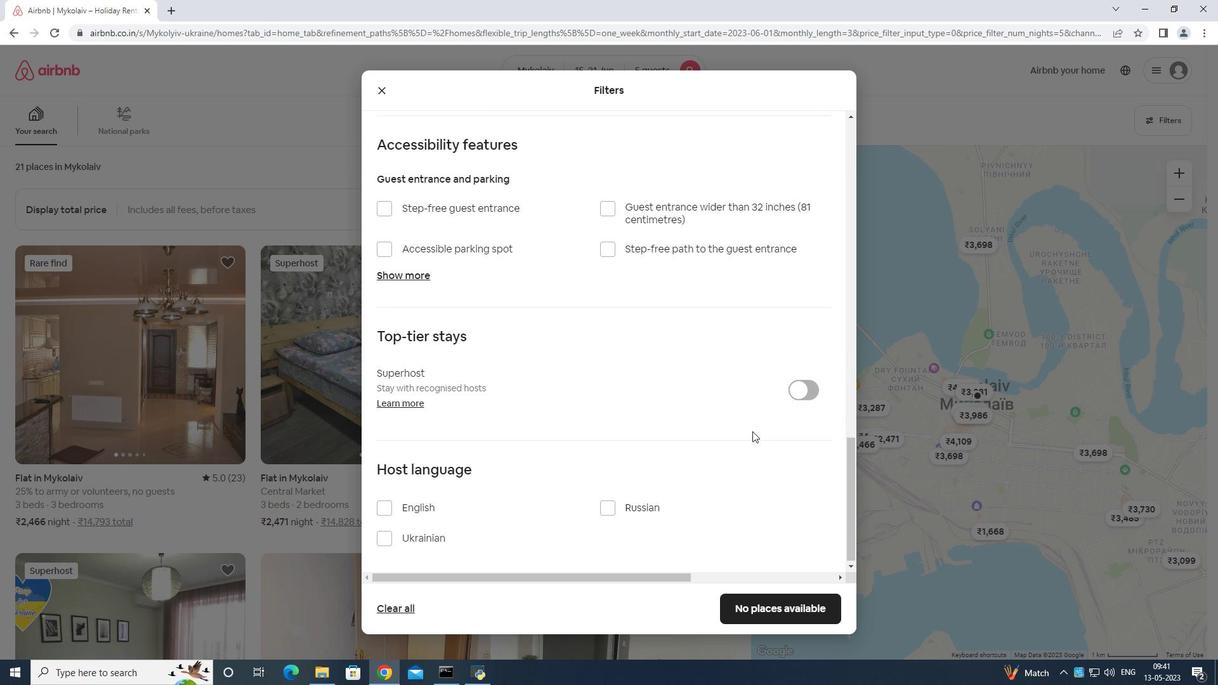 
Action: Mouse moved to (754, 431)
Screenshot: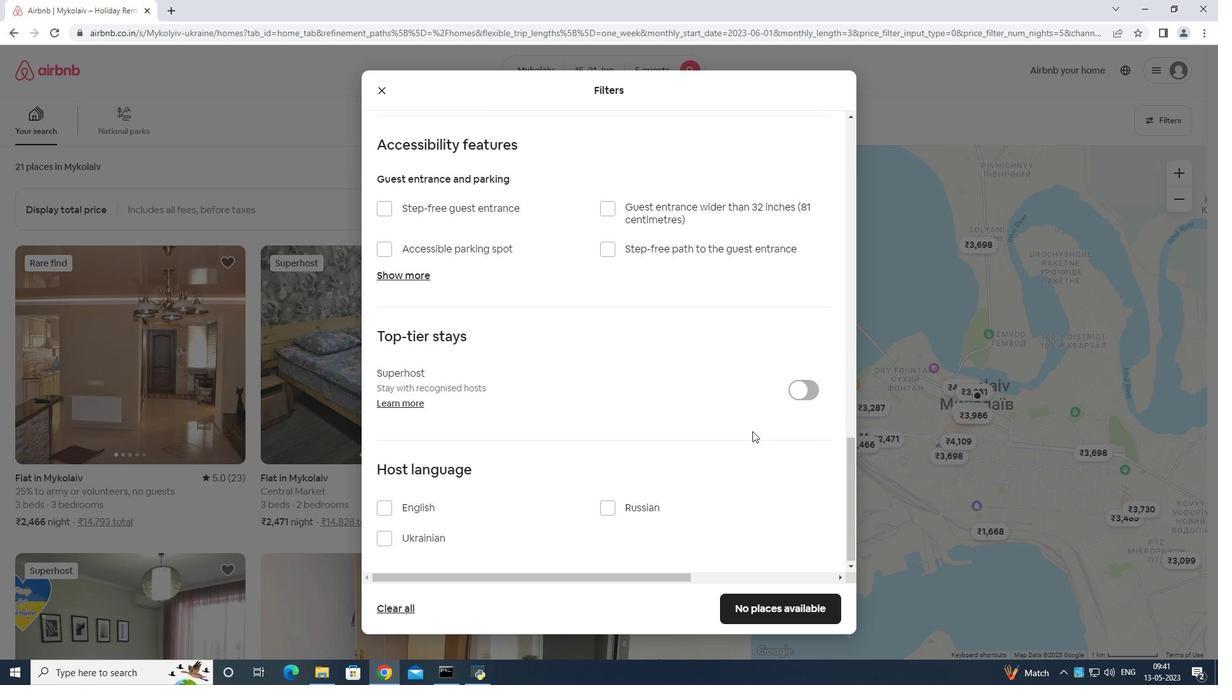 
Action: Mouse scrolled (754, 430) with delta (0, 0)
Screenshot: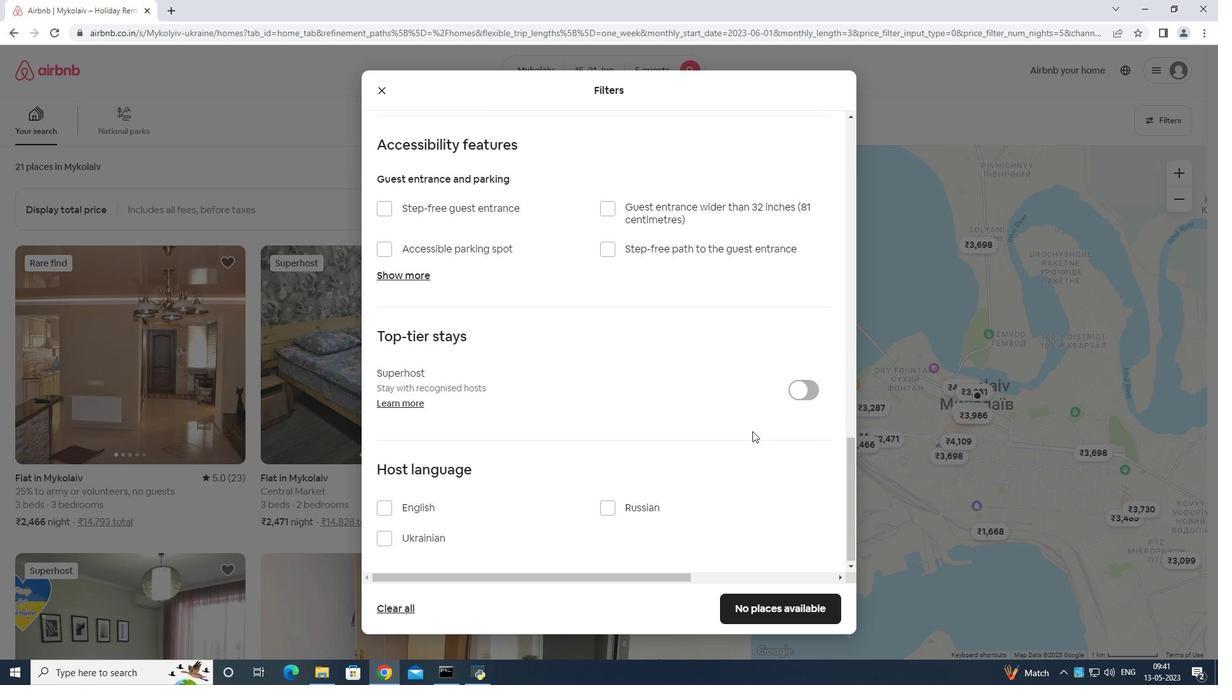 
Action: Mouse moved to (752, 431)
Screenshot: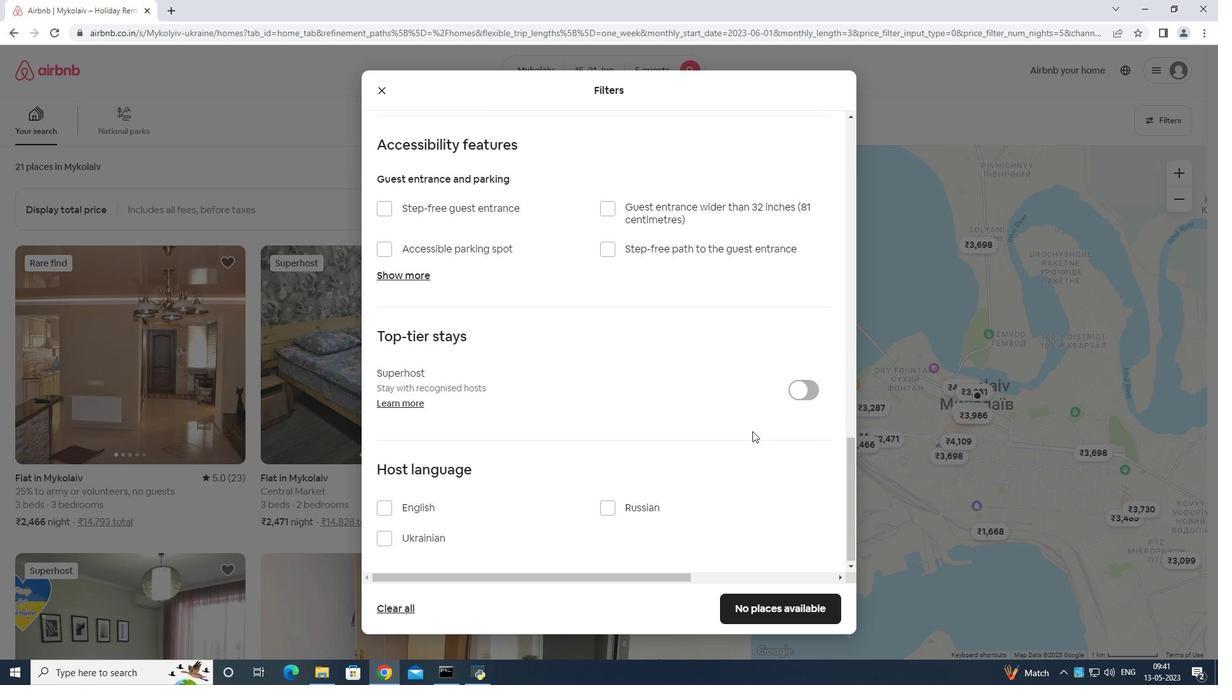 
Action: Mouse scrolled (752, 430) with delta (0, 0)
Screenshot: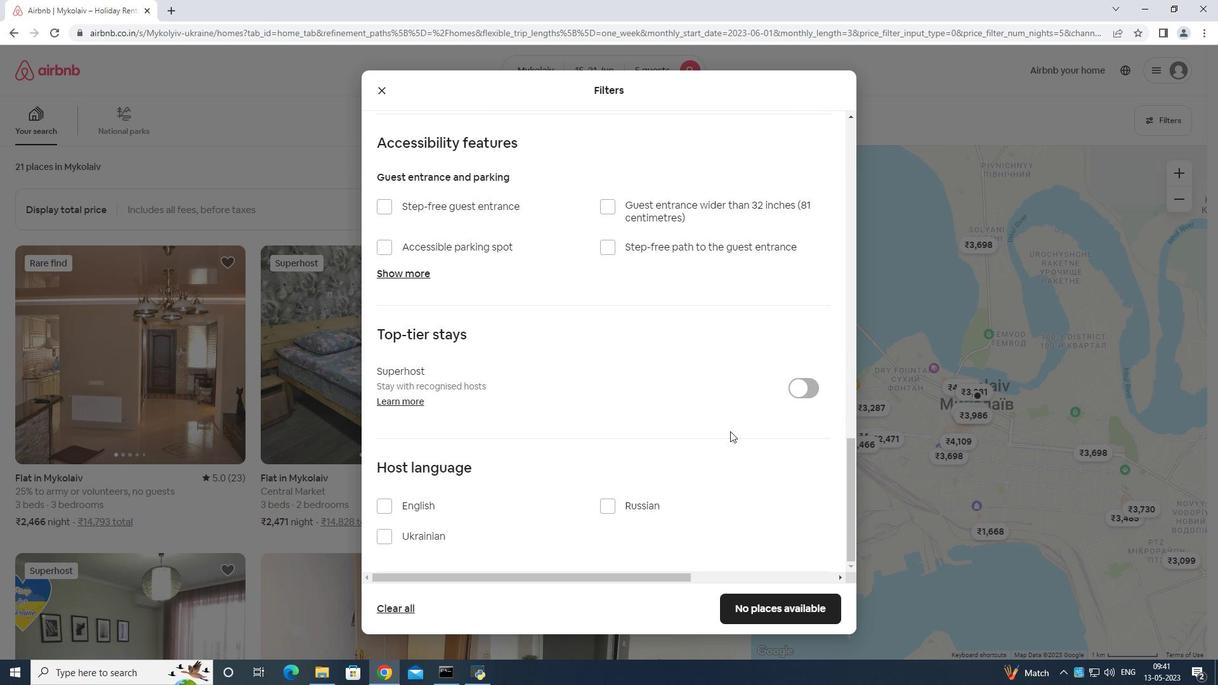 
Action: Mouse moved to (388, 503)
Screenshot: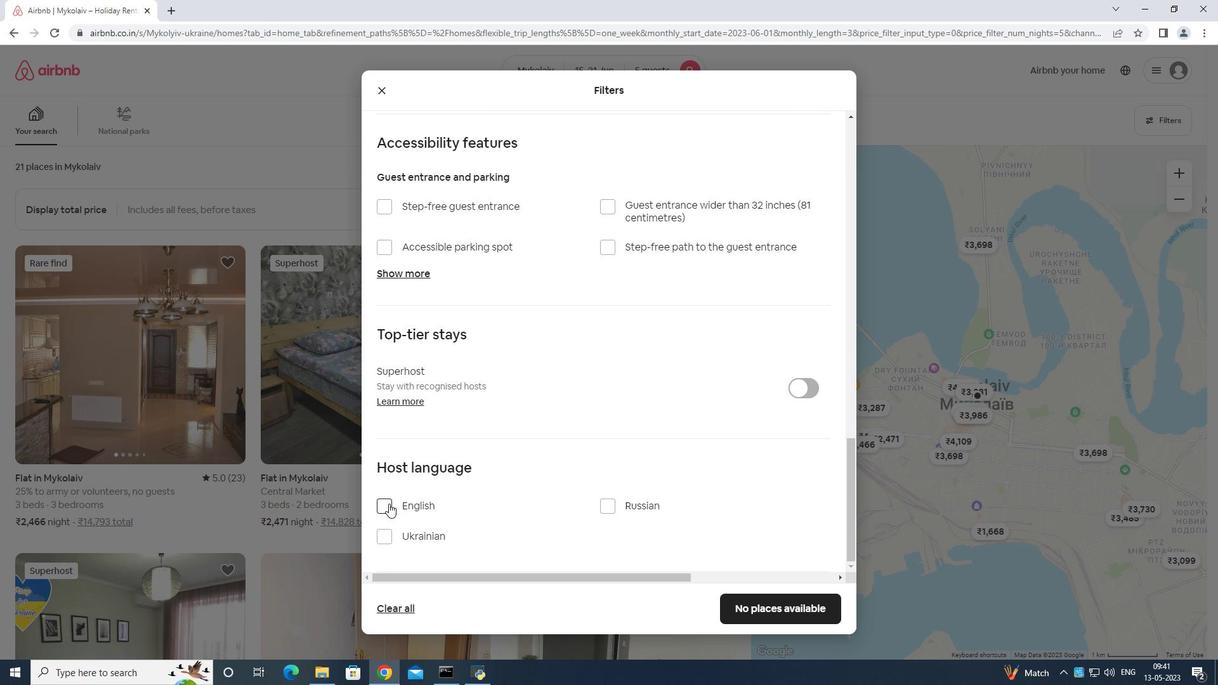 
Action: Mouse pressed left at (388, 503)
Screenshot: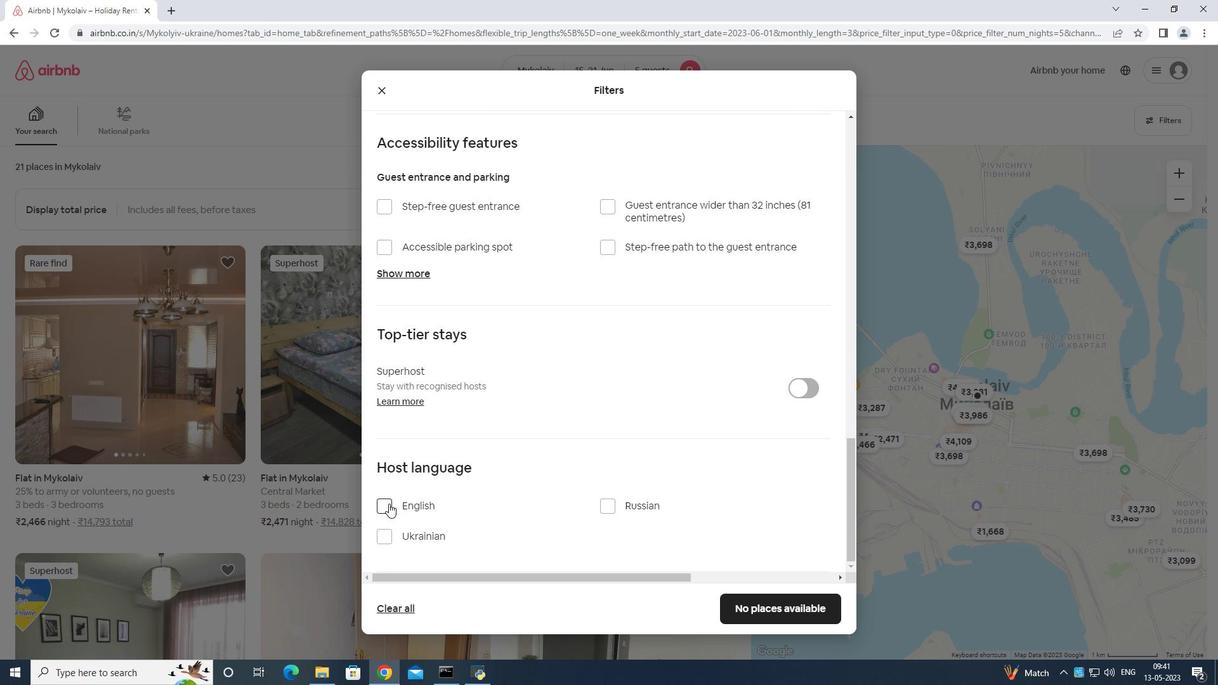 
Action: Mouse moved to (747, 601)
Screenshot: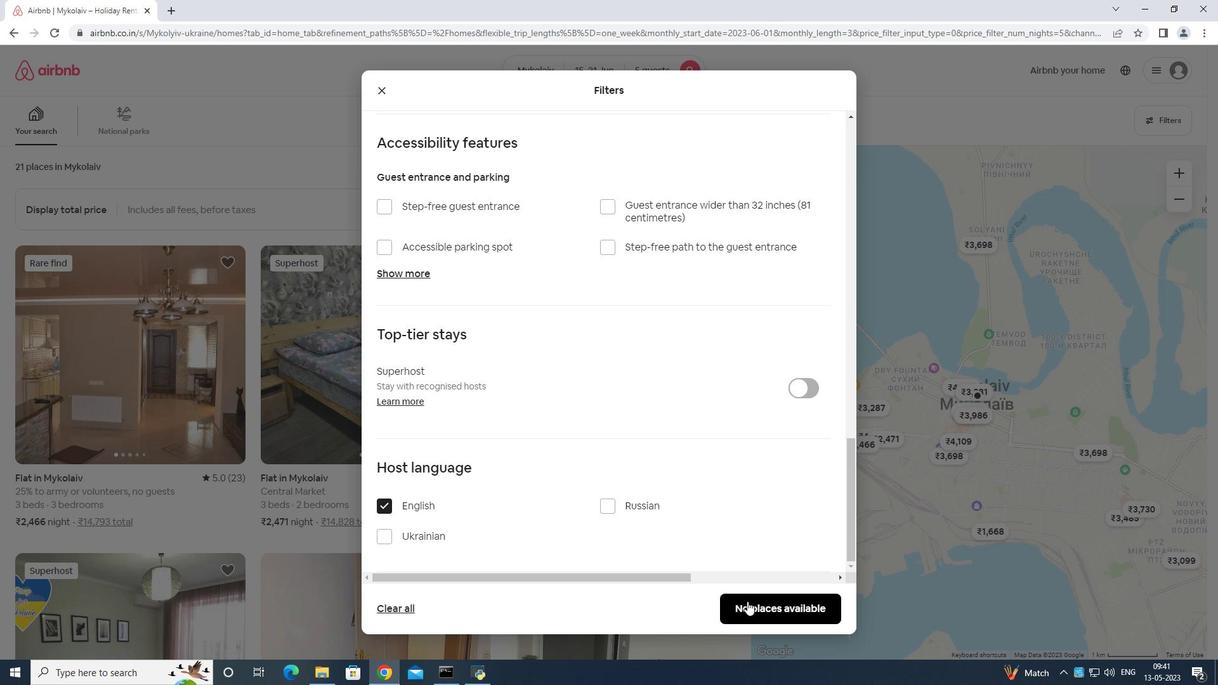 
Action: Mouse pressed left at (747, 601)
Screenshot: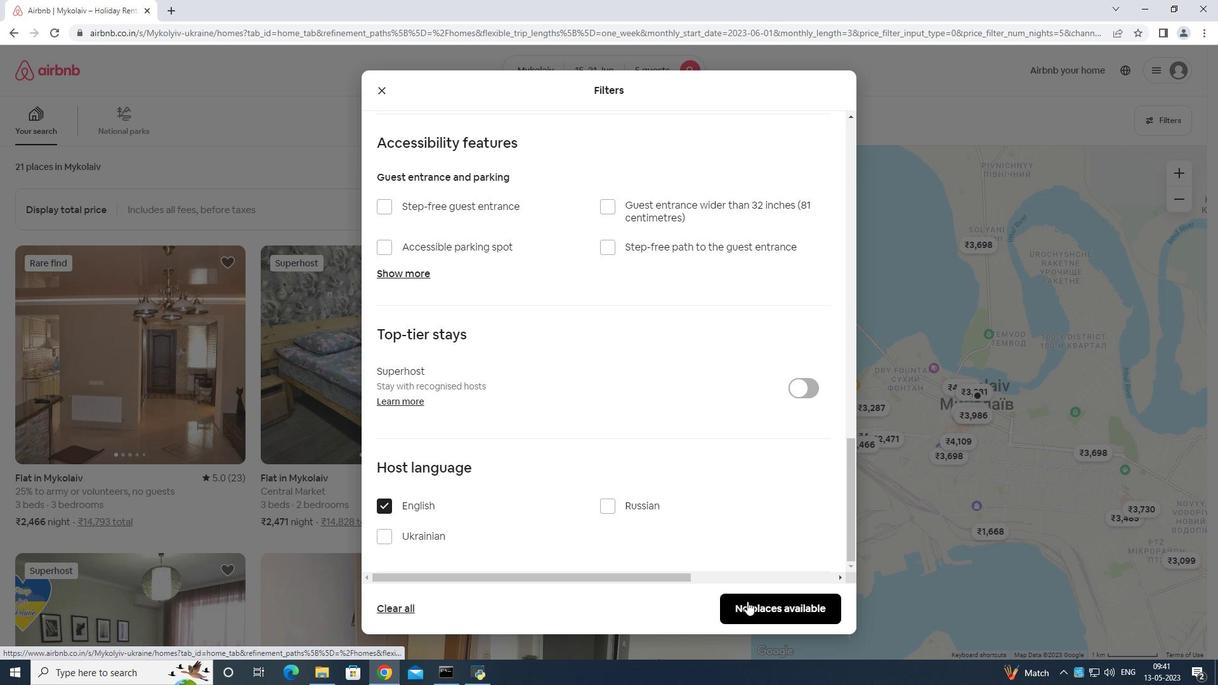 
